 Task: Find connections with filter location Truro with filter topic #Selfworthwith filter profile language French with filter current company Zee Entertainment Enterprises Limited with filter school SBOA School & Junior College with filter industry Wholesale Appliances, Electrical, and Electronics with filter service category Editing with filter keywords title Chef
Action: Mouse moved to (612, 122)
Screenshot: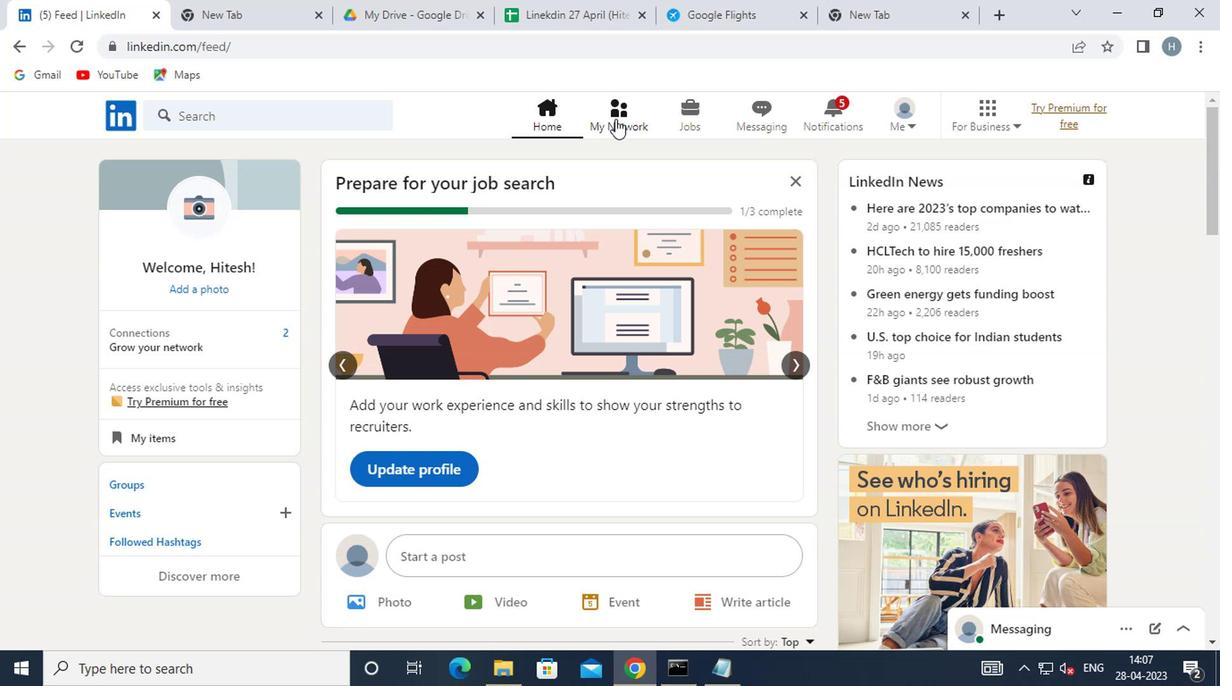 
Action: Mouse pressed left at (612, 122)
Screenshot: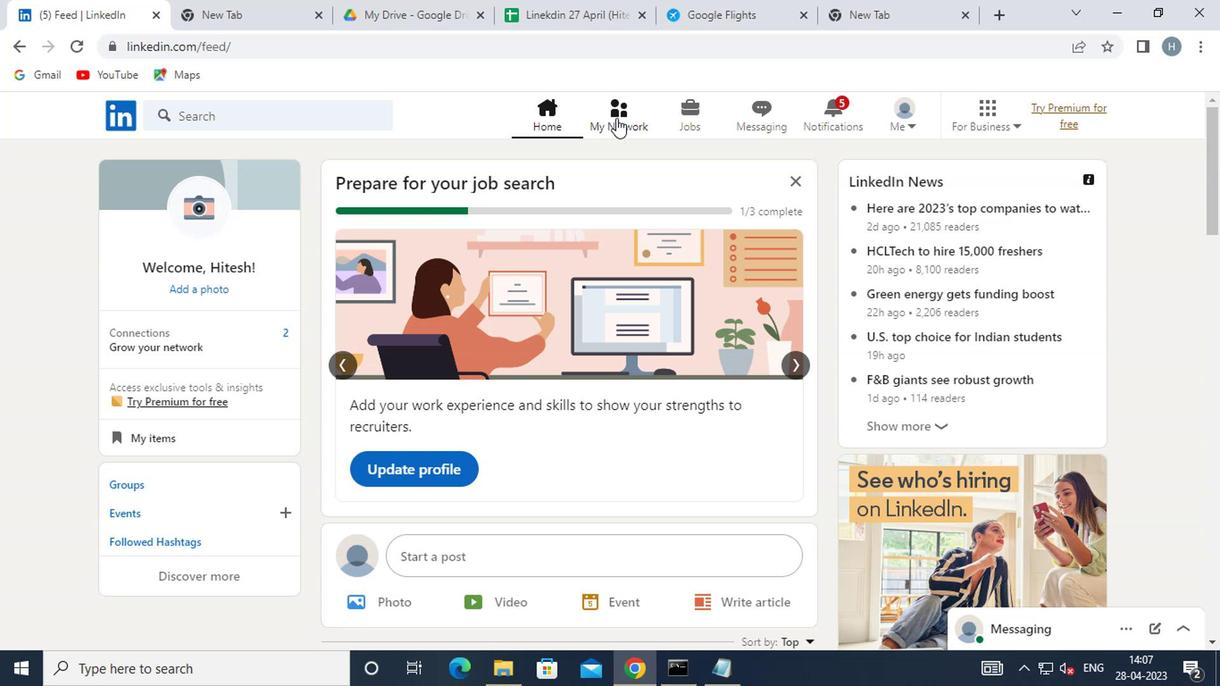 
Action: Mouse moved to (307, 208)
Screenshot: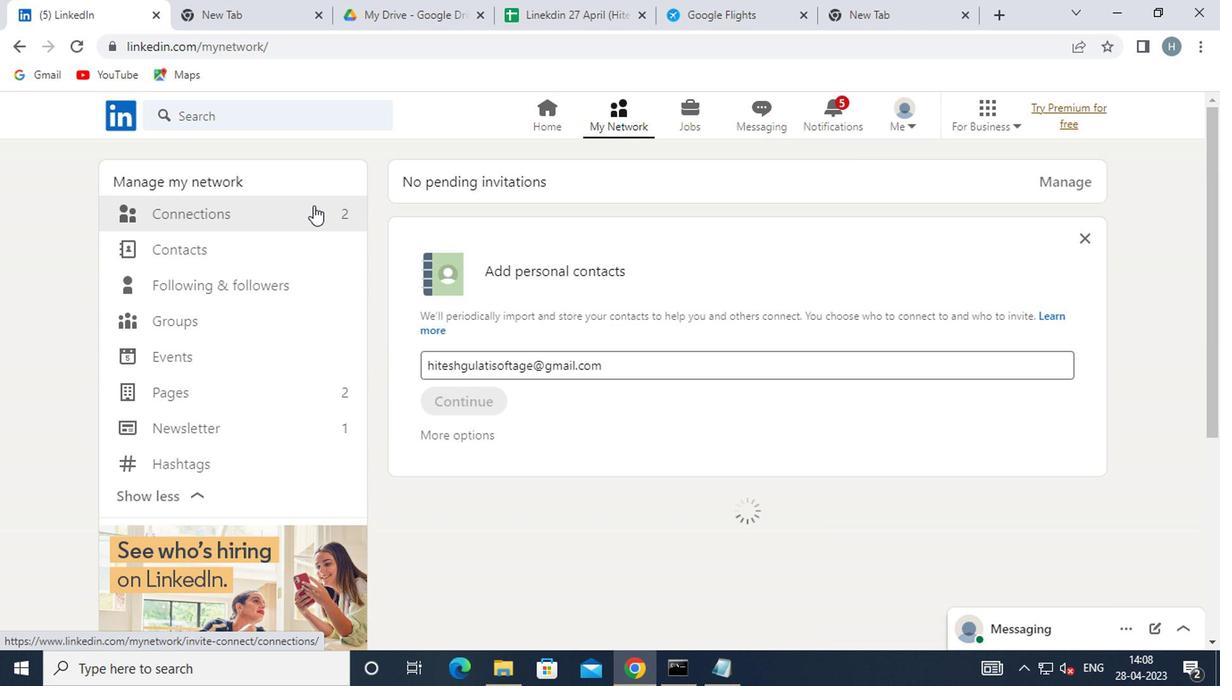 
Action: Mouse pressed left at (307, 208)
Screenshot: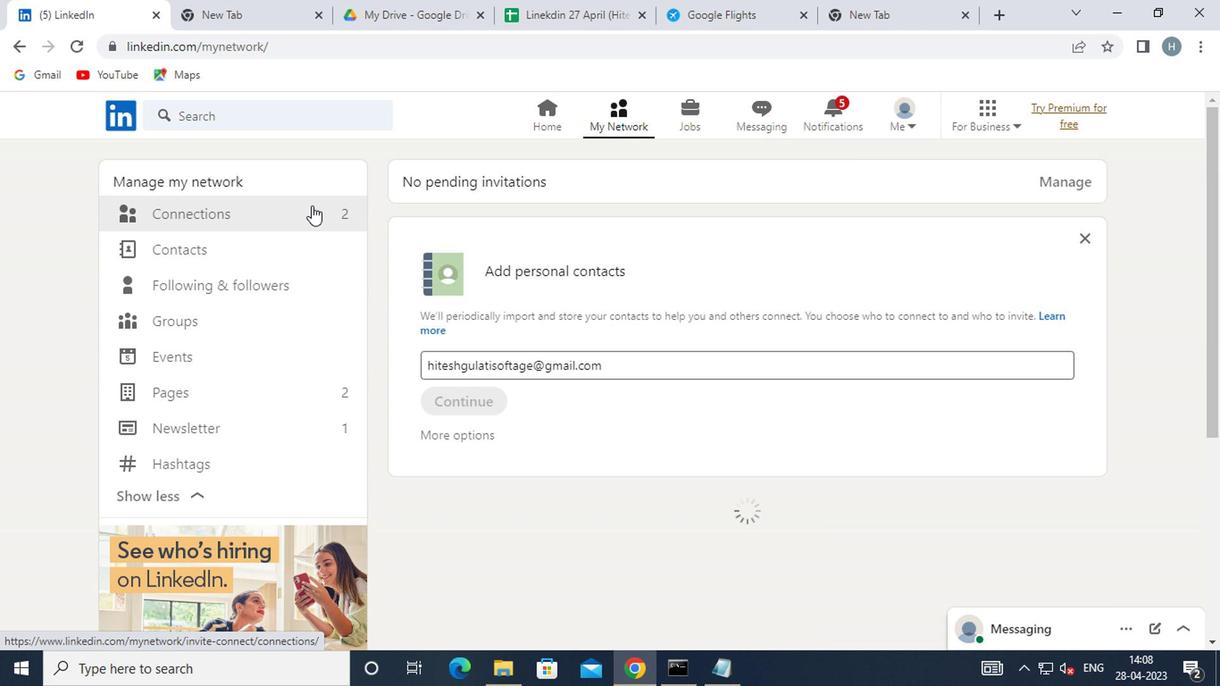 
Action: Mouse moved to (708, 215)
Screenshot: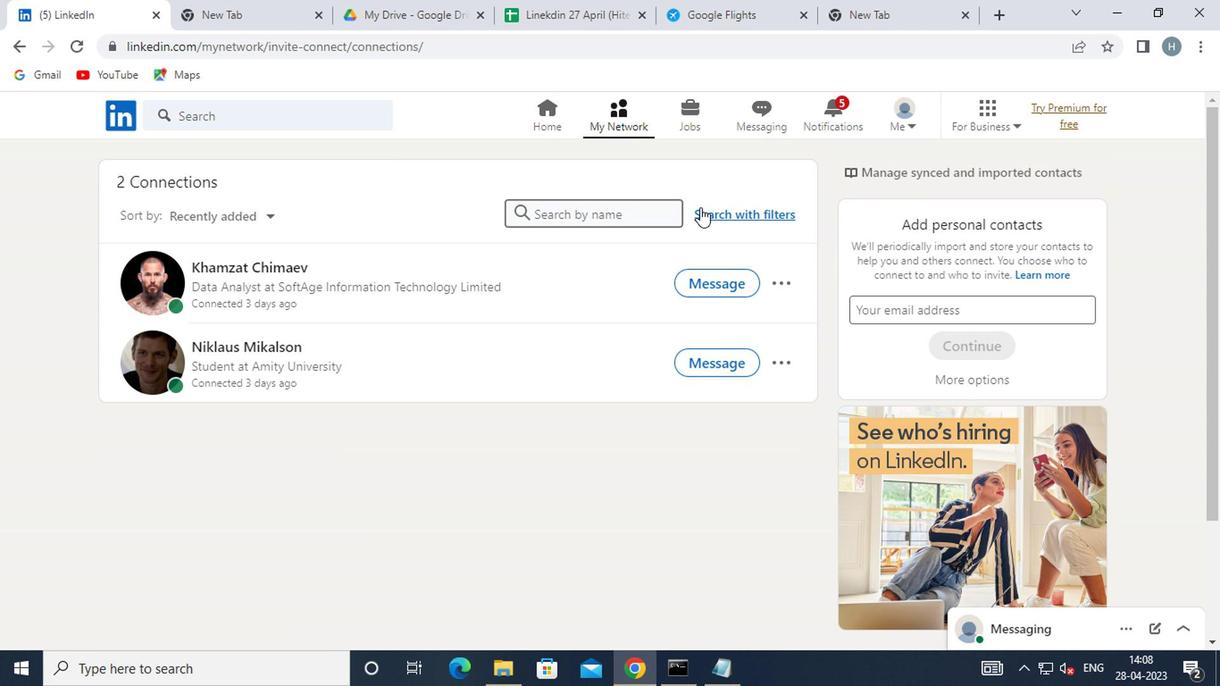 
Action: Mouse pressed left at (708, 215)
Screenshot: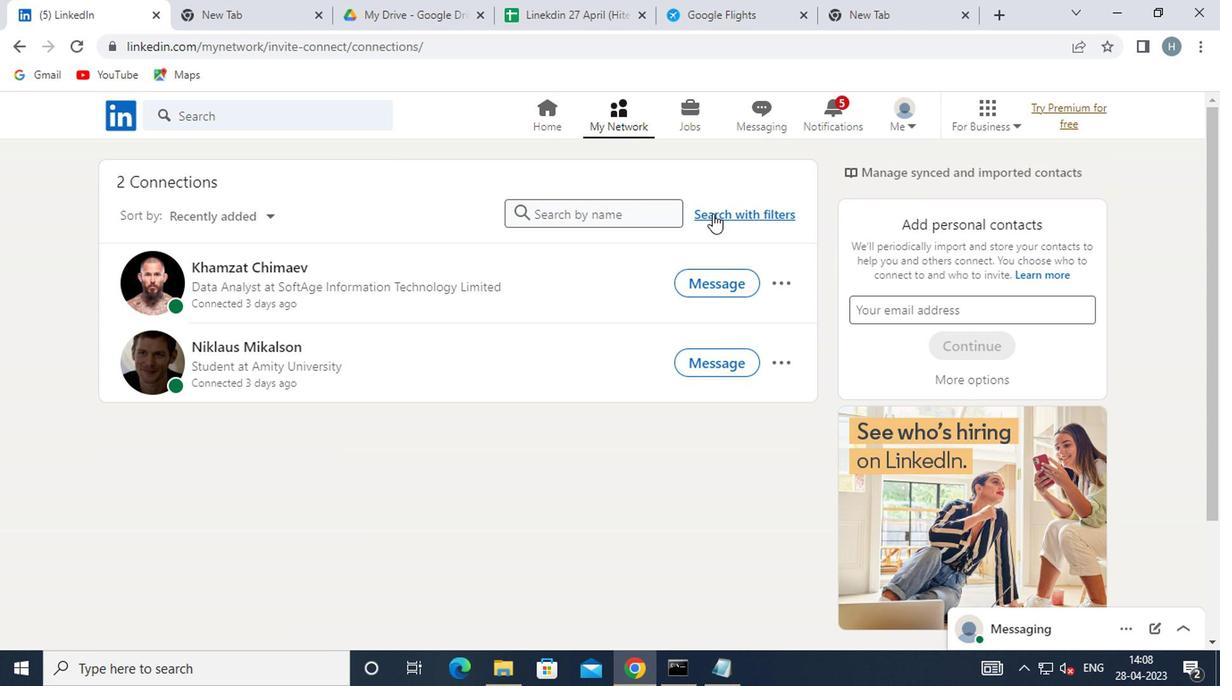 
Action: Mouse moved to (656, 170)
Screenshot: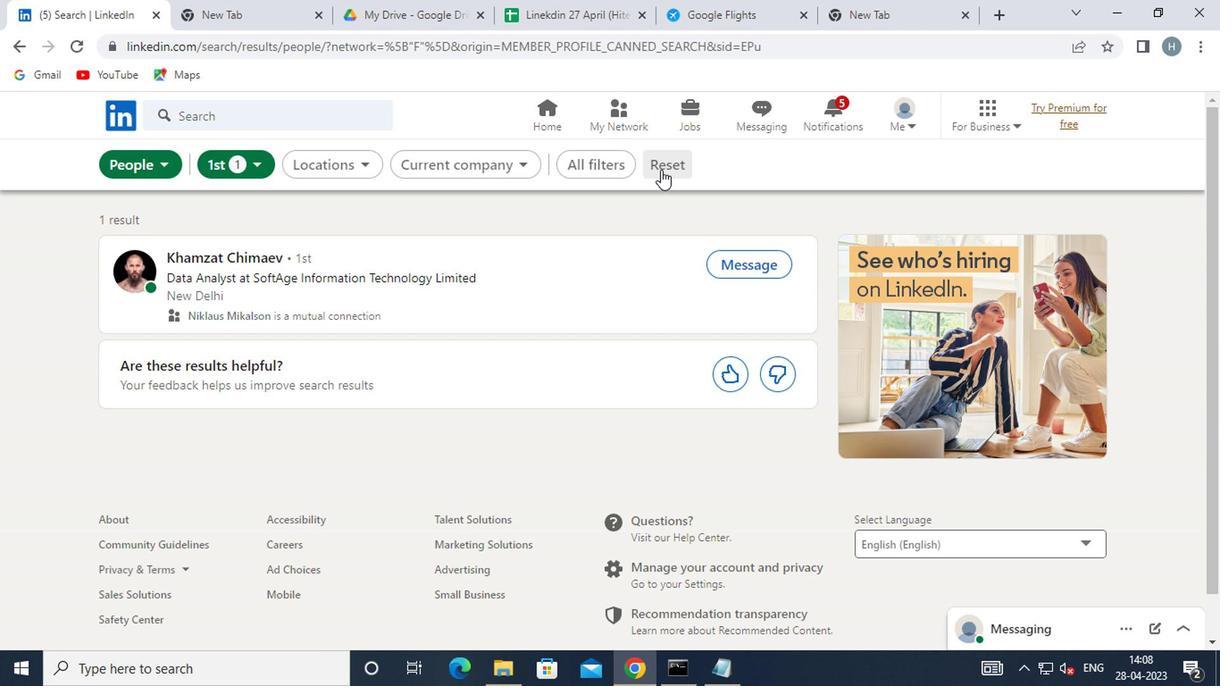 
Action: Mouse pressed left at (656, 170)
Screenshot: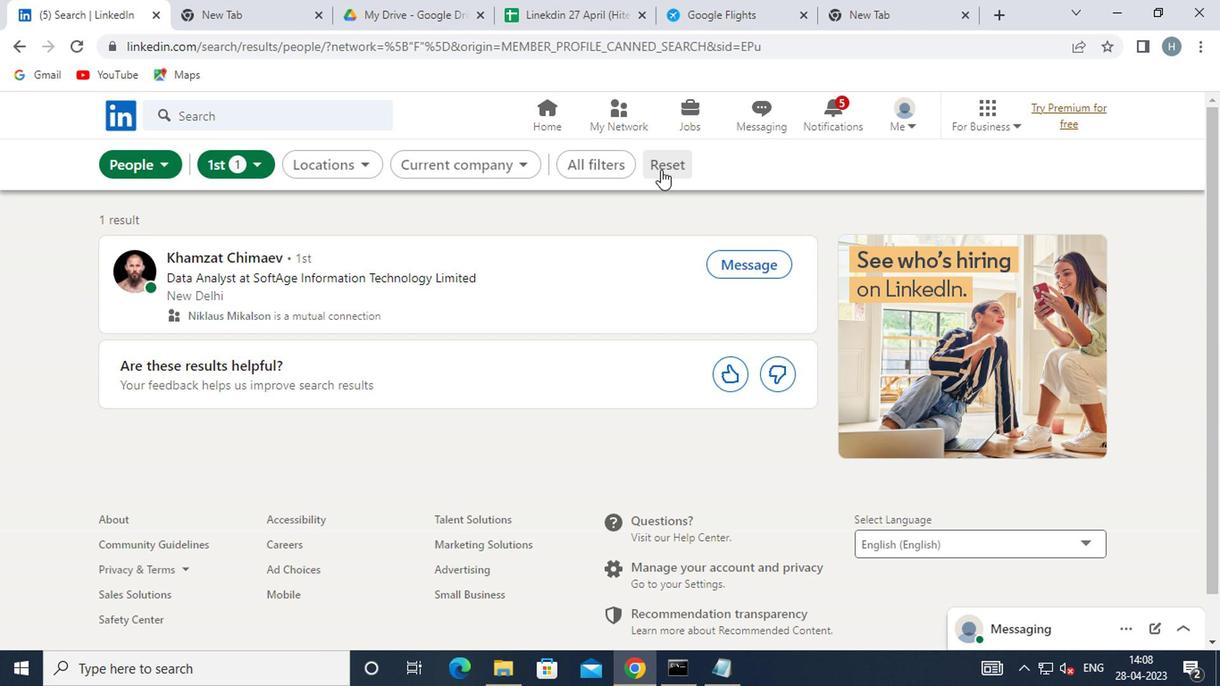 
Action: Mouse moved to (615, 171)
Screenshot: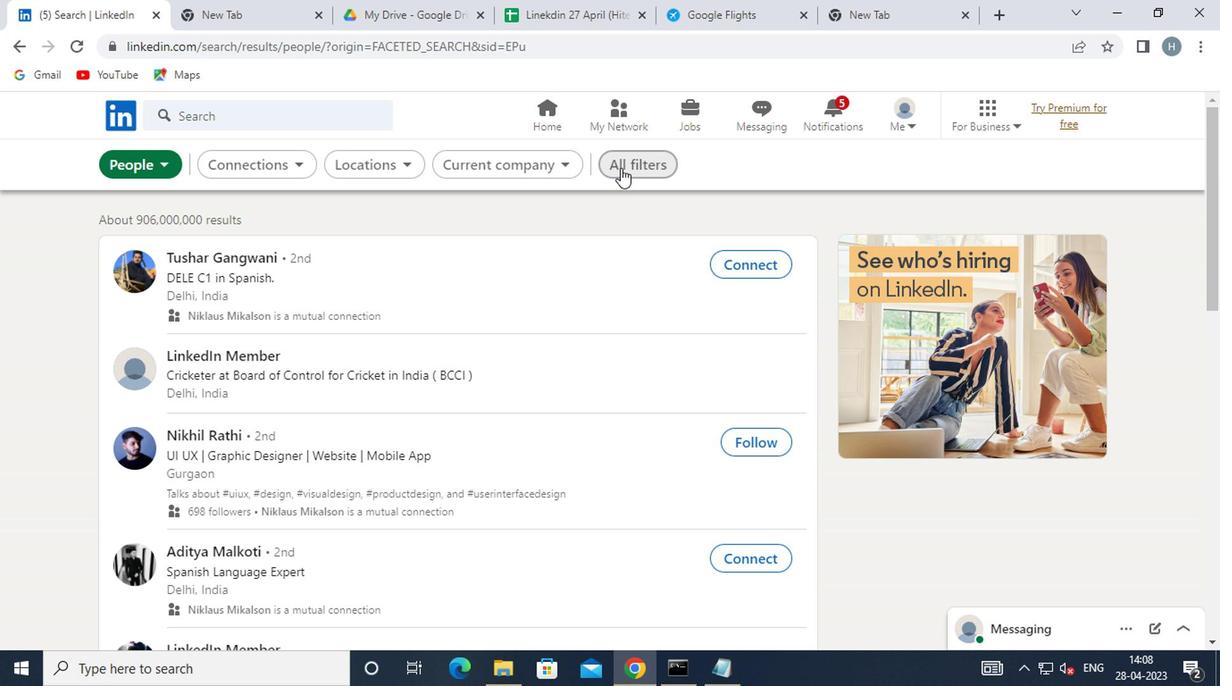 
Action: Mouse pressed left at (615, 171)
Screenshot: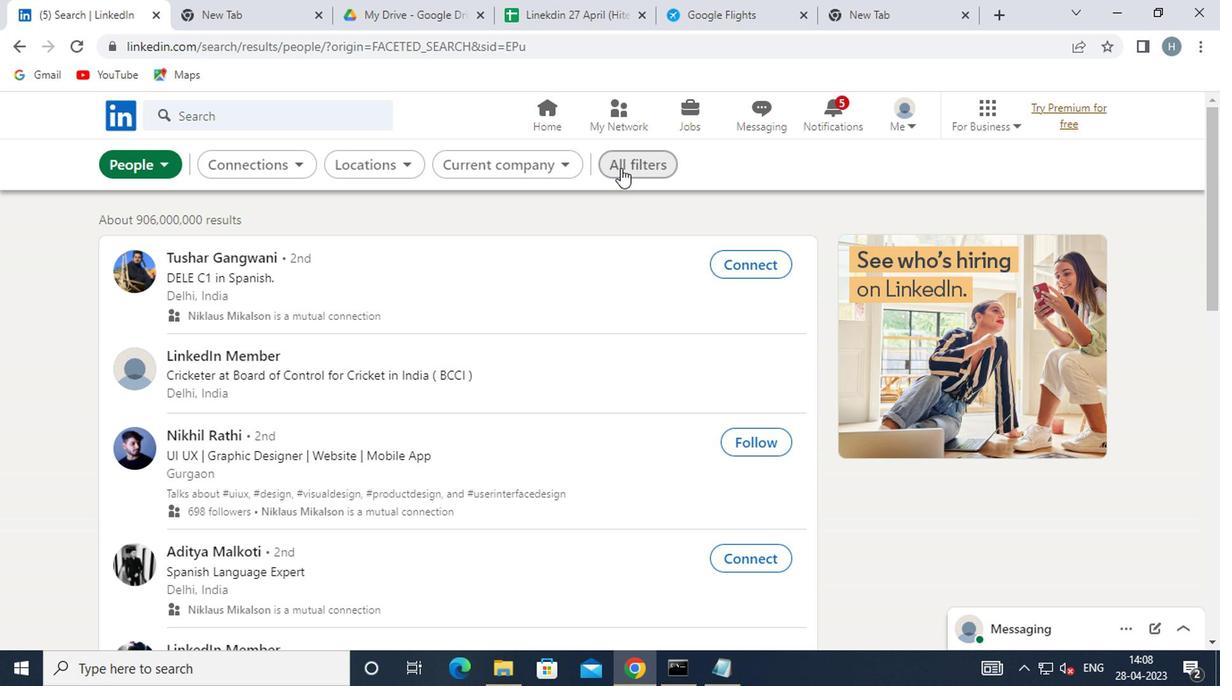 
Action: Mouse moved to (874, 320)
Screenshot: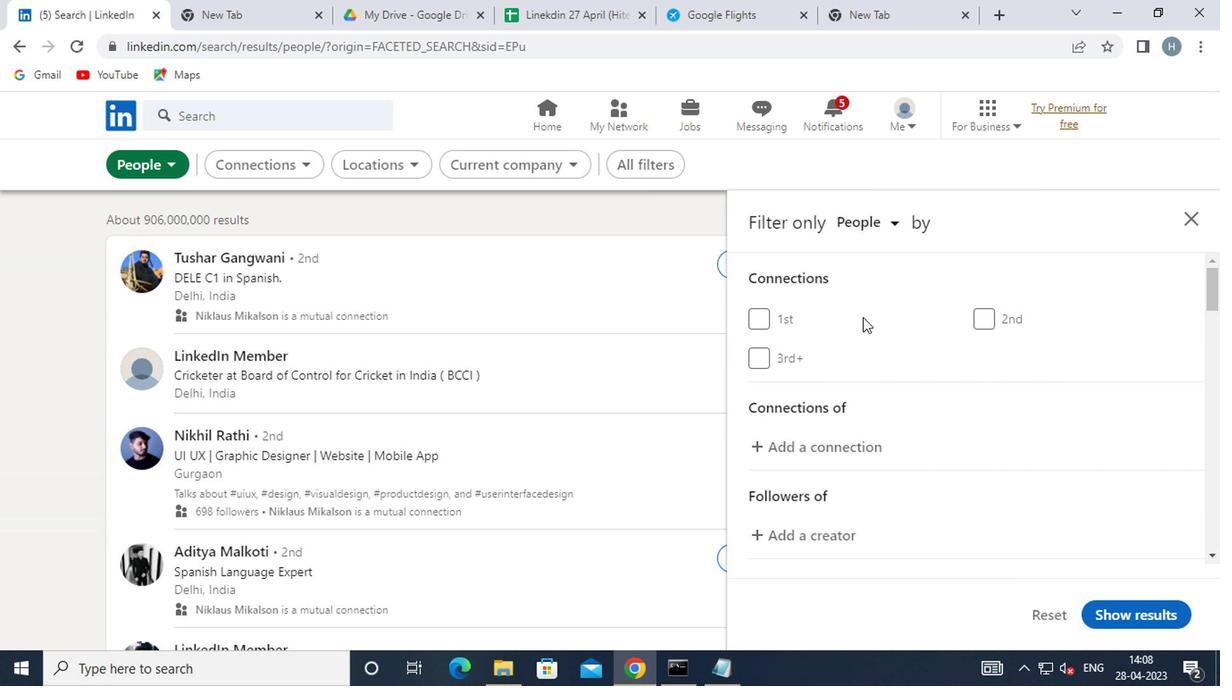 
Action: Mouse scrolled (874, 319) with delta (0, 0)
Screenshot: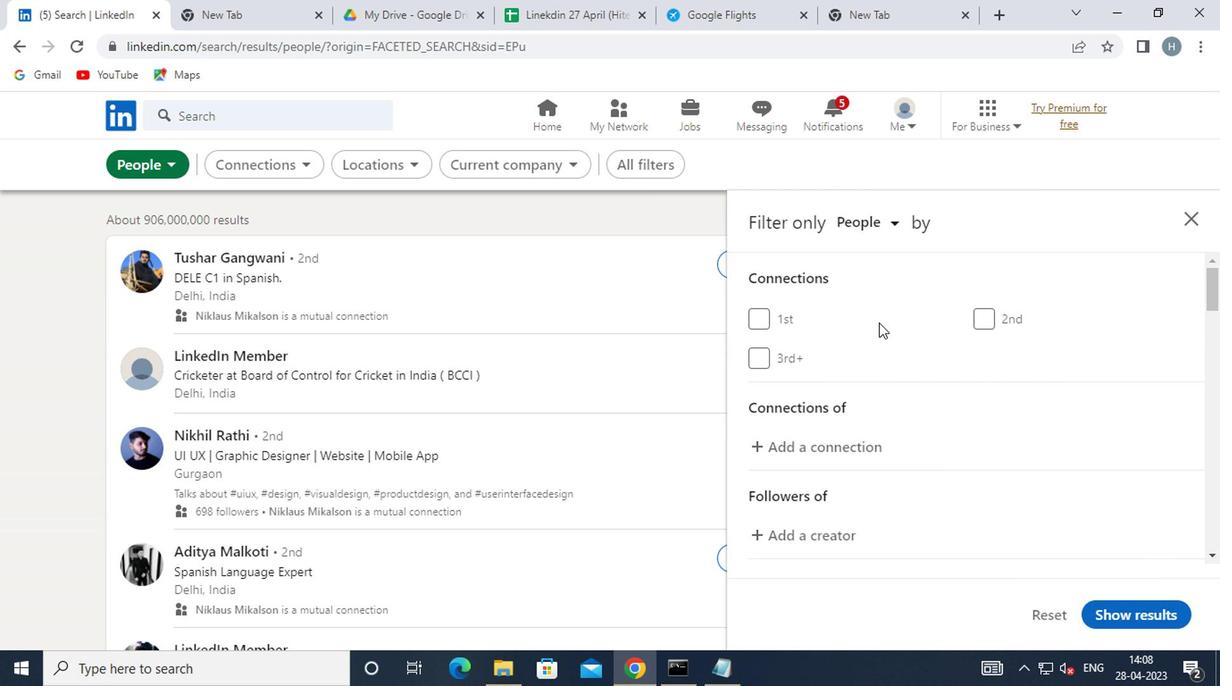 
Action: Mouse scrolled (874, 319) with delta (0, 0)
Screenshot: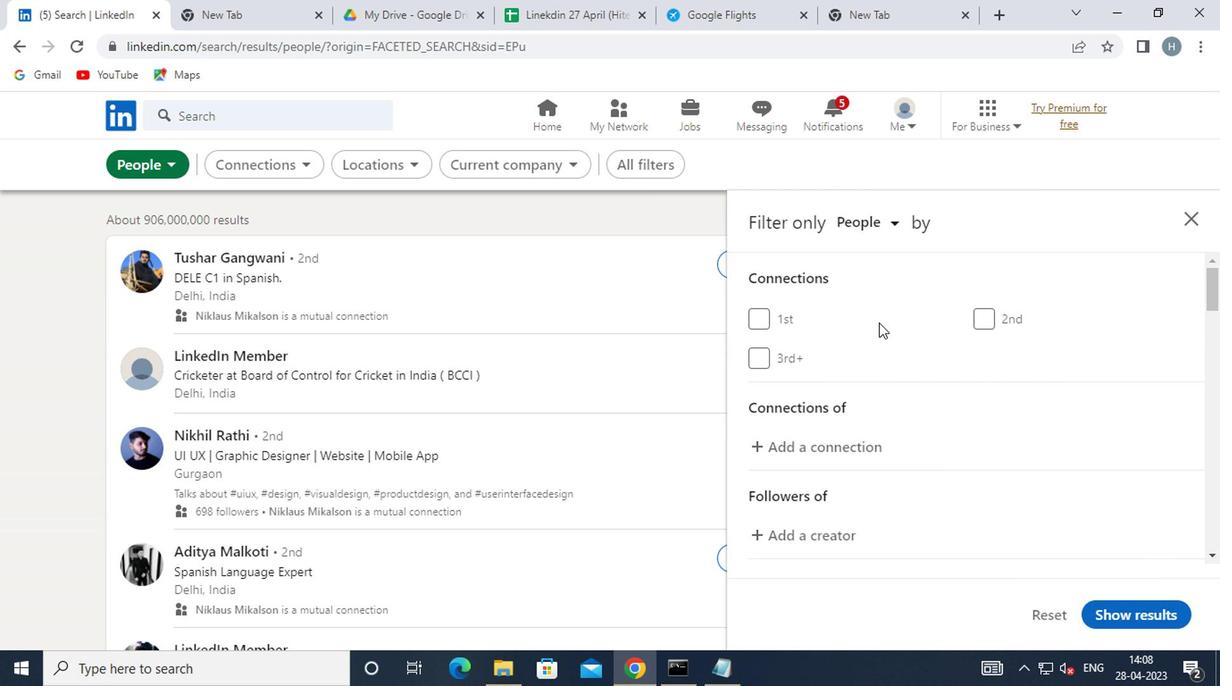 
Action: Mouse scrolled (874, 319) with delta (0, 0)
Screenshot: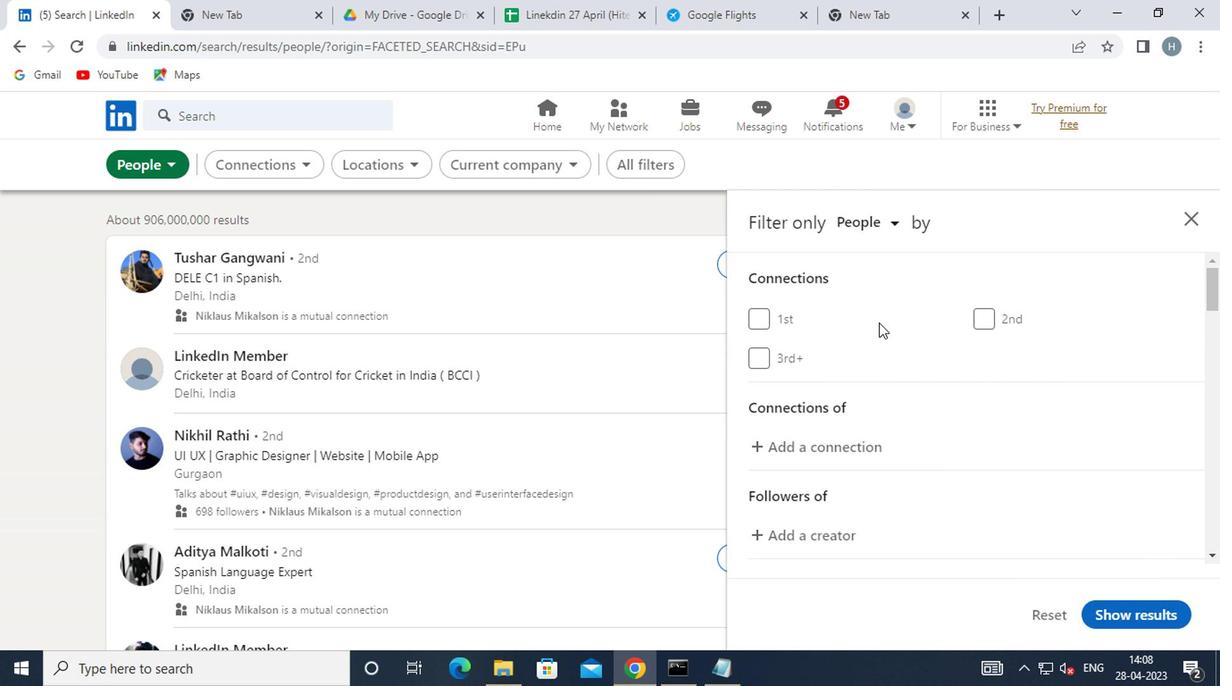 
Action: Mouse scrolled (874, 319) with delta (0, 0)
Screenshot: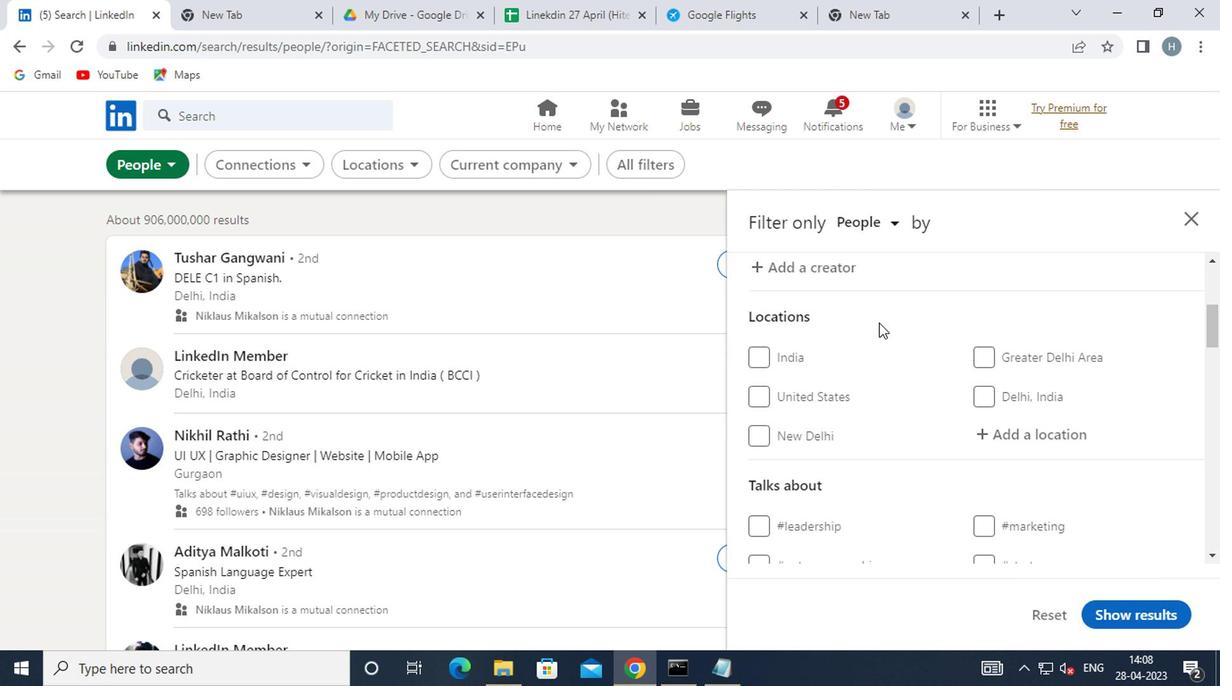 
Action: Mouse moved to (999, 336)
Screenshot: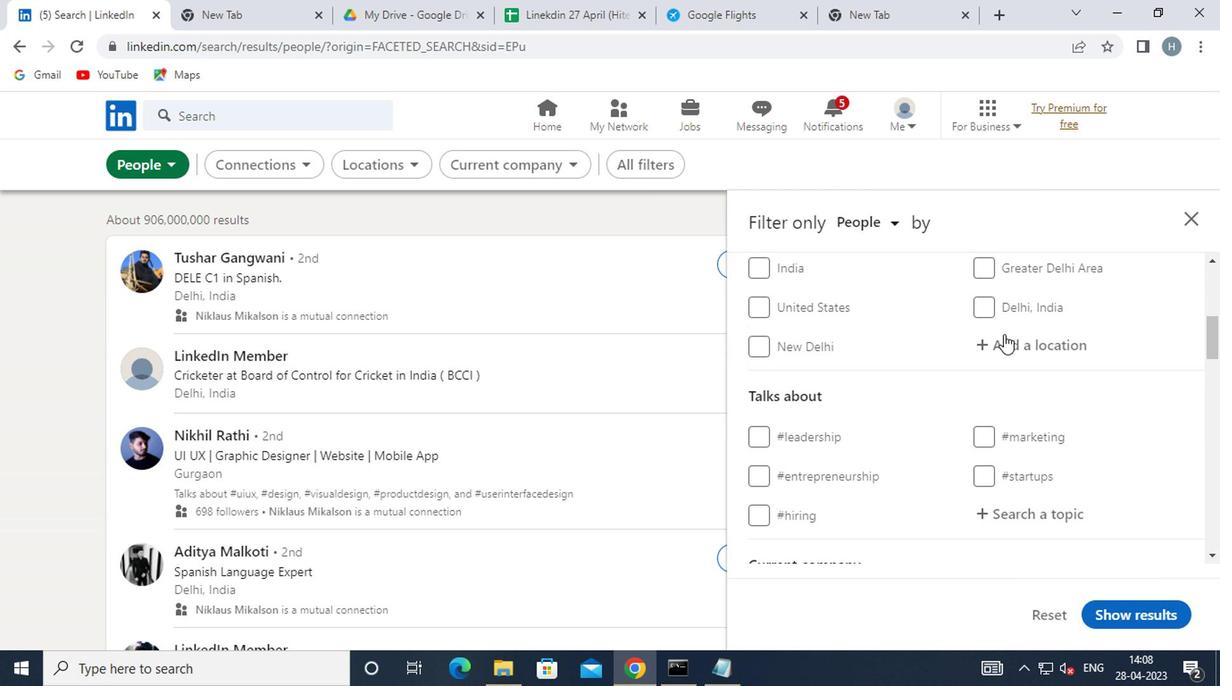 
Action: Mouse pressed left at (999, 336)
Screenshot: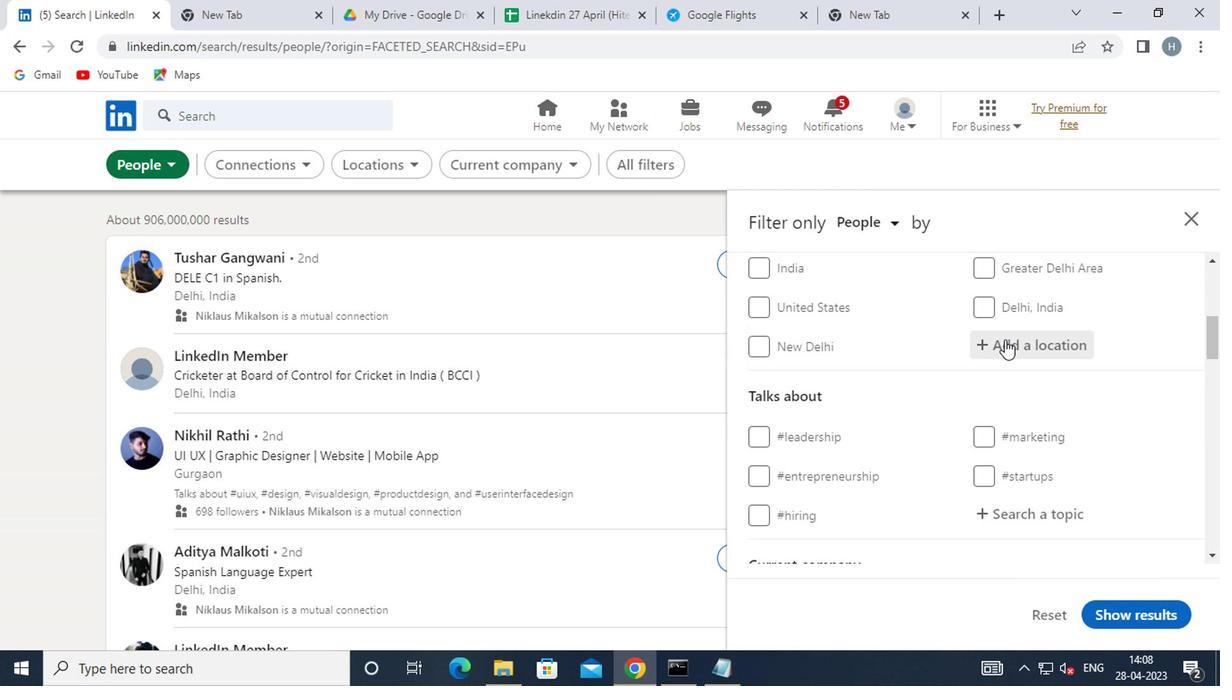 
Action: Mouse moved to (999, 339)
Screenshot: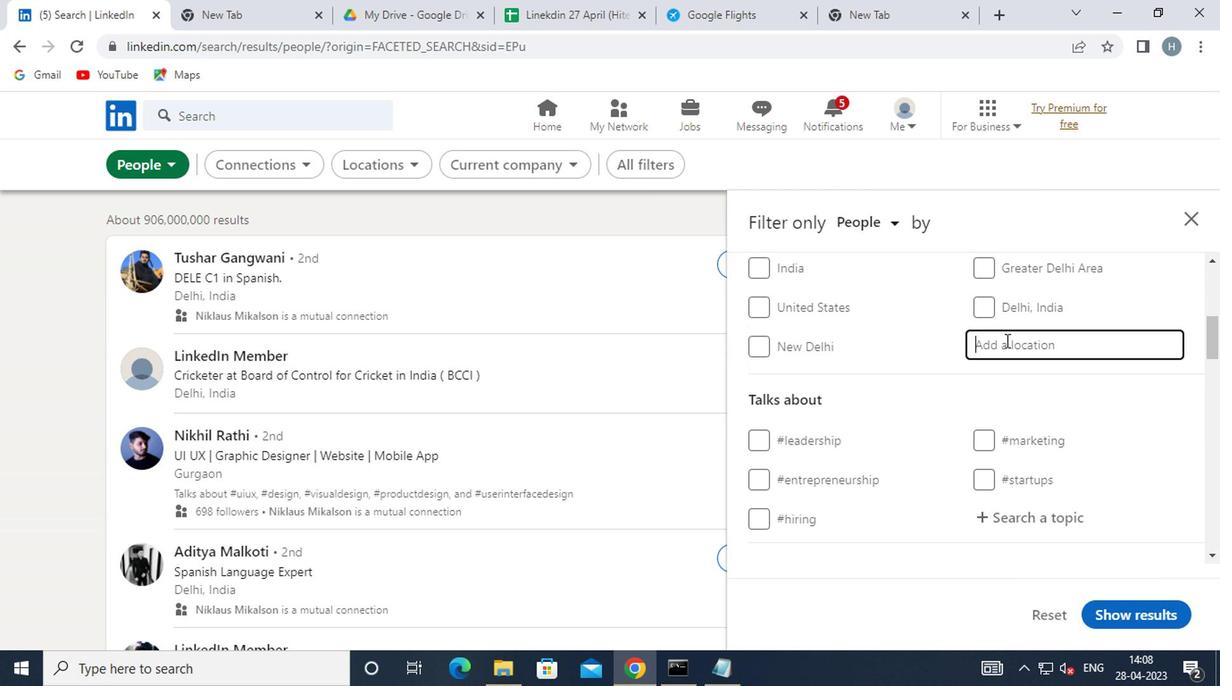 
Action: Key pressed <Key.shift><Key.shift><Key.shift>TRURO
Screenshot: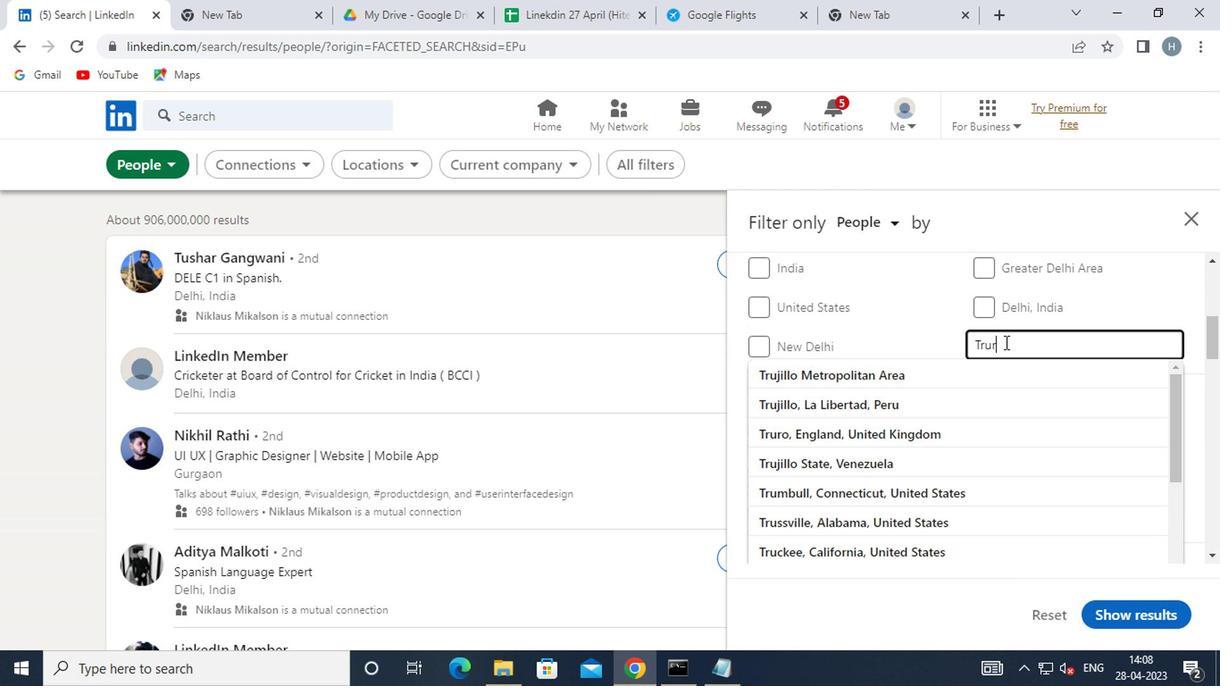 
Action: Mouse moved to (1123, 302)
Screenshot: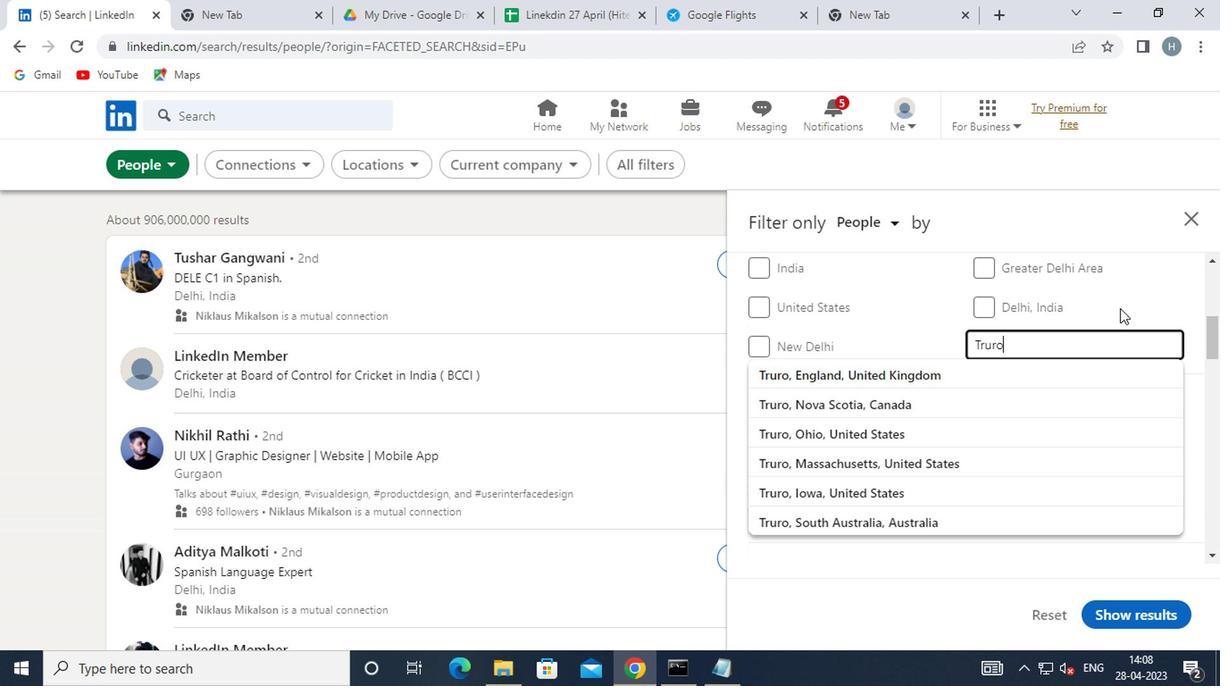 
Action: Mouse pressed left at (1123, 302)
Screenshot: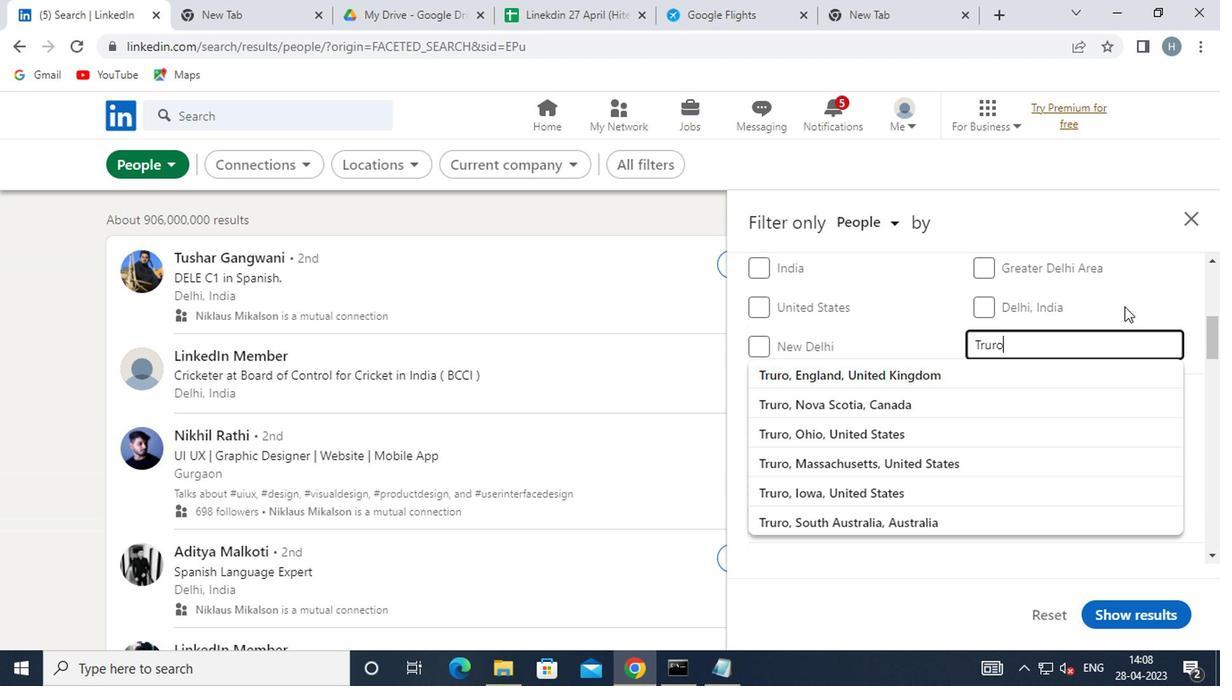 
Action: Mouse moved to (1033, 418)
Screenshot: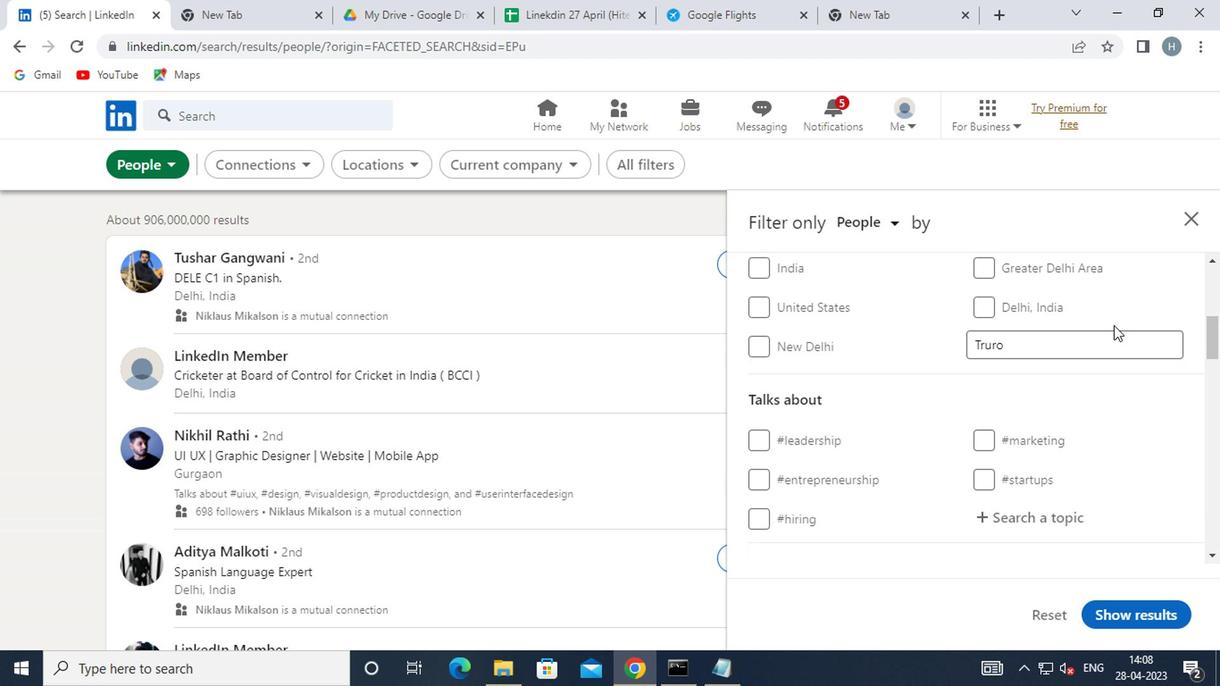 
Action: Mouse scrolled (1033, 418) with delta (0, 0)
Screenshot: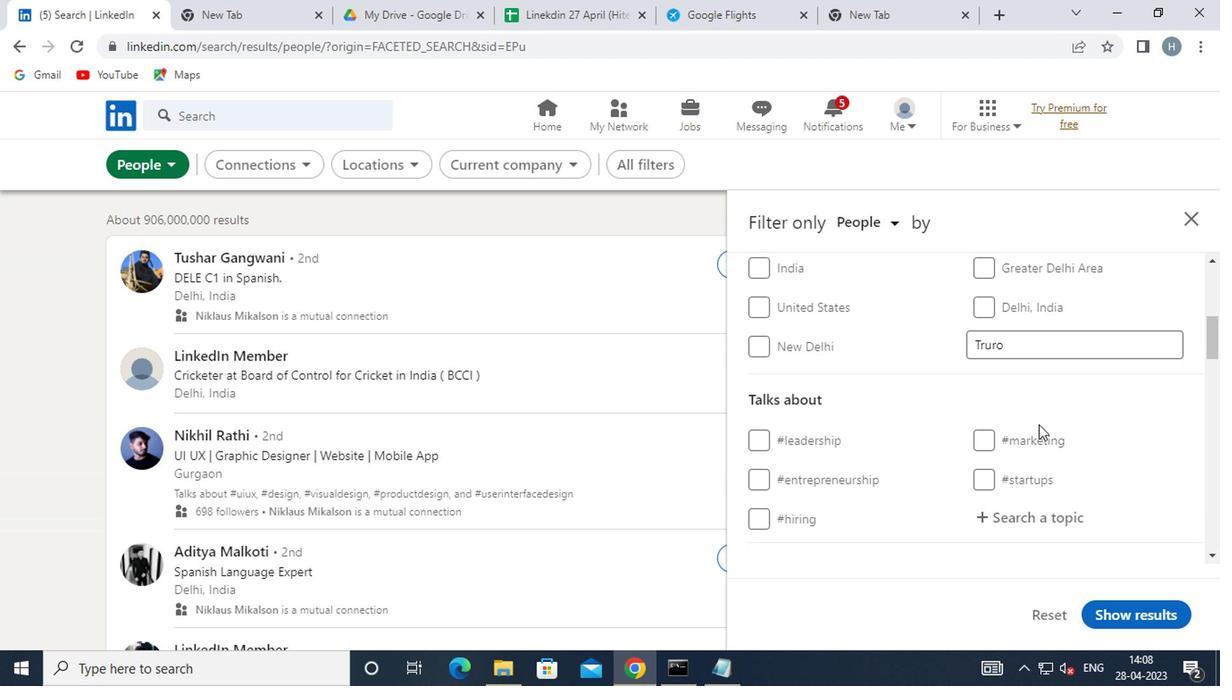 
Action: Mouse scrolled (1033, 418) with delta (0, 0)
Screenshot: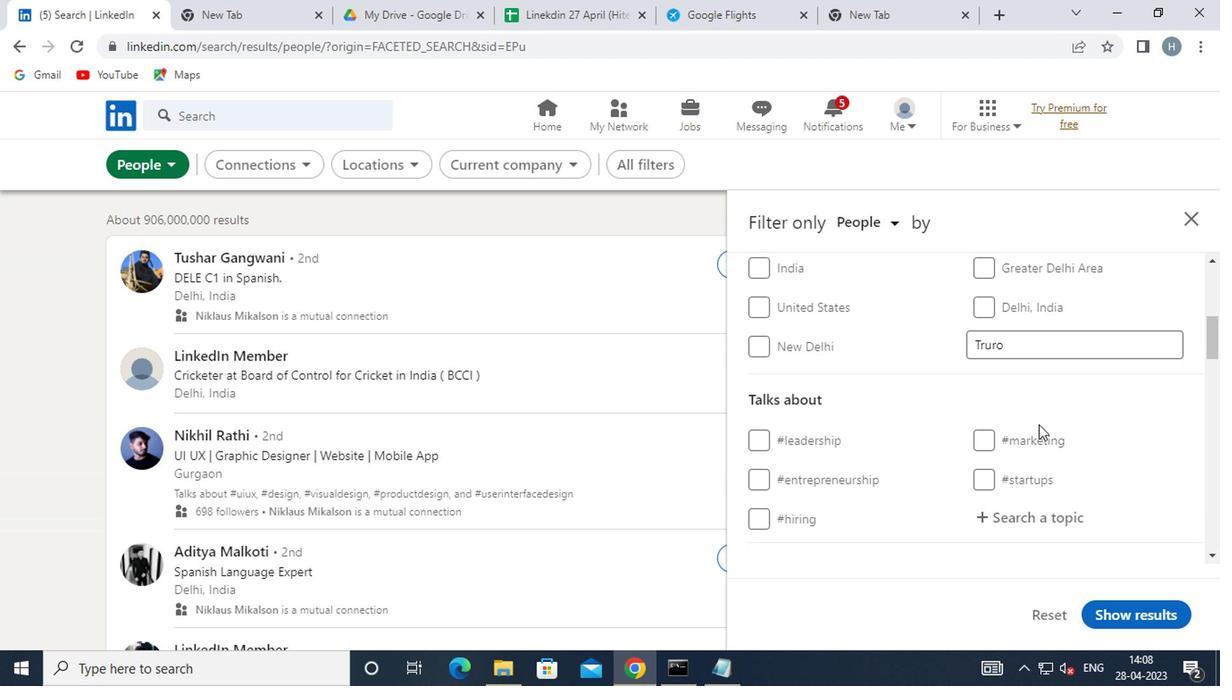 
Action: Mouse moved to (1038, 331)
Screenshot: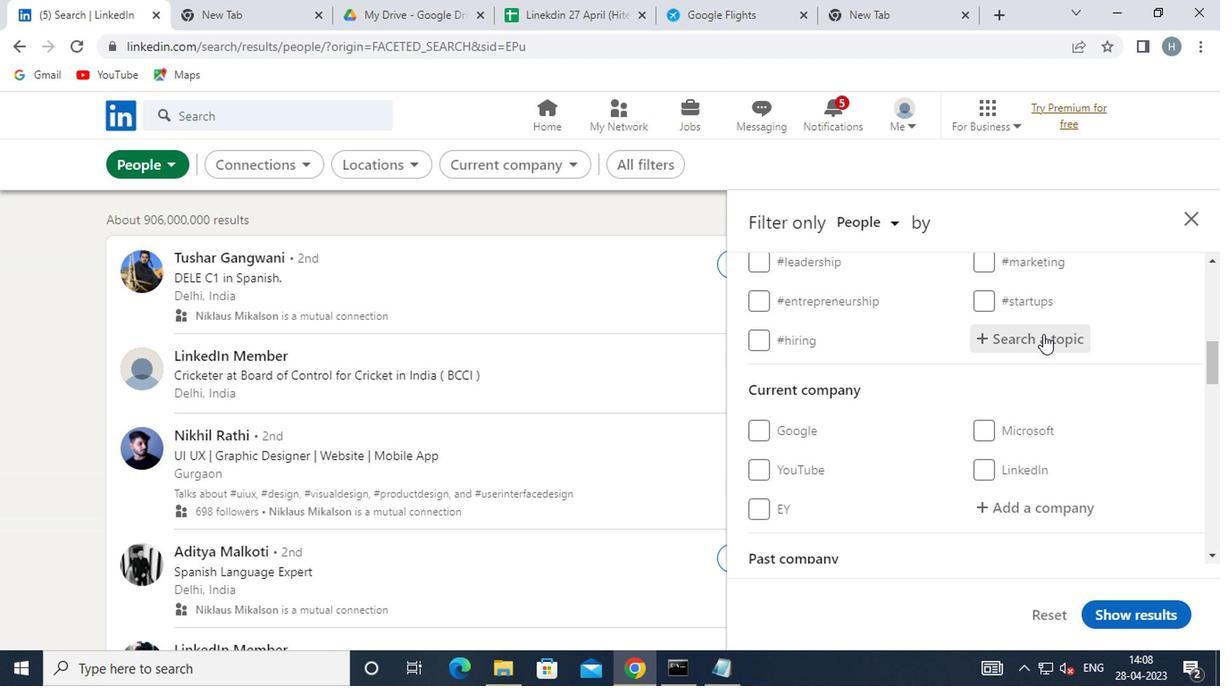 
Action: Mouse pressed left at (1038, 331)
Screenshot: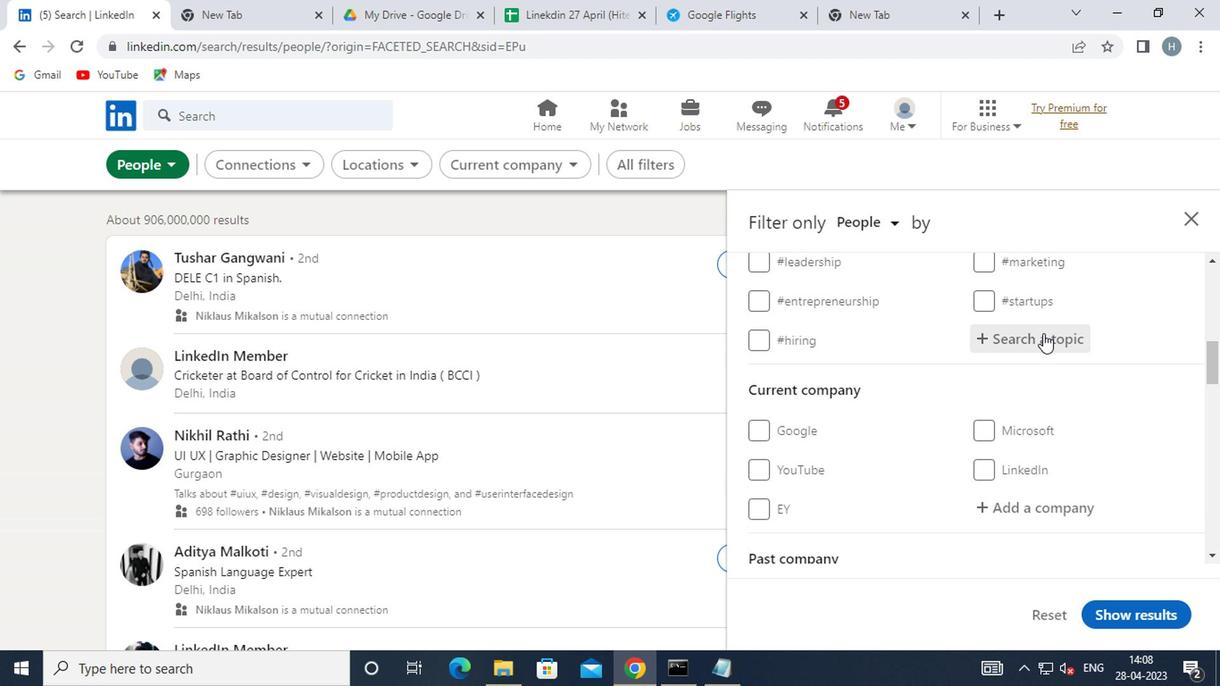 
Action: Mouse moved to (1038, 329)
Screenshot: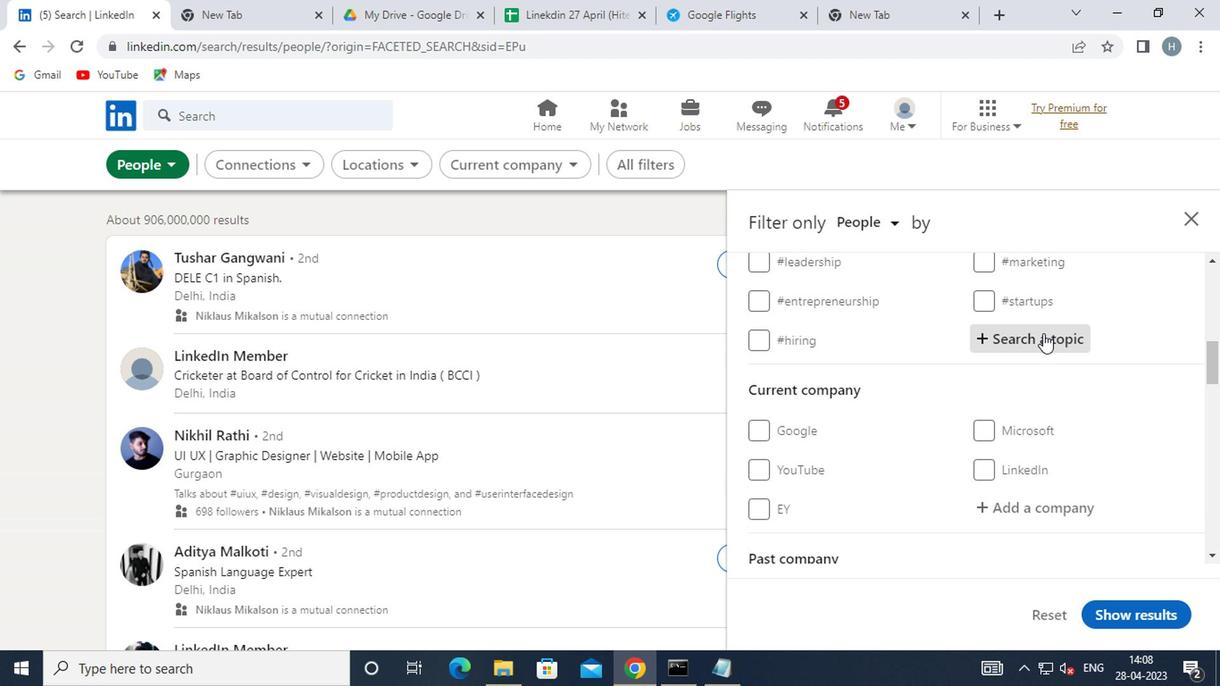 
Action: Key pressed <Key.shift>SEL
Screenshot: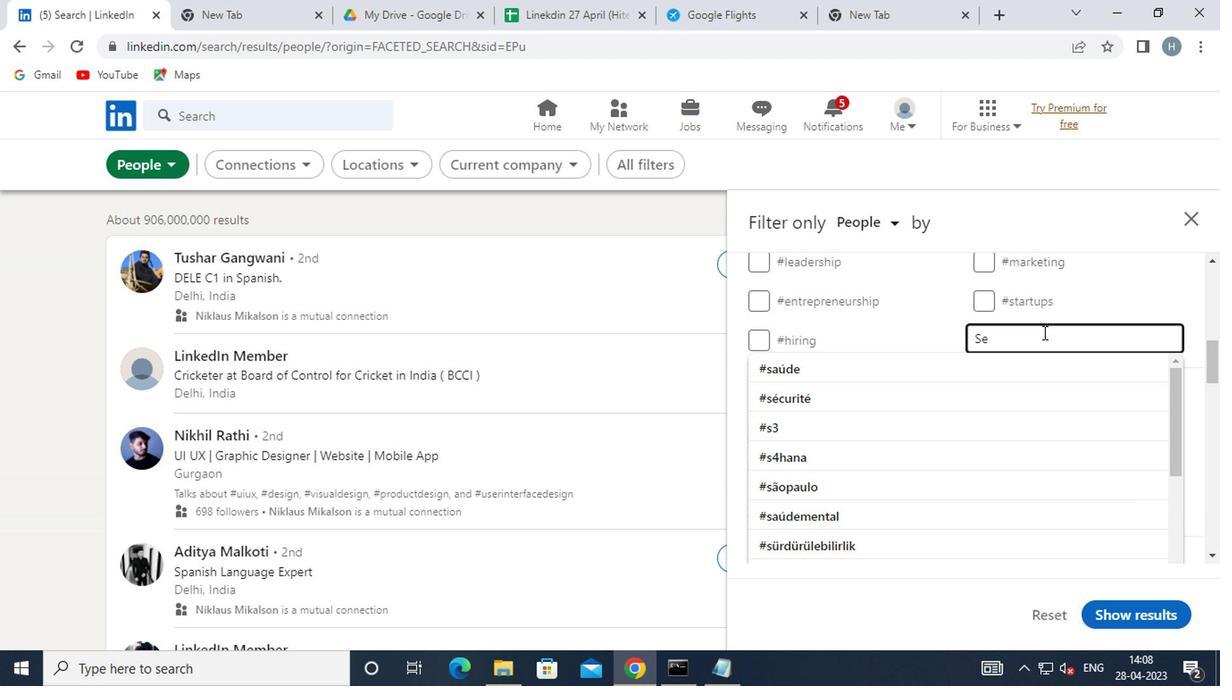 
Action: Mouse moved to (1048, 325)
Screenshot: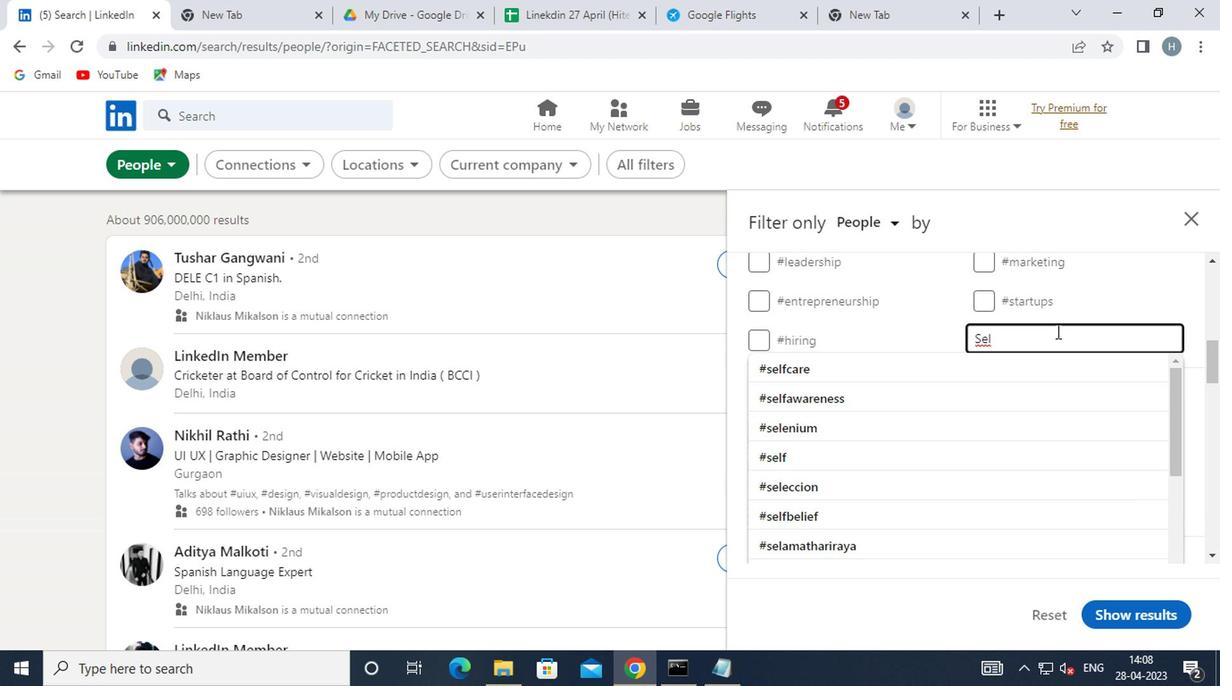 
Action: Key pressed F
Screenshot: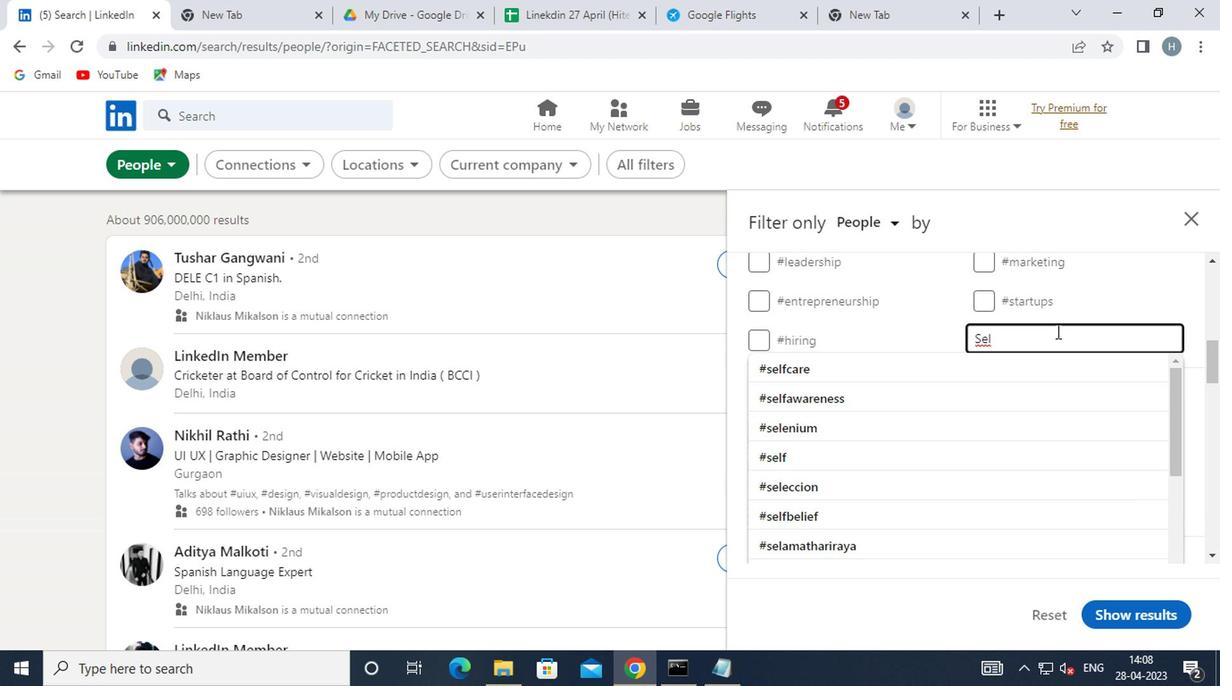 
Action: Mouse moved to (1006, 341)
Screenshot: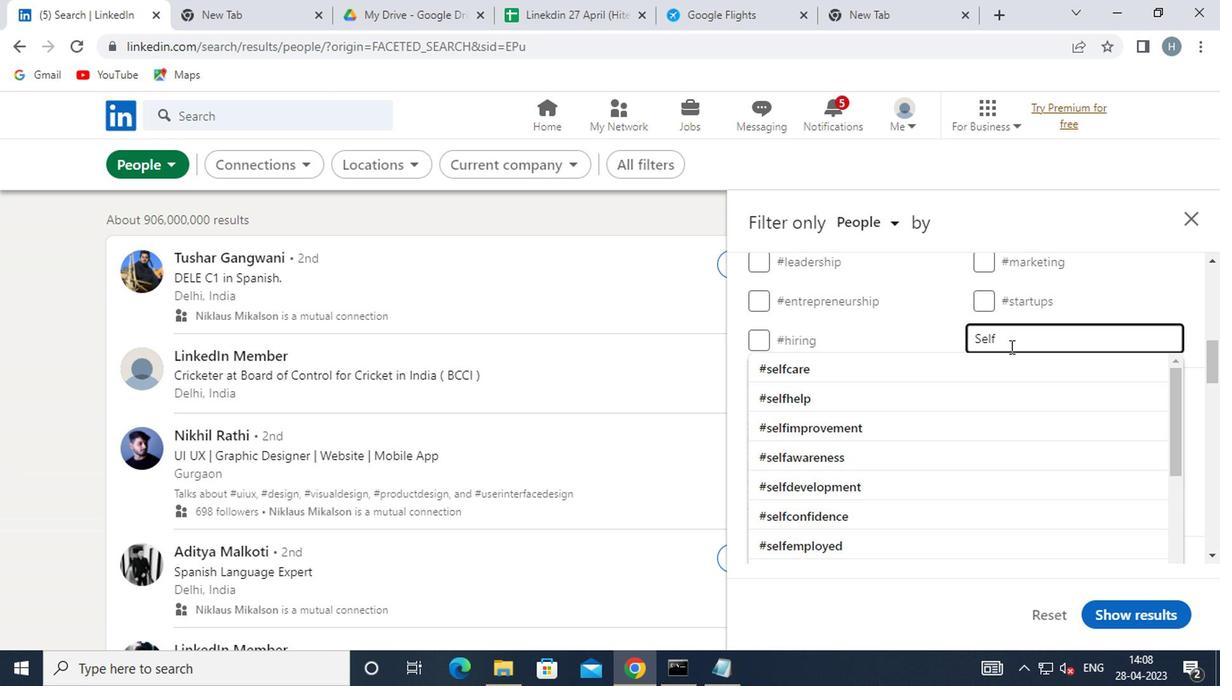 
Action: Key pressed W
Screenshot: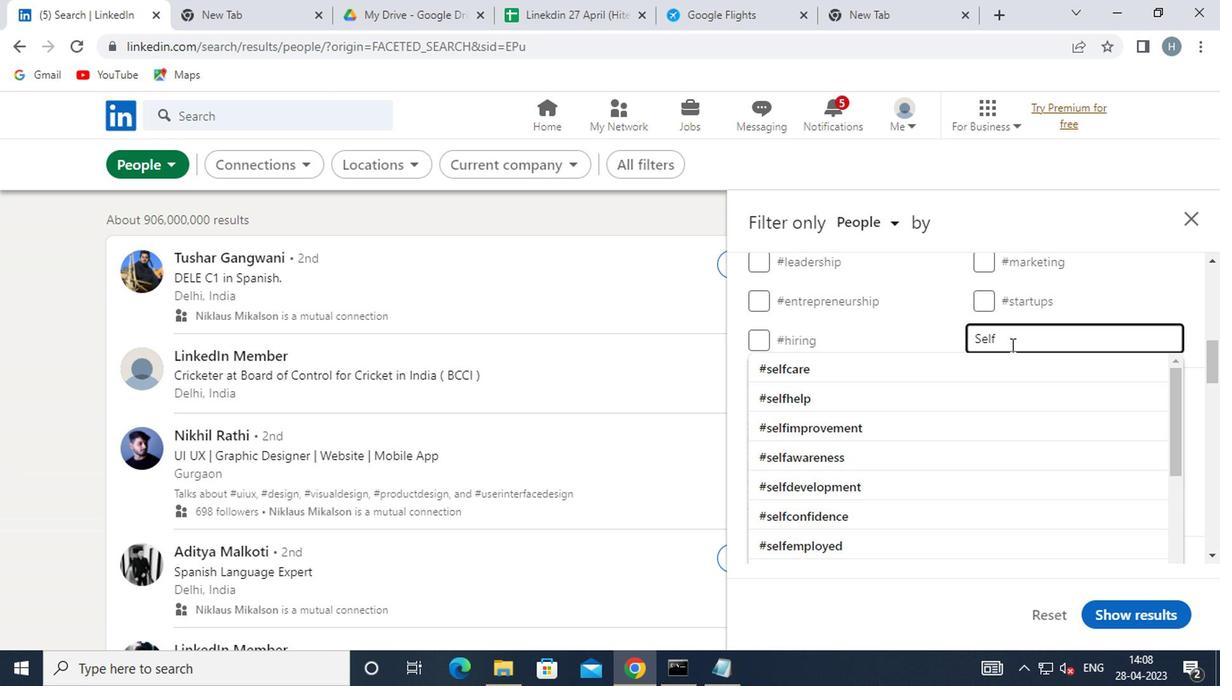 
Action: Mouse moved to (906, 367)
Screenshot: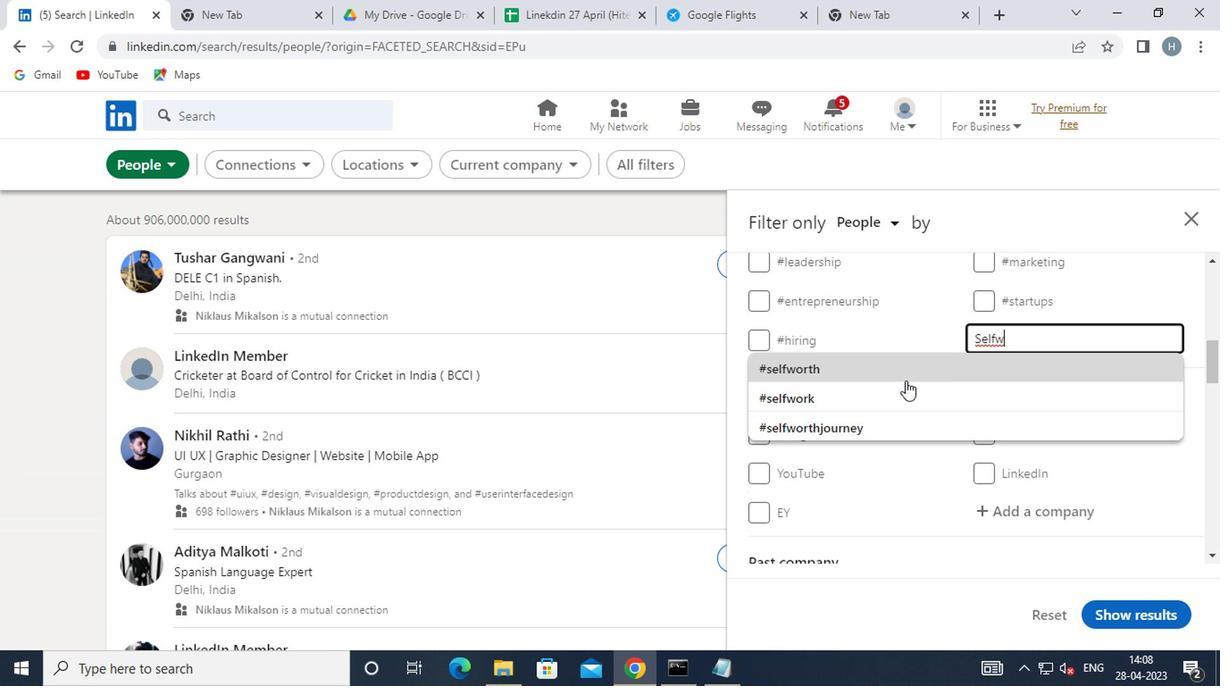 
Action: Mouse pressed left at (906, 367)
Screenshot: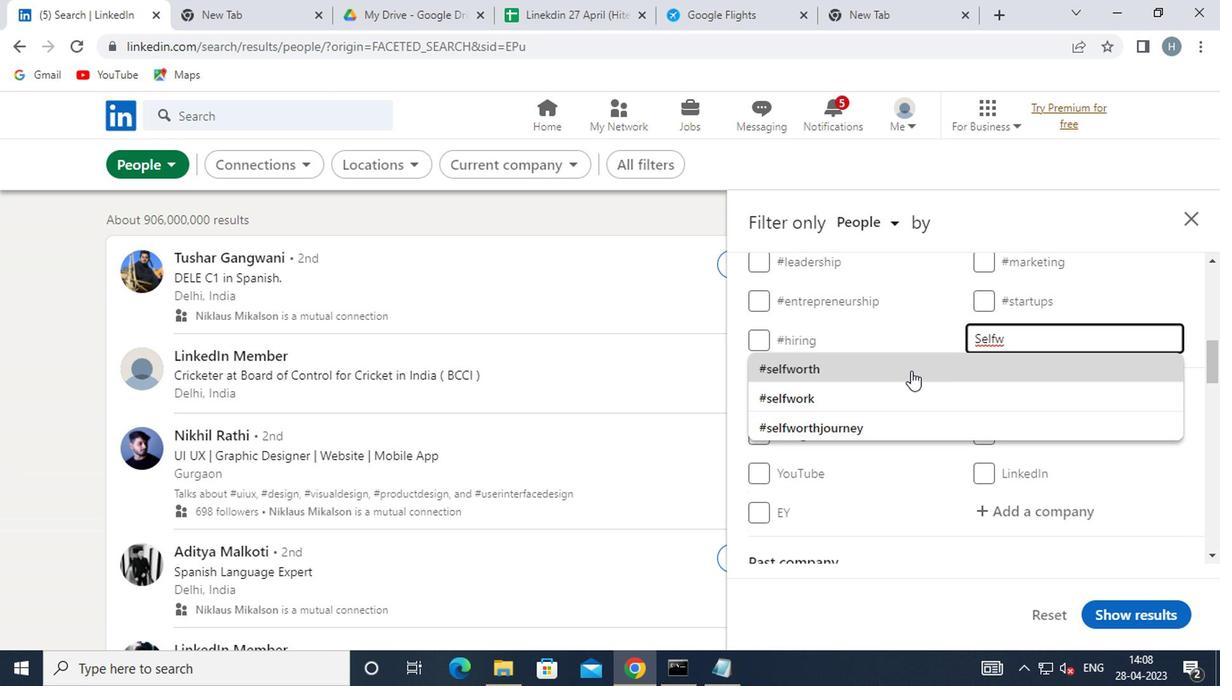 
Action: Mouse moved to (931, 347)
Screenshot: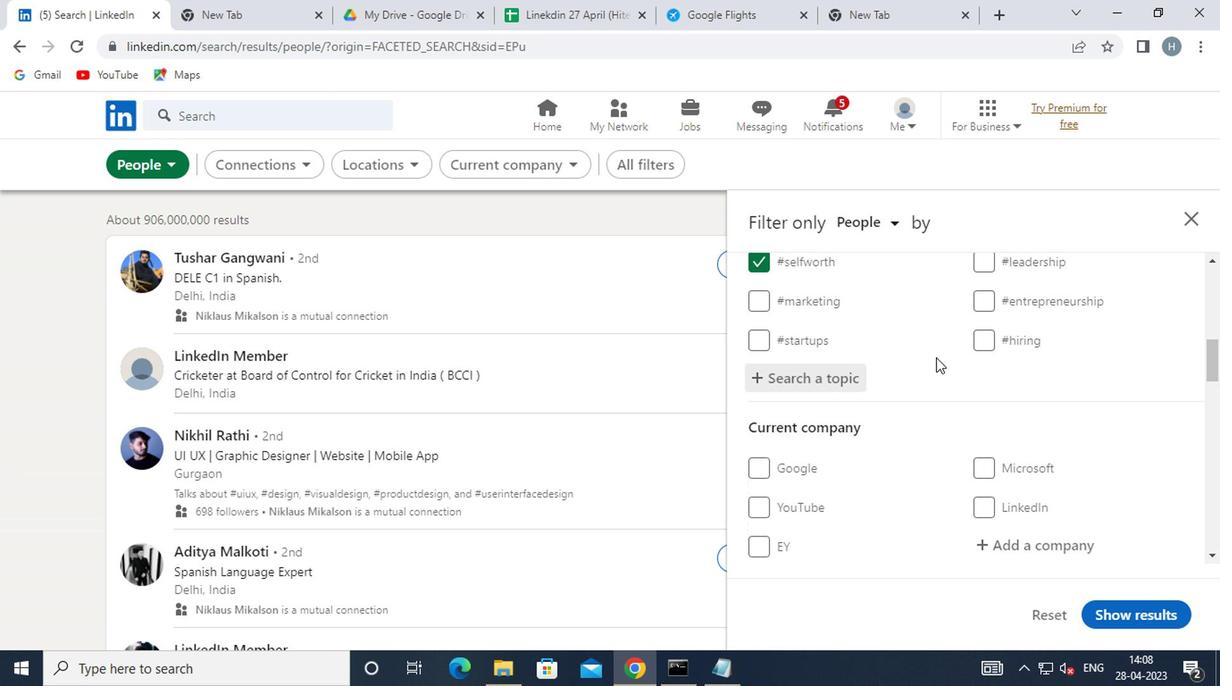 
Action: Mouse scrolled (931, 346) with delta (0, 0)
Screenshot: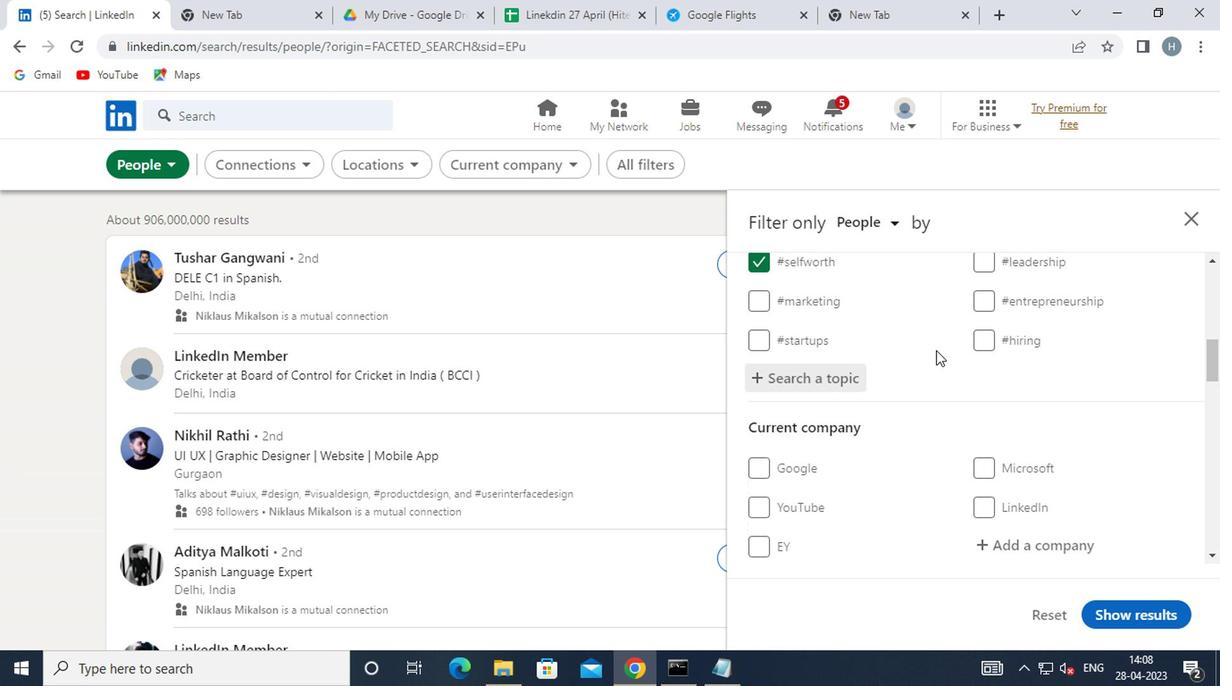 
Action: Mouse scrolled (931, 346) with delta (0, 0)
Screenshot: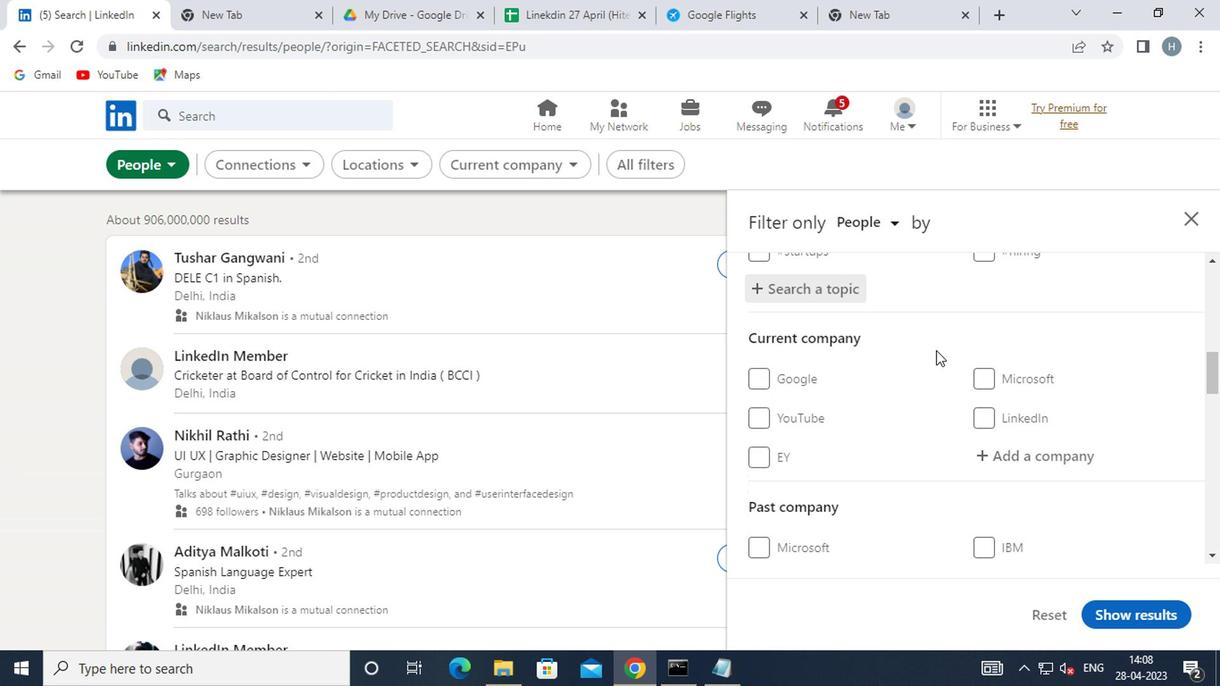
Action: Mouse moved to (938, 389)
Screenshot: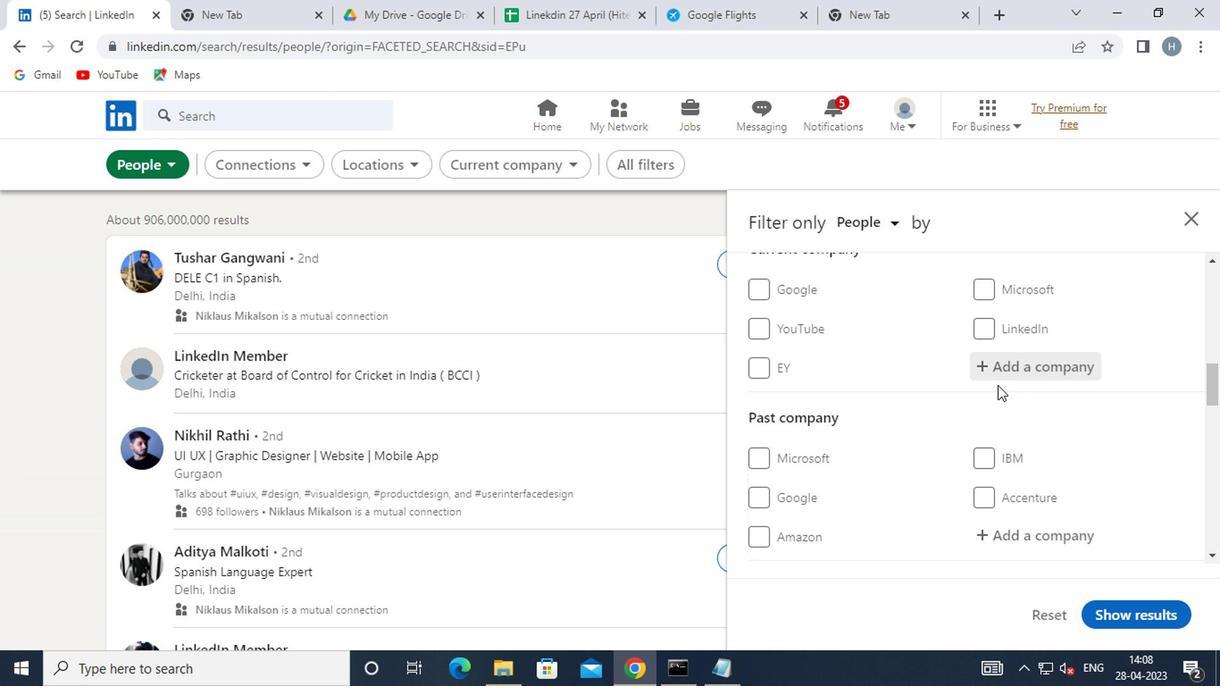 
Action: Mouse scrolled (938, 388) with delta (0, -1)
Screenshot: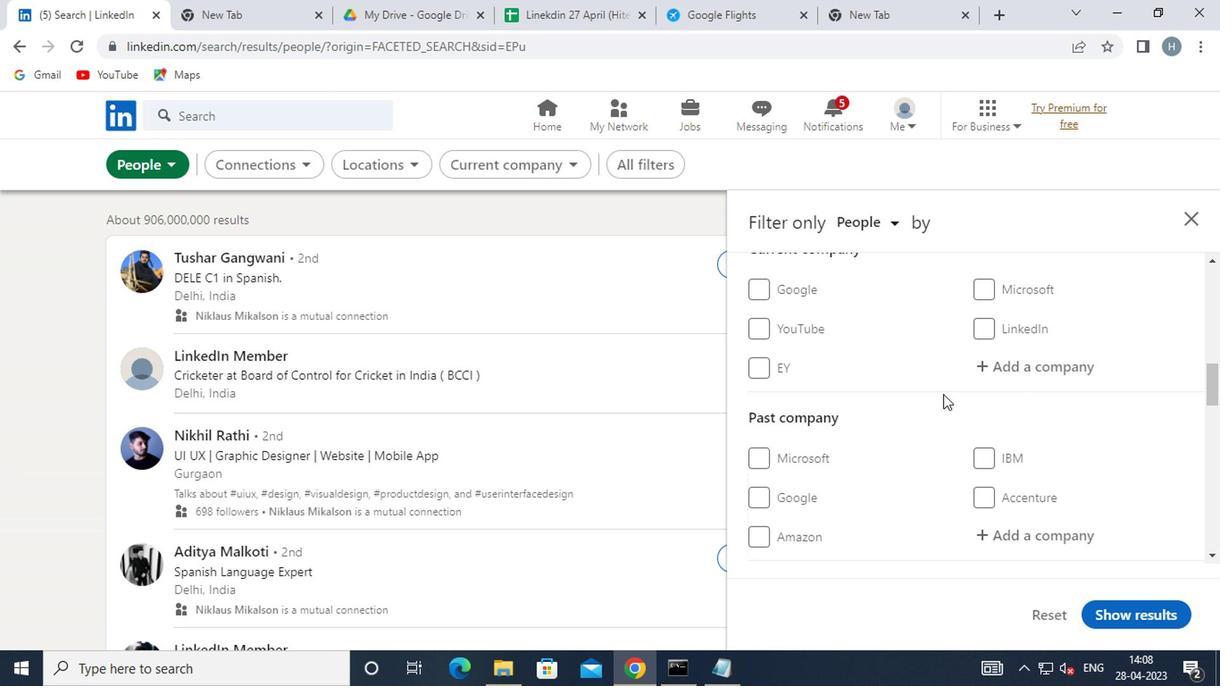 
Action: Mouse scrolled (938, 388) with delta (0, -1)
Screenshot: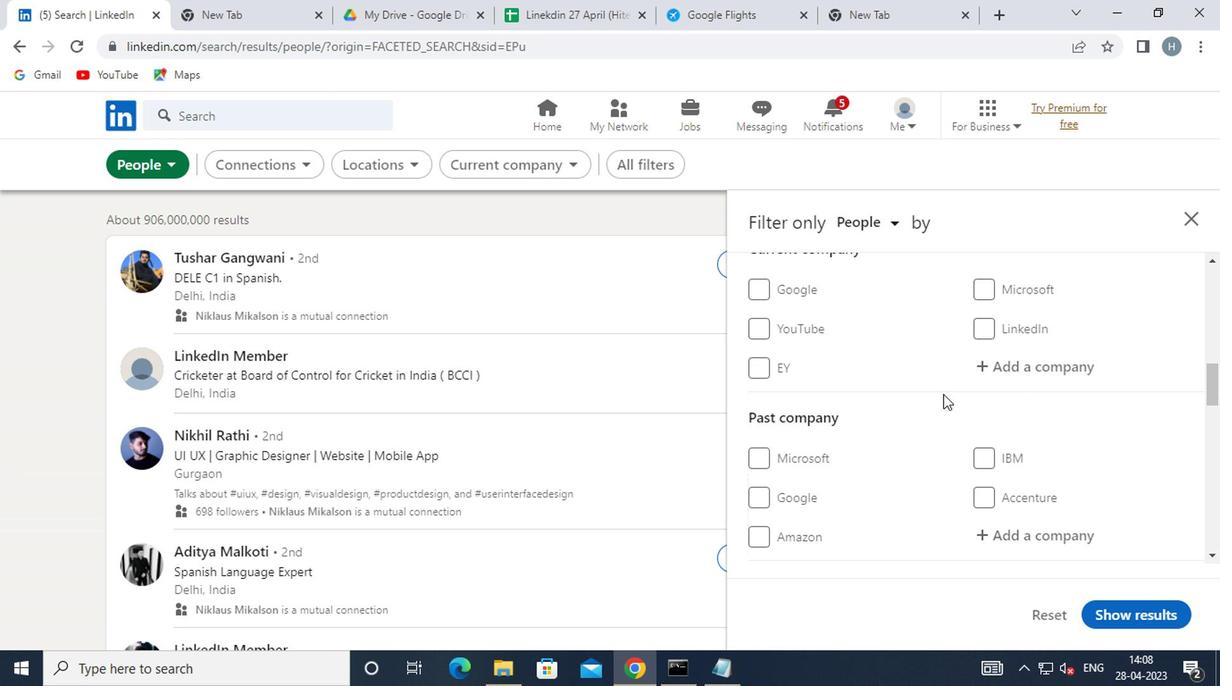 
Action: Mouse moved to (937, 387)
Screenshot: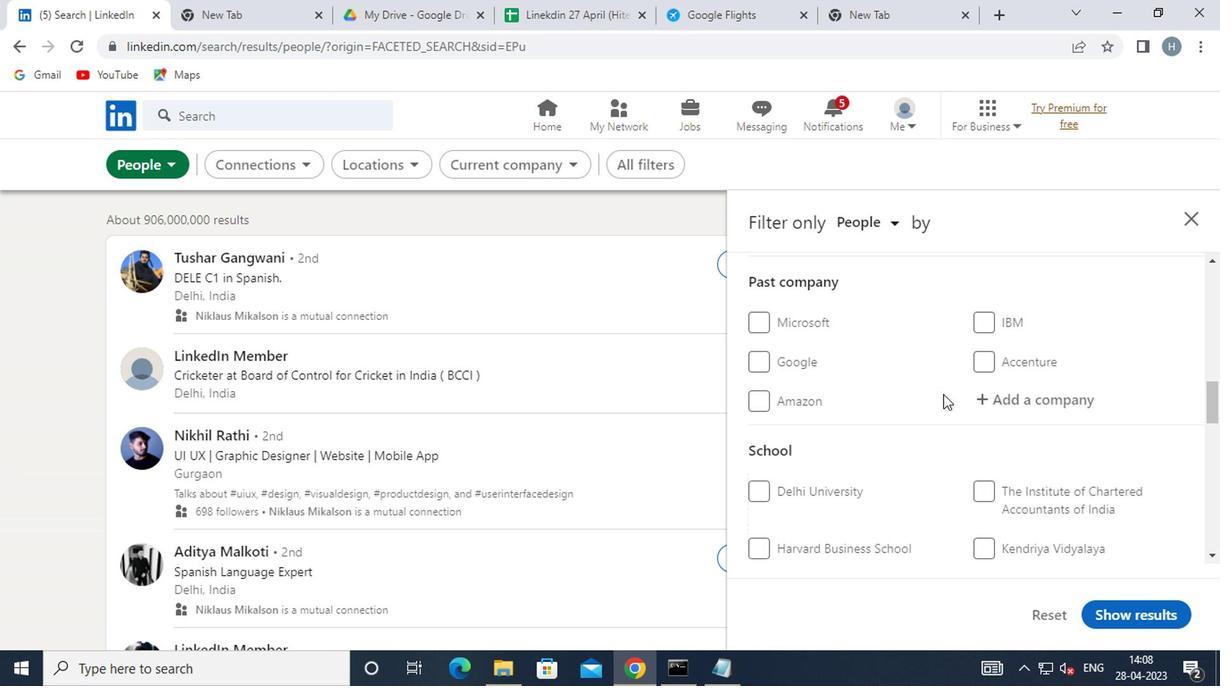 
Action: Mouse scrolled (937, 387) with delta (0, 0)
Screenshot: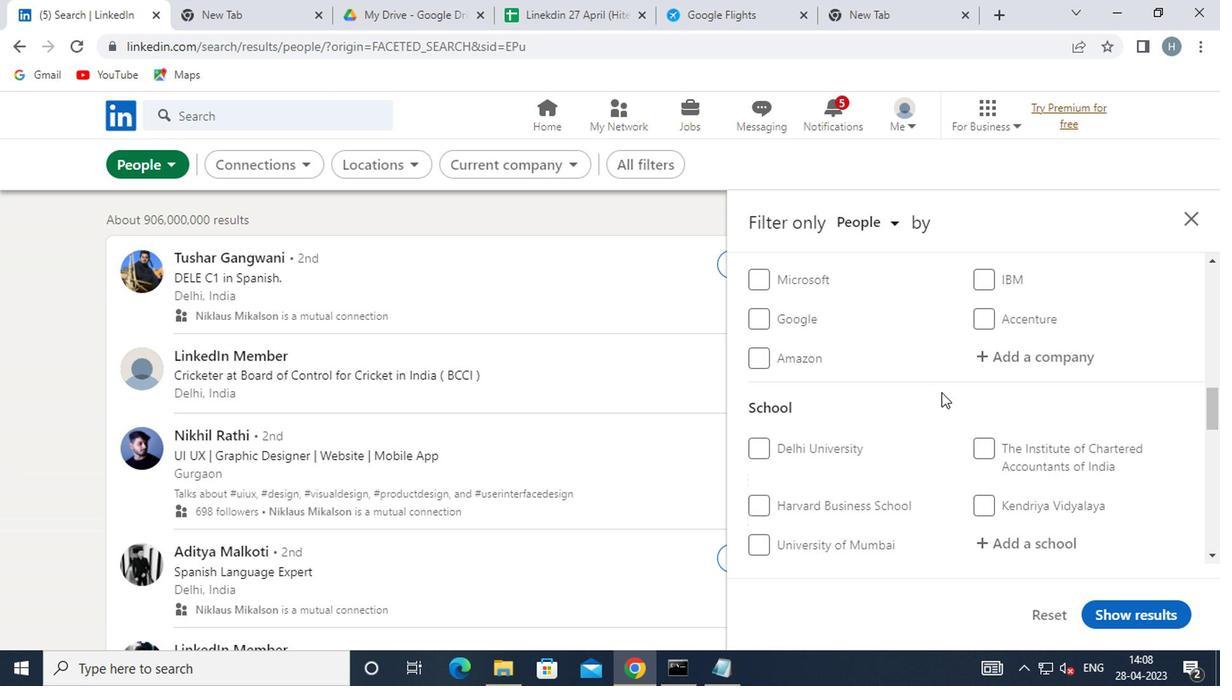 
Action: Mouse scrolled (937, 387) with delta (0, 0)
Screenshot: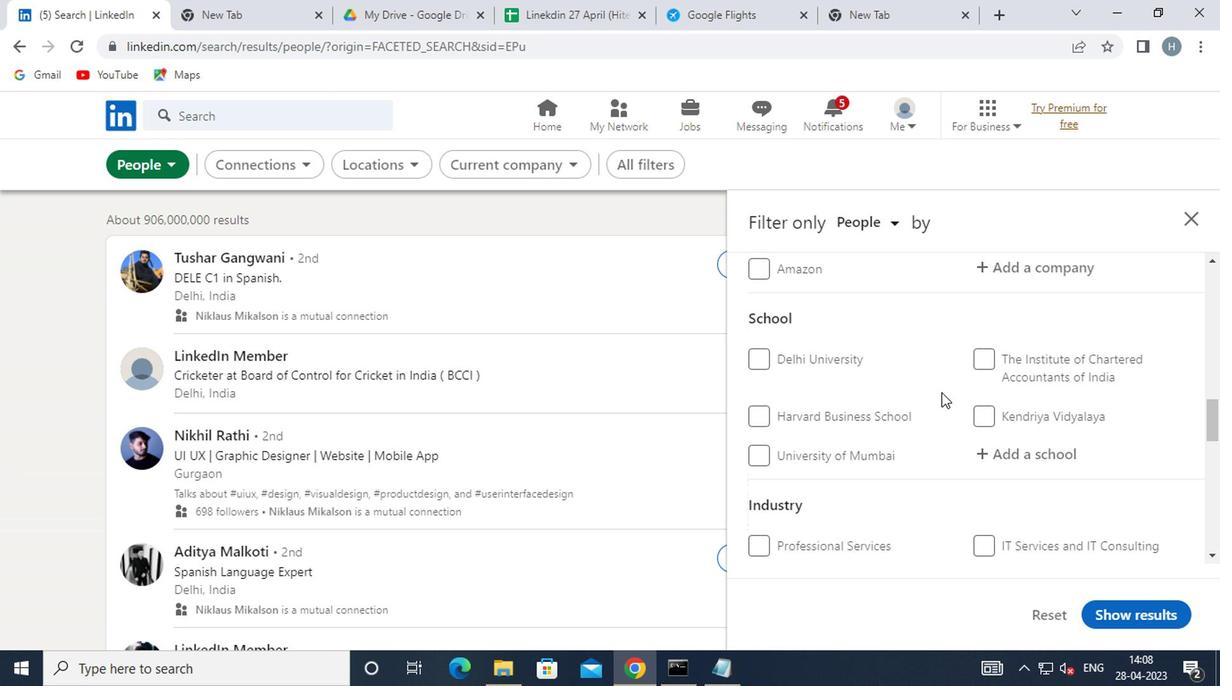 
Action: Mouse moved to (937, 387)
Screenshot: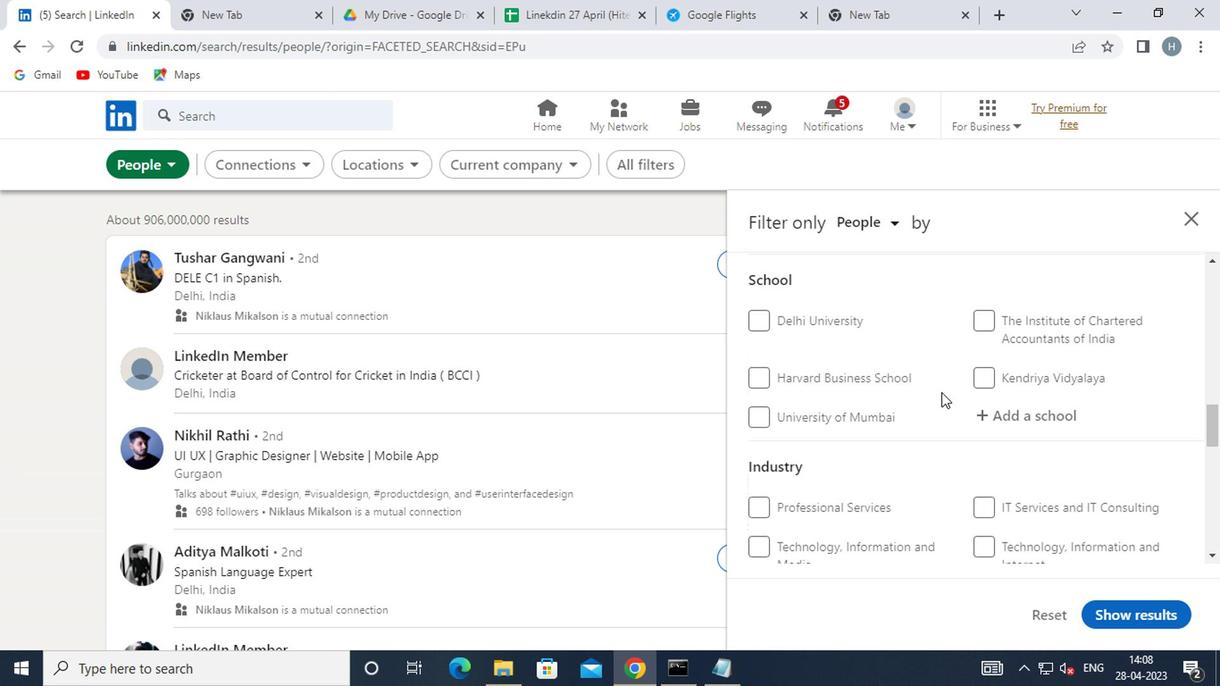 
Action: Mouse scrolled (937, 385) with delta (0, -1)
Screenshot: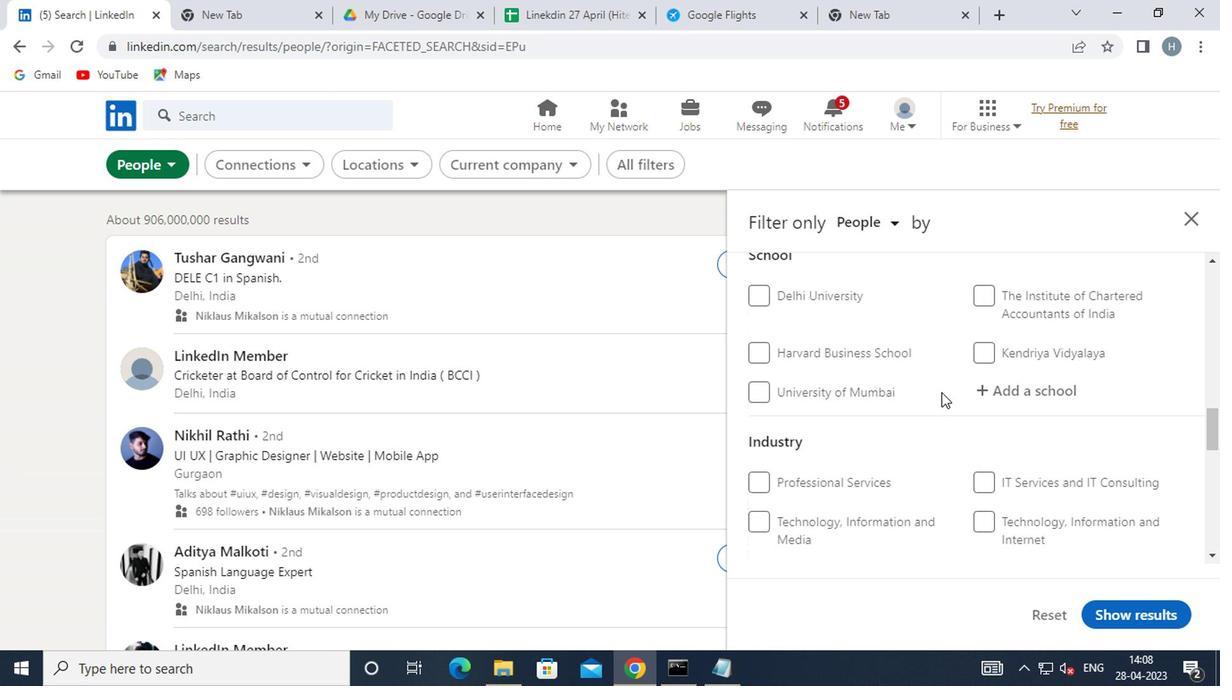 
Action: Mouse scrolled (937, 385) with delta (0, -1)
Screenshot: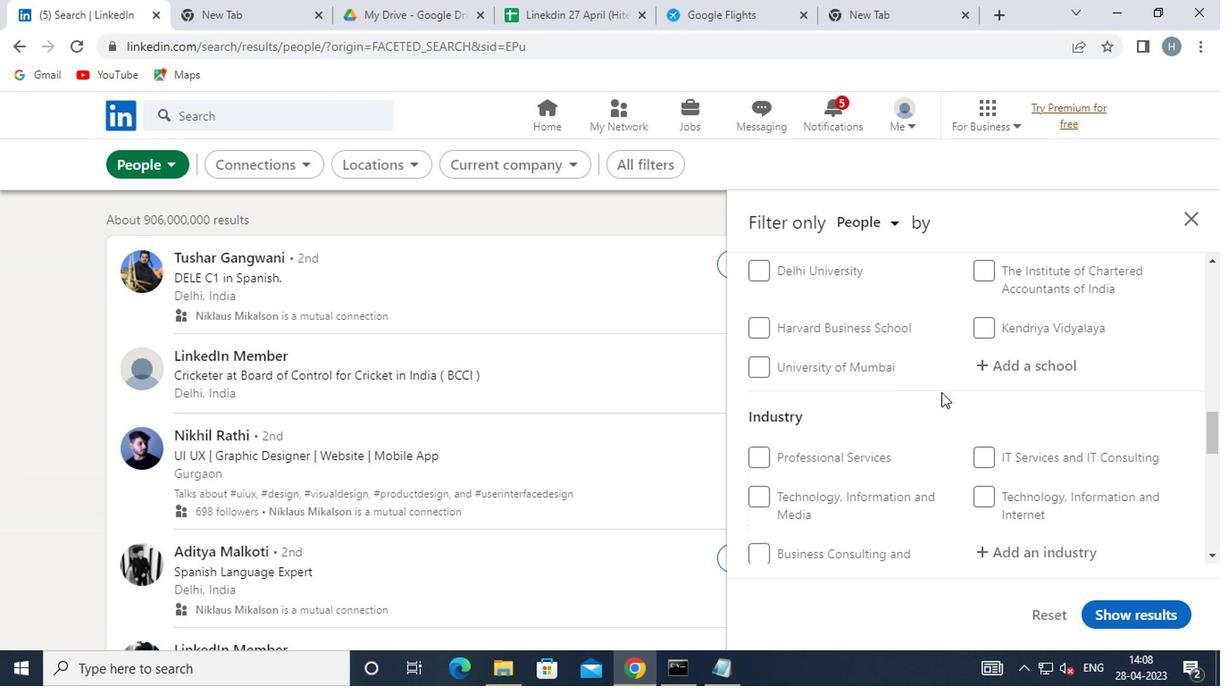 
Action: Mouse scrolled (937, 385) with delta (0, -1)
Screenshot: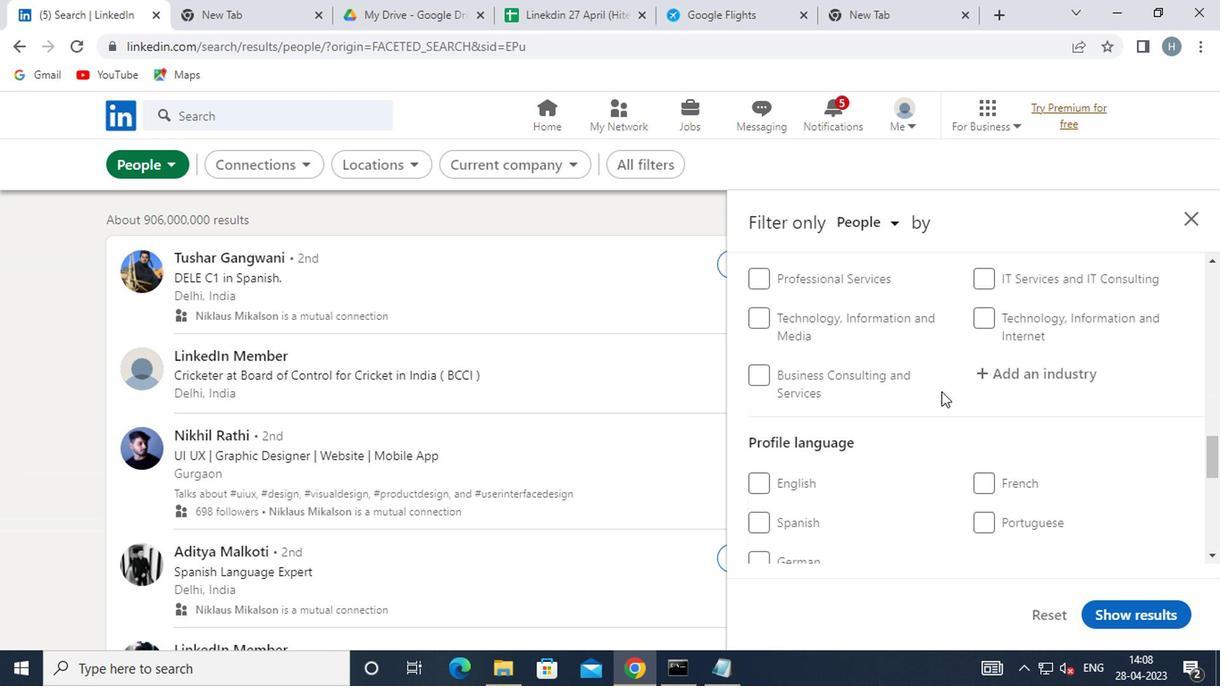 
Action: Mouse scrolled (937, 385) with delta (0, -1)
Screenshot: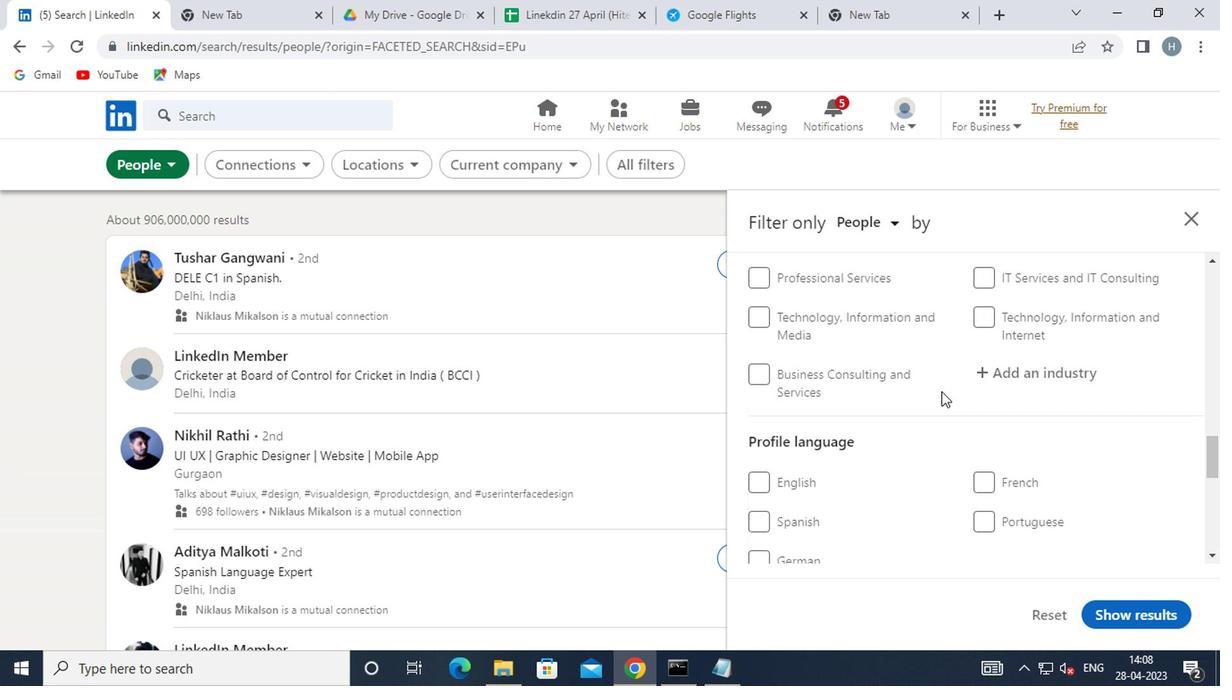 
Action: Mouse moved to (986, 307)
Screenshot: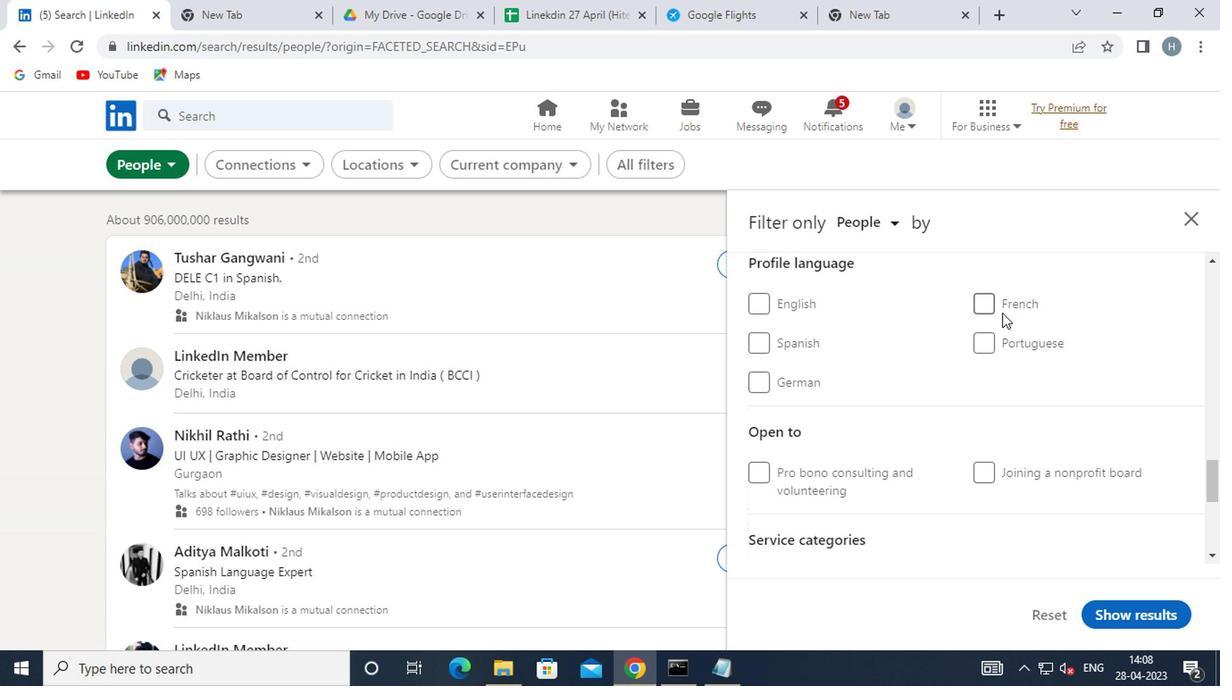 
Action: Mouse pressed left at (986, 307)
Screenshot: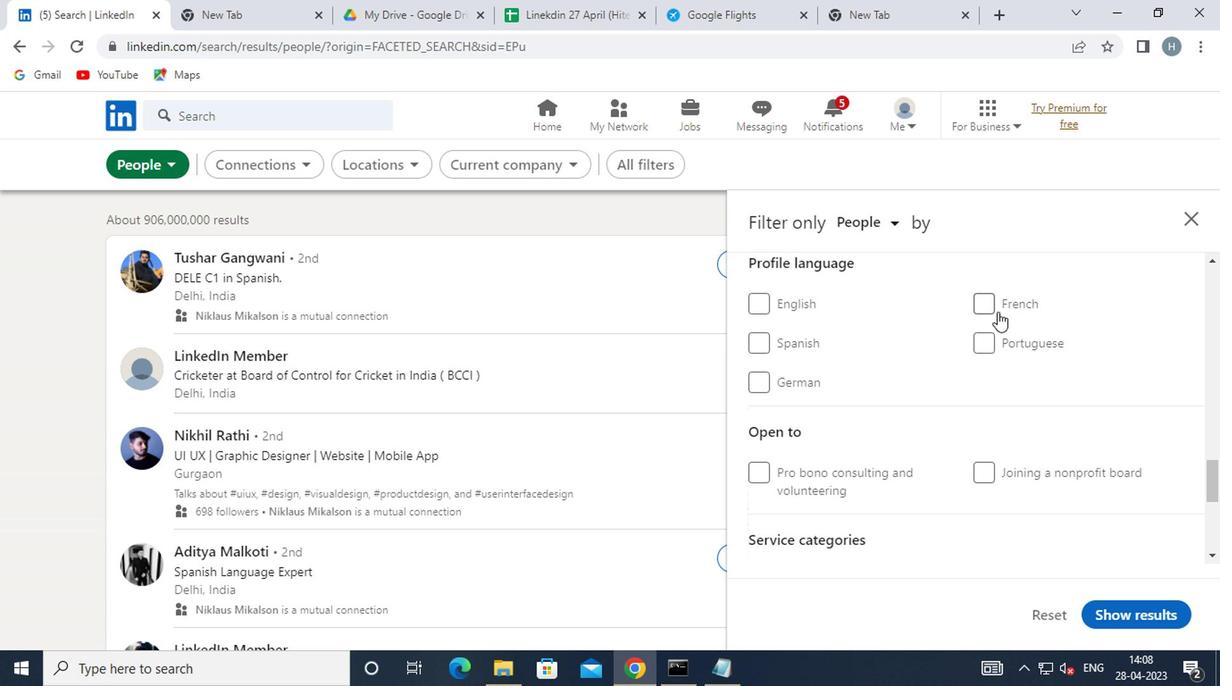 
Action: Mouse moved to (953, 365)
Screenshot: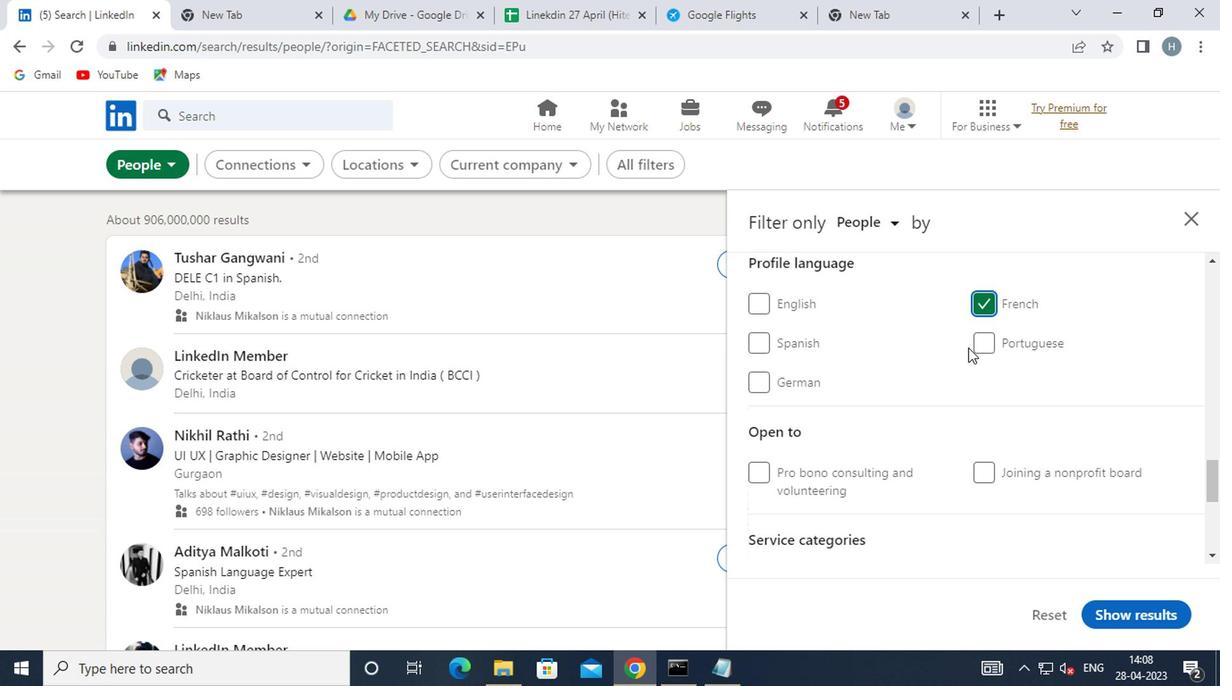 
Action: Mouse scrolled (953, 366) with delta (0, 0)
Screenshot: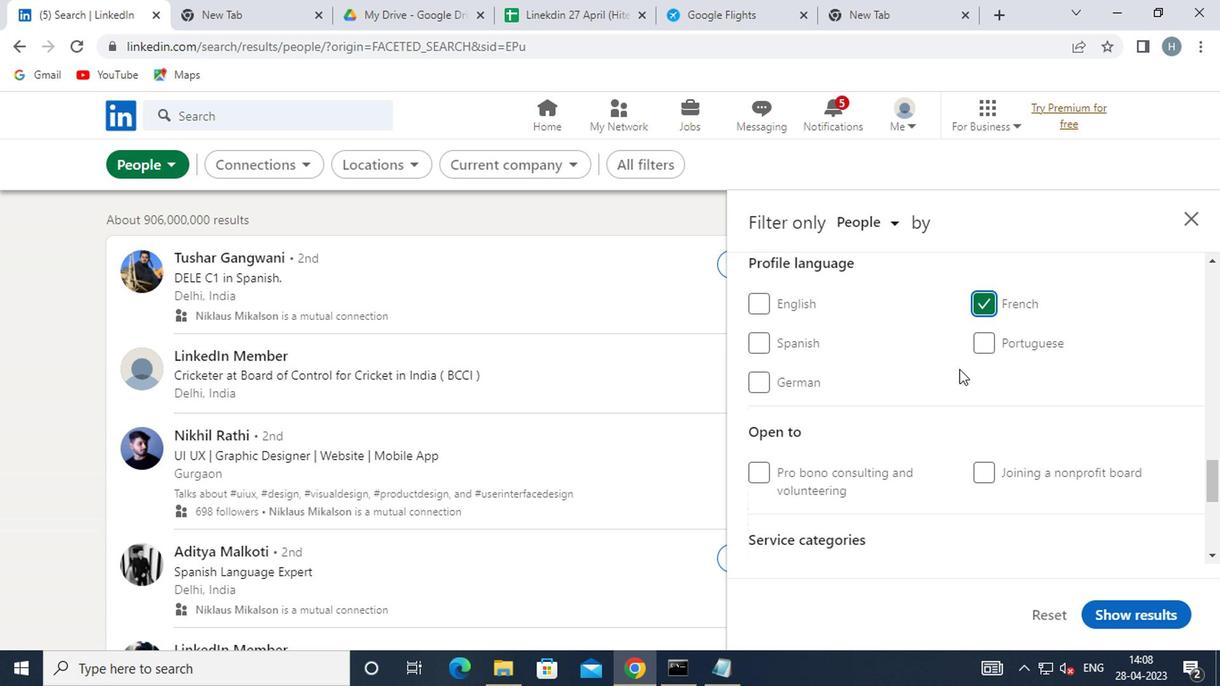 
Action: Mouse scrolled (953, 366) with delta (0, 0)
Screenshot: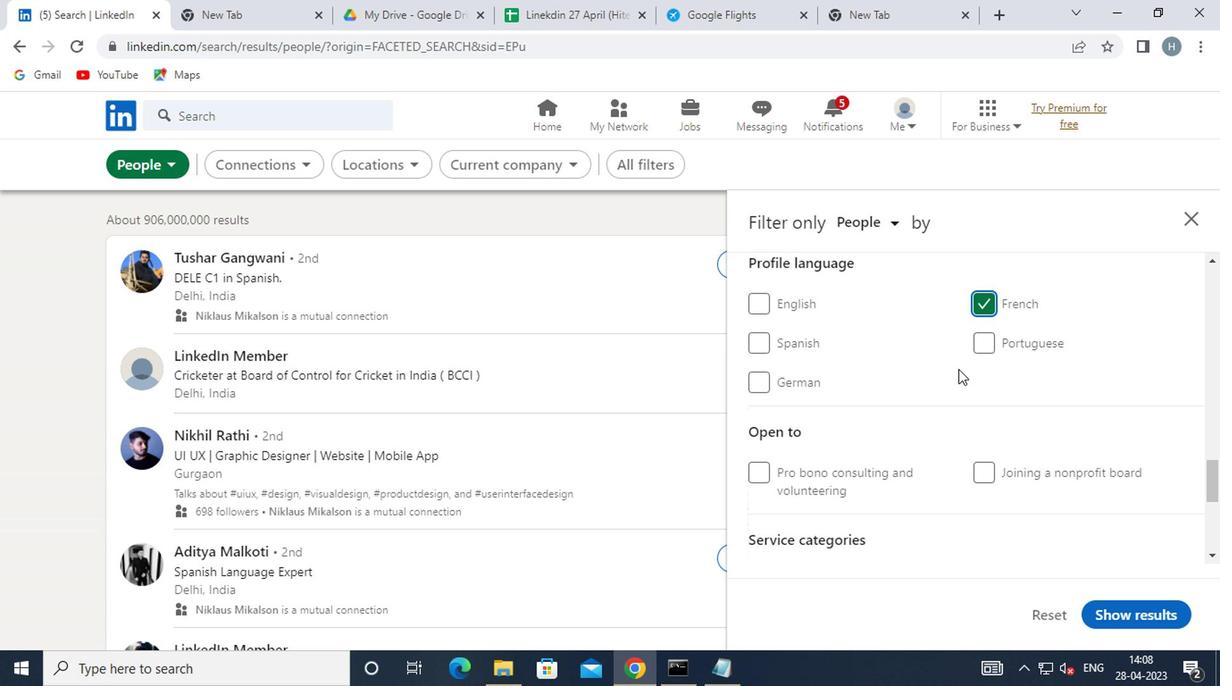 
Action: Mouse moved to (954, 363)
Screenshot: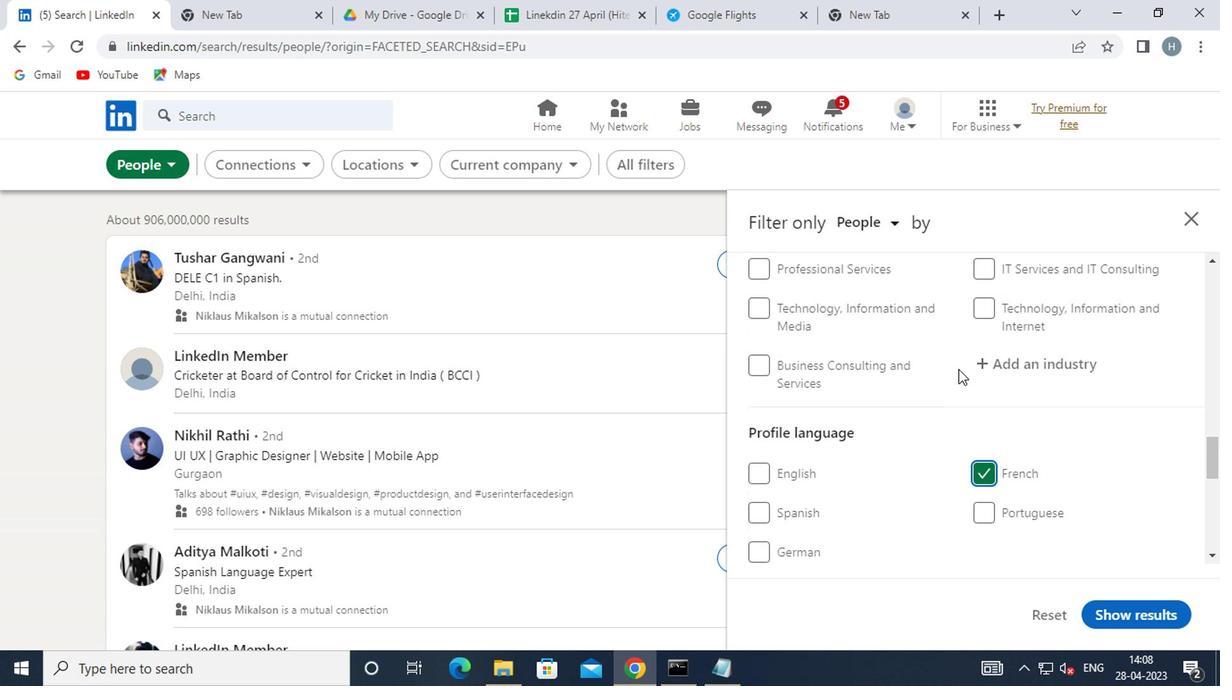 
Action: Mouse scrolled (954, 364) with delta (0, 0)
Screenshot: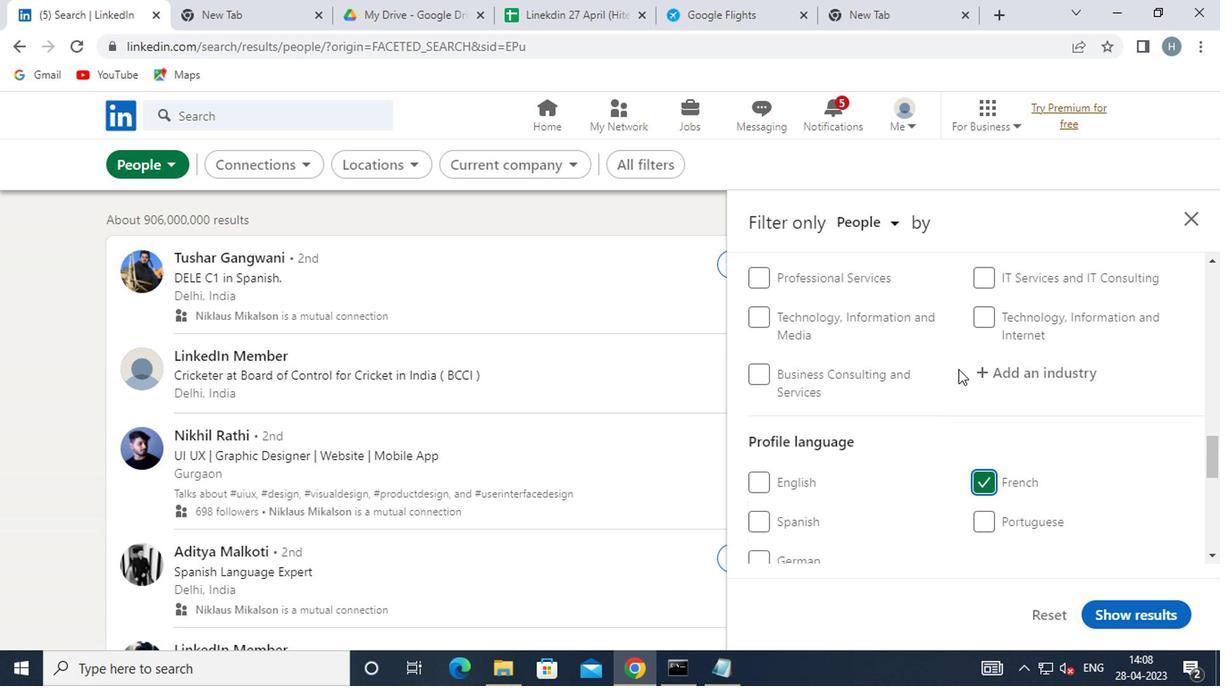 
Action: Mouse moved to (954, 361)
Screenshot: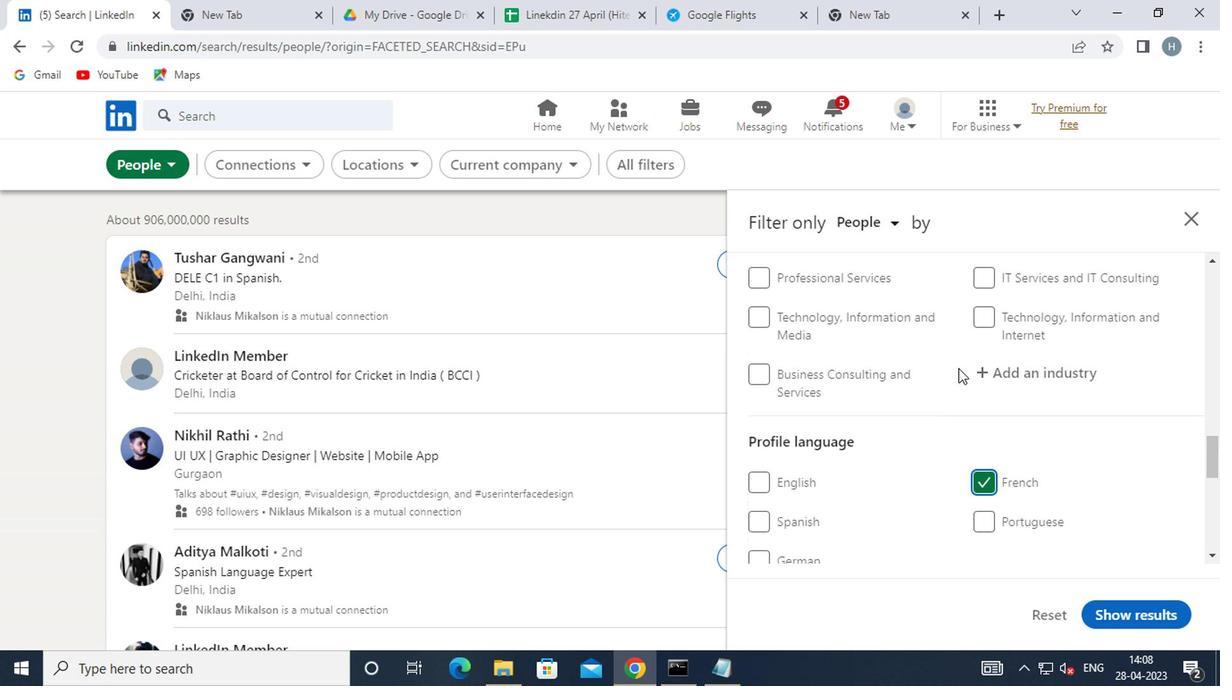 
Action: Mouse scrolled (954, 362) with delta (0, 1)
Screenshot: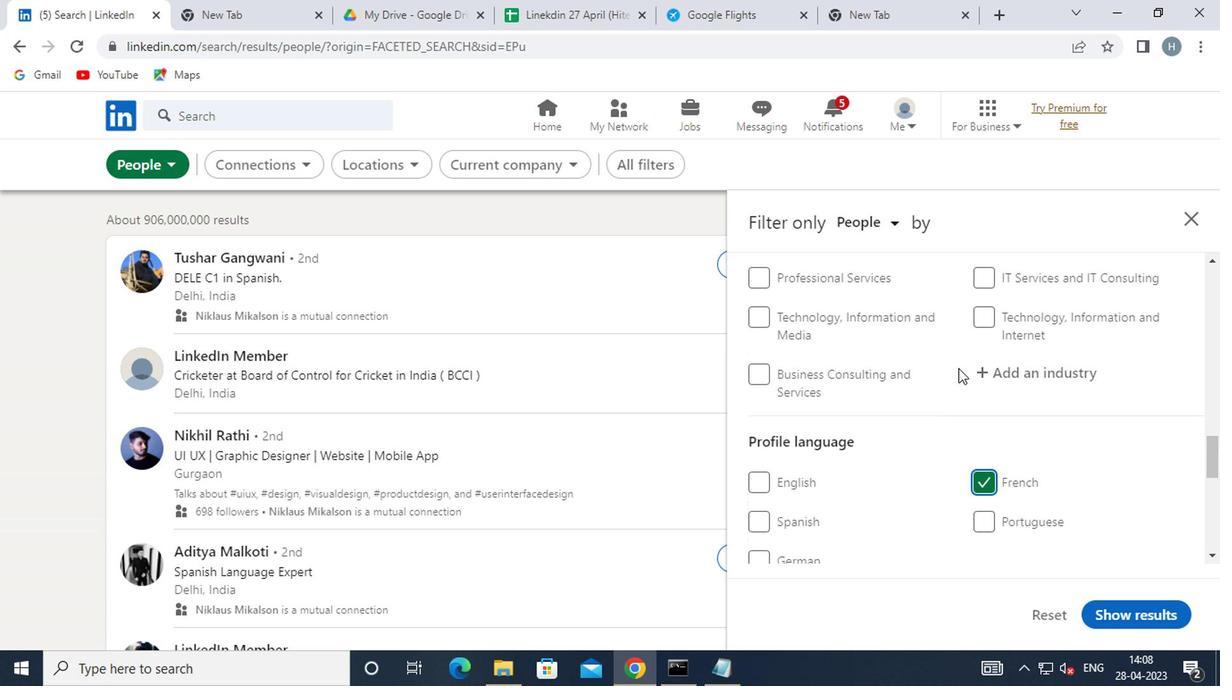 
Action: Mouse moved to (964, 357)
Screenshot: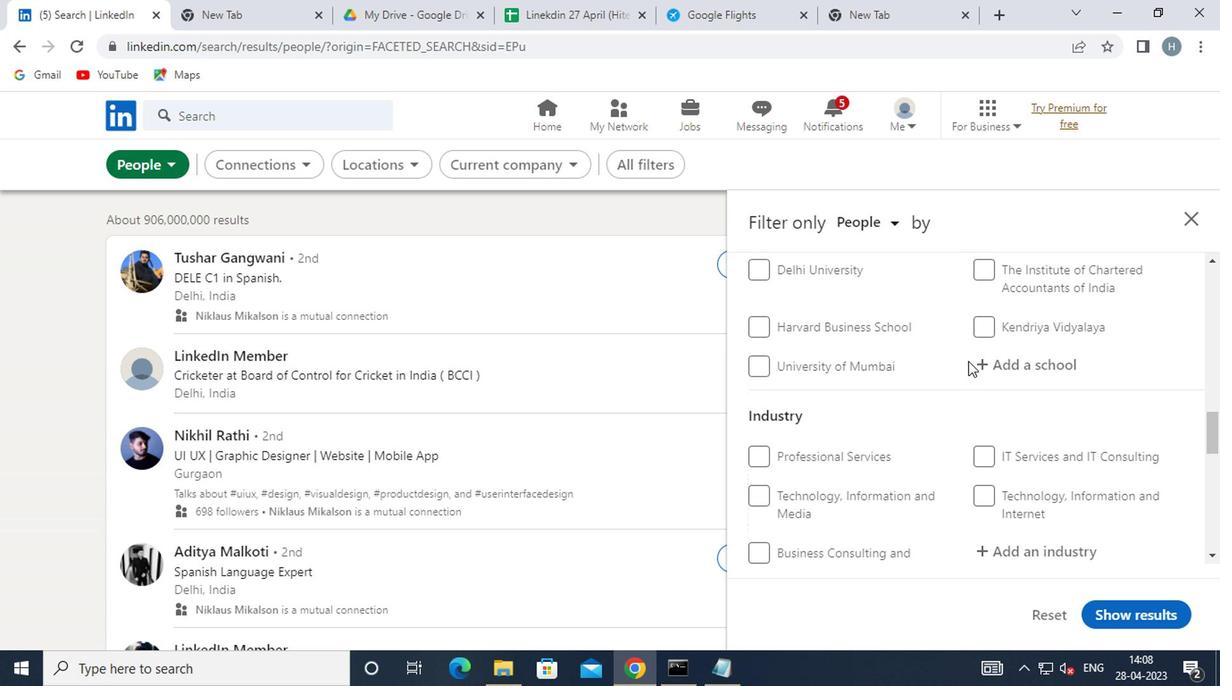 
Action: Mouse scrolled (964, 358) with delta (0, 0)
Screenshot: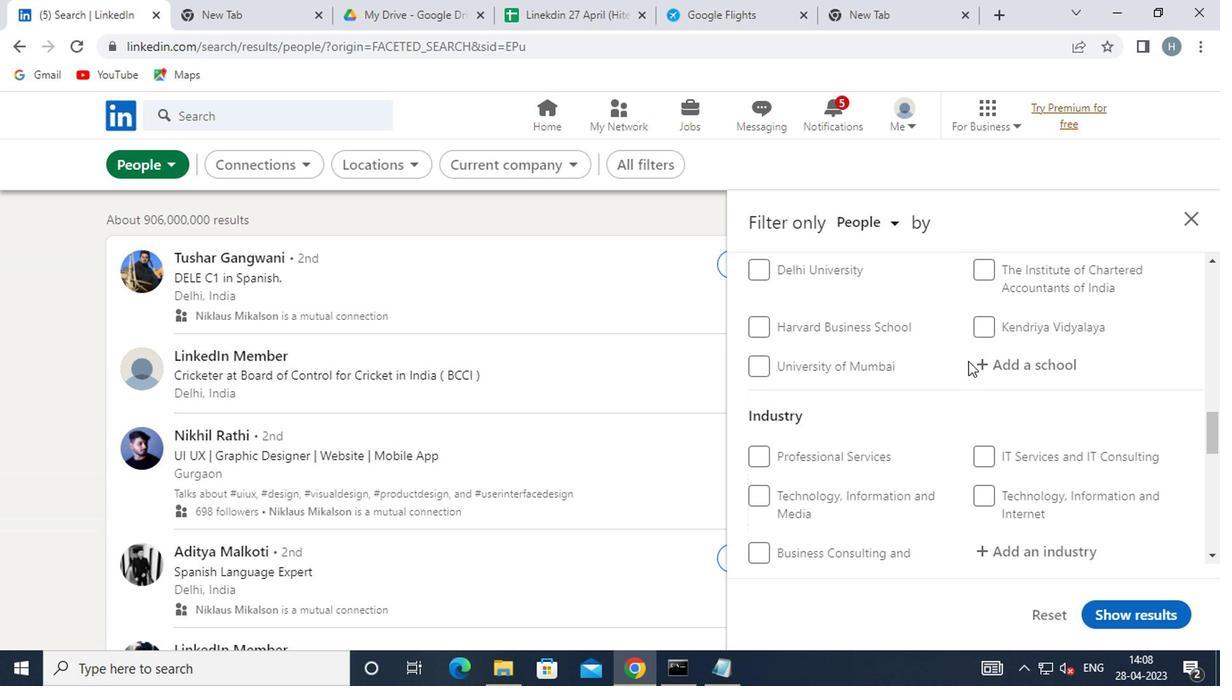 
Action: Mouse moved to (964, 356)
Screenshot: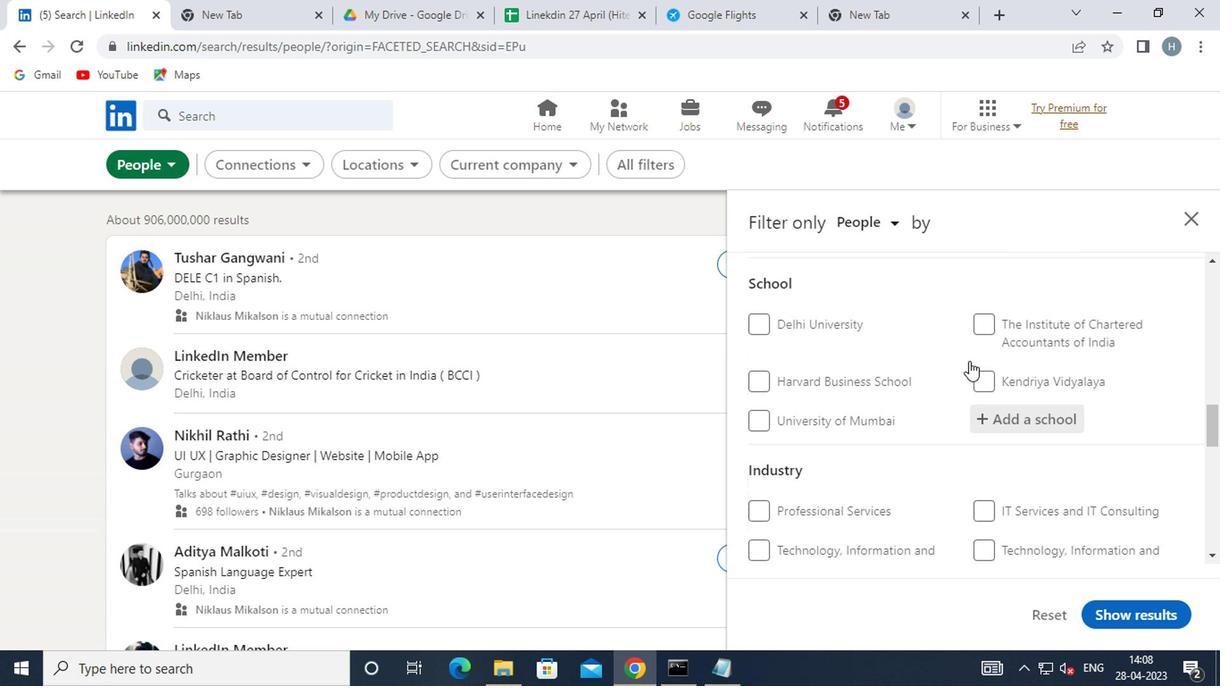 
Action: Mouse scrolled (964, 357) with delta (0, 1)
Screenshot: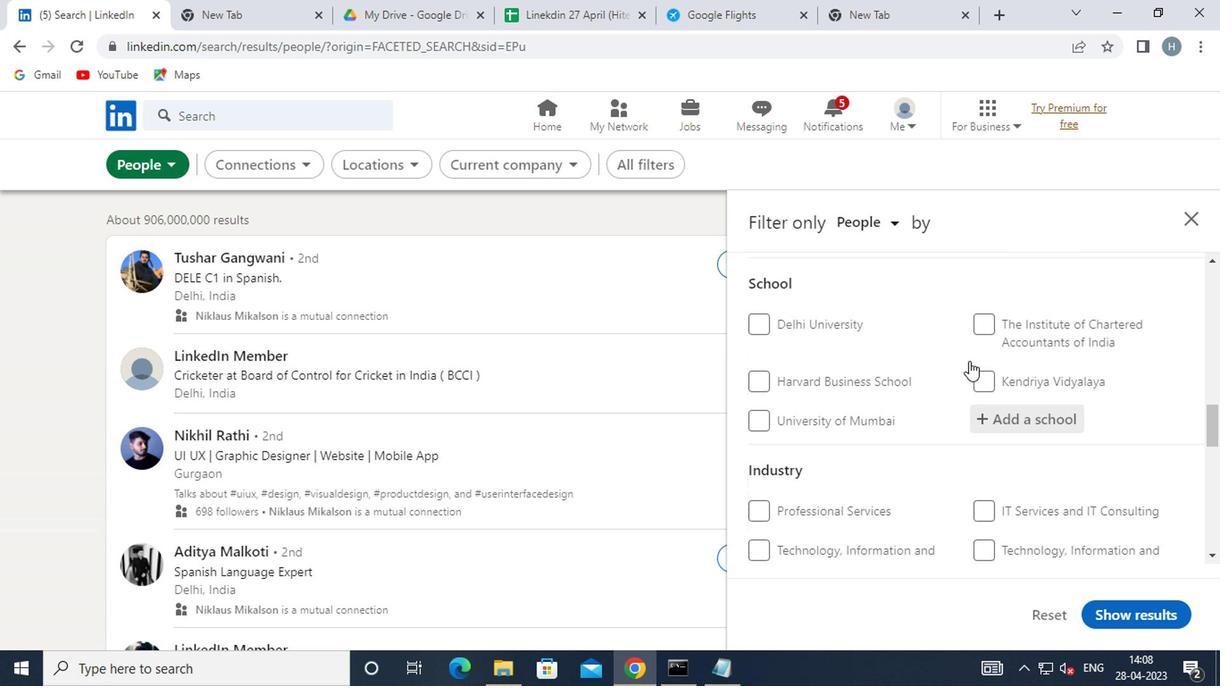 
Action: Mouse moved to (966, 355)
Screenshot: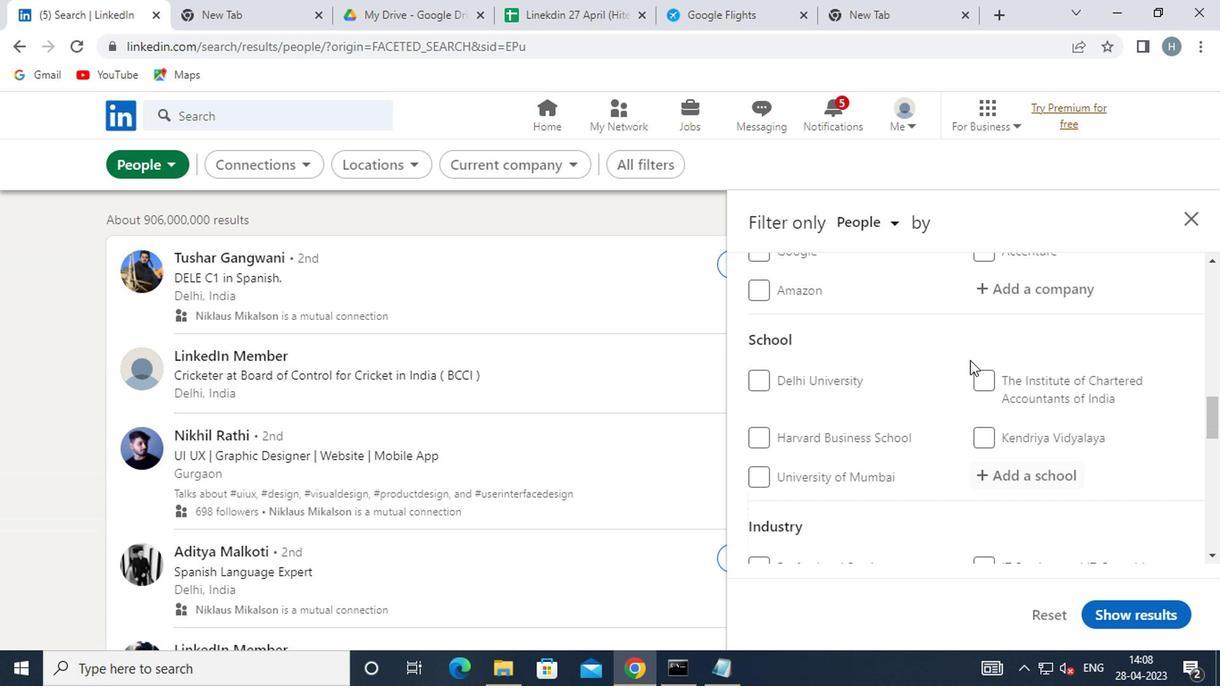 
Action: Mouse scrolled (966, 356) with delta (0, 0)
Screenshot: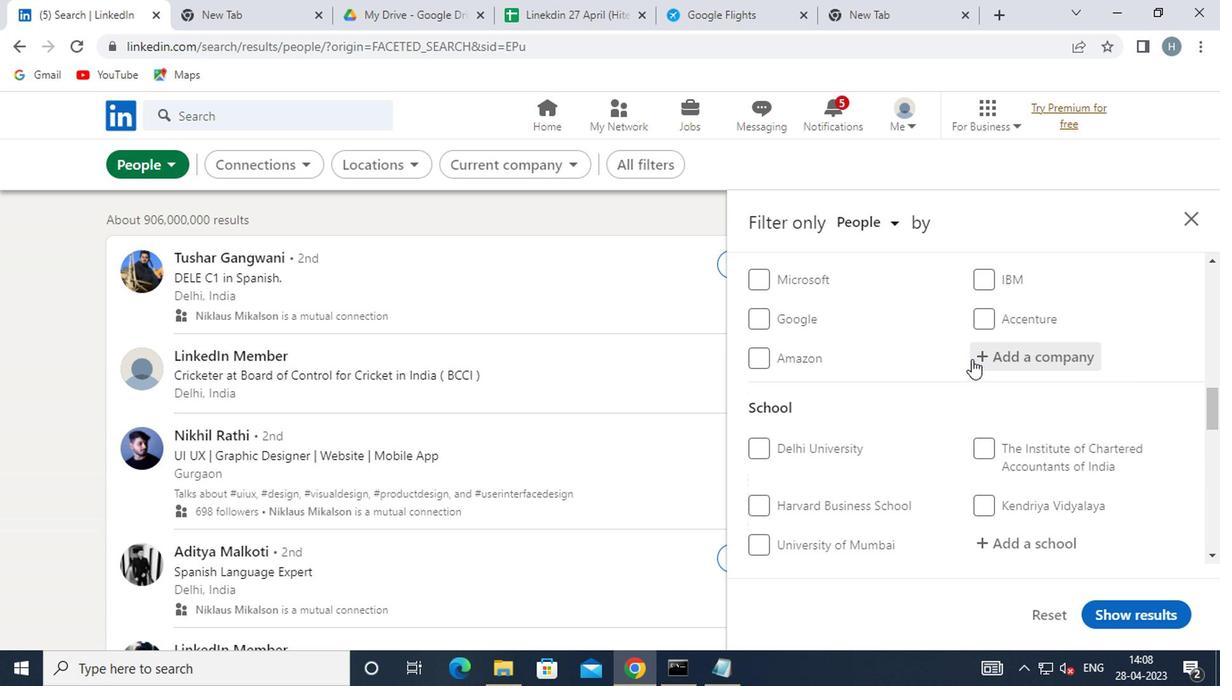 
Action: Mouse scrolled (966, 356) with delta (0, 0)
Screenshot: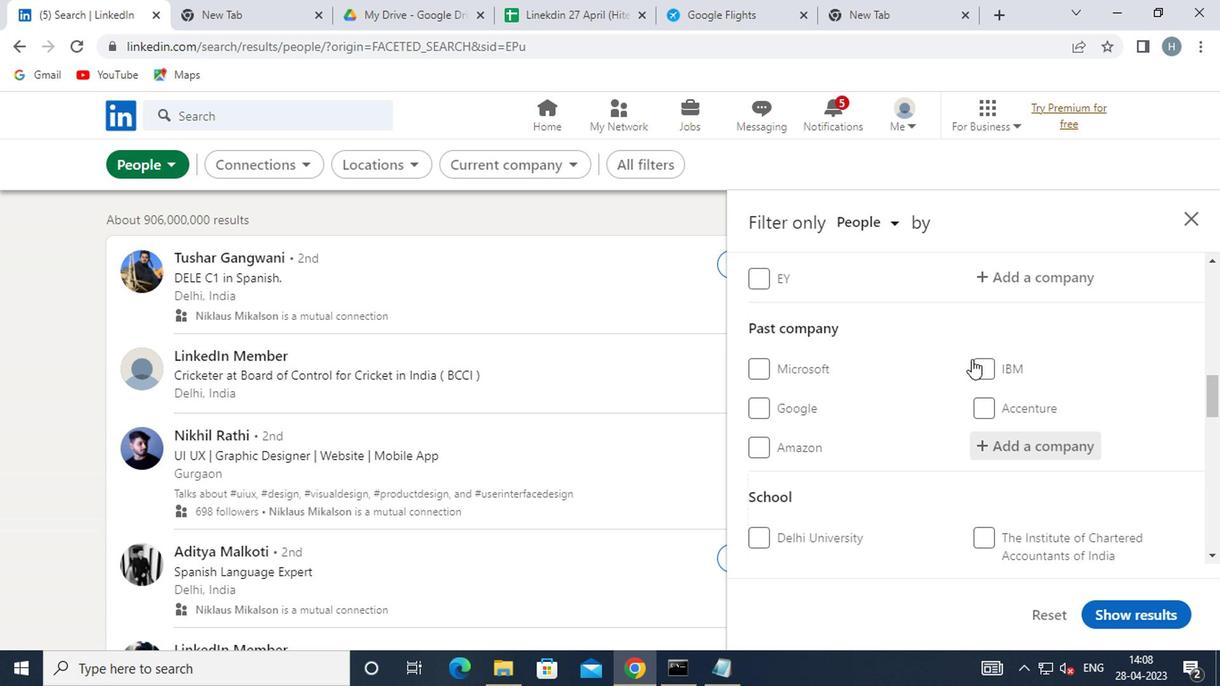 
Action: Mouse scrolled (966, 356) with delta (0, 0)
Screenshot: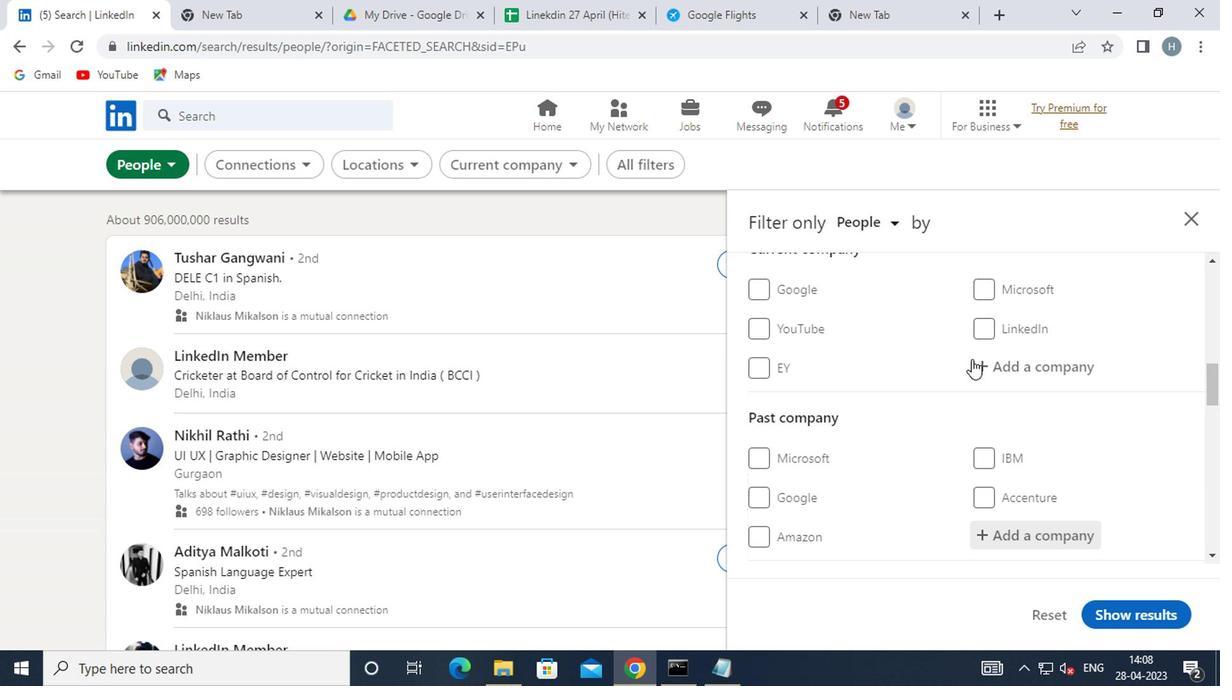 
Action: Mouse moved to (969, 356)
Screenshot: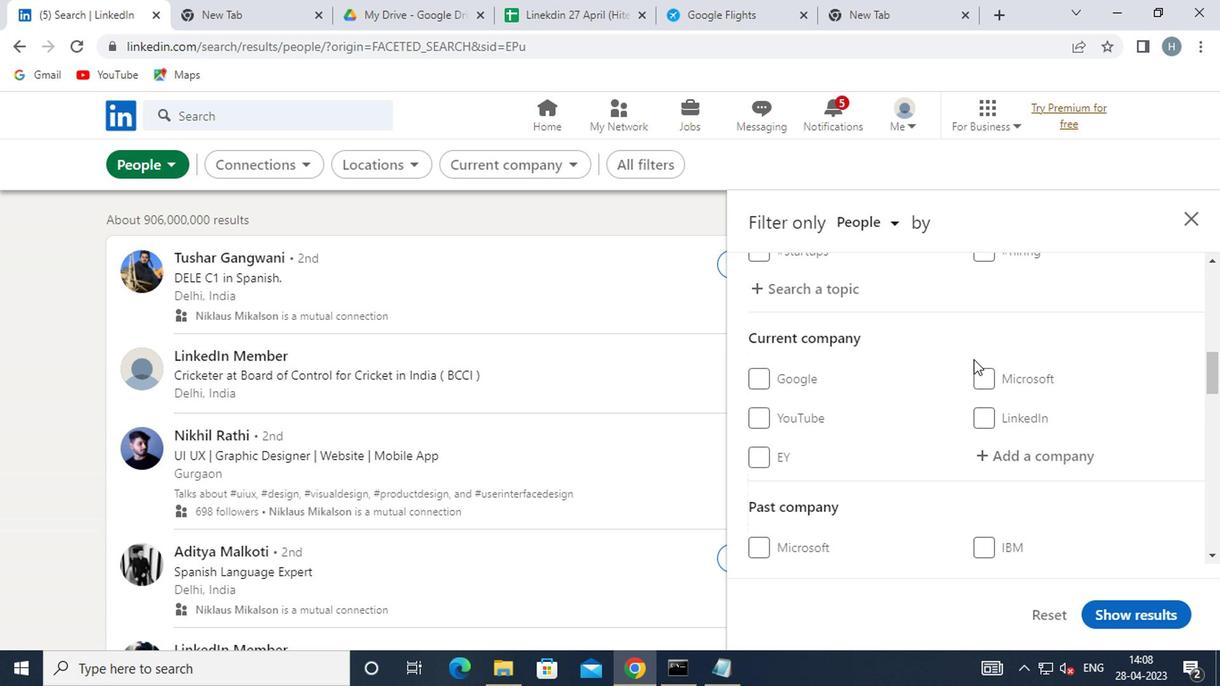 
Action: Mouse scrolled (969, 357) with delta (0, 1)
Screenshot: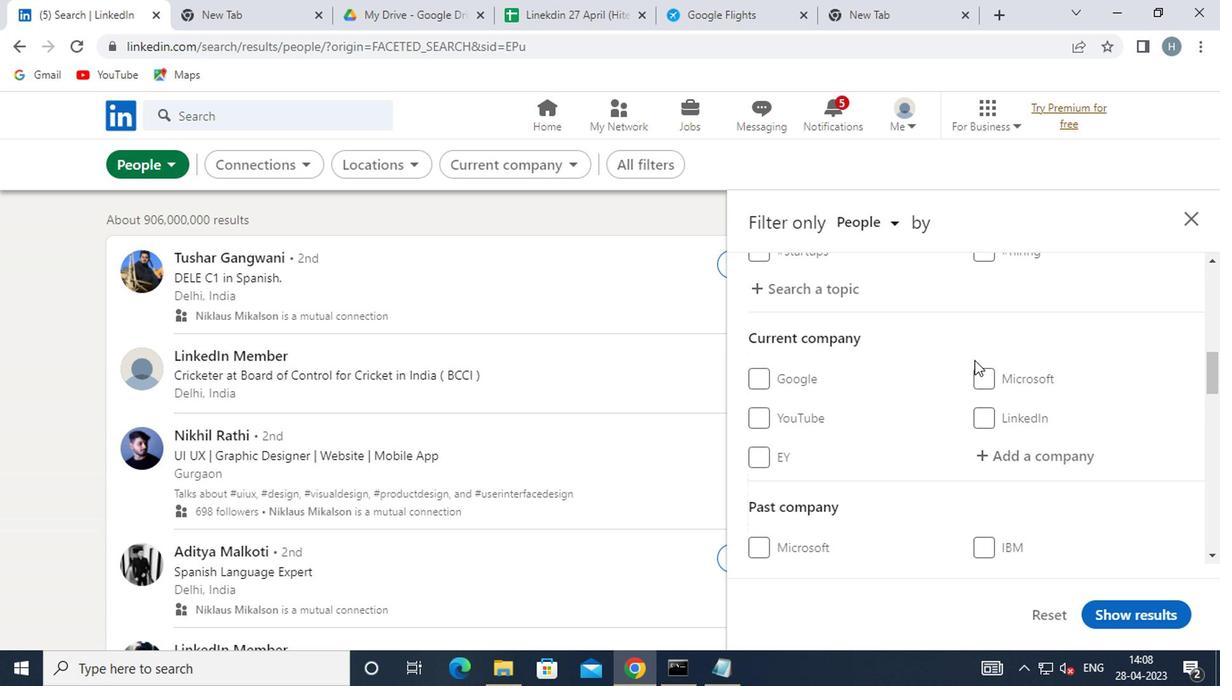 
Action: Mouse scrolled (969, 355) with delta (0, 0)
Screenshot: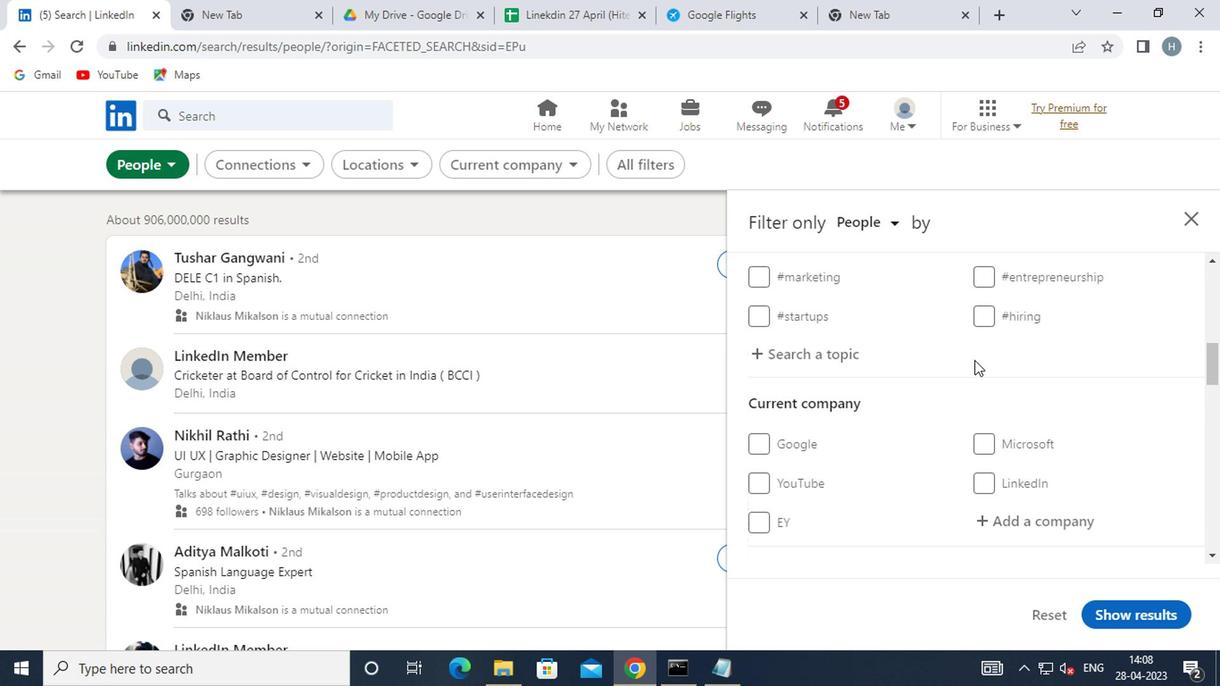 
Action: Mouse moved to (1006, 448)
Screenshot: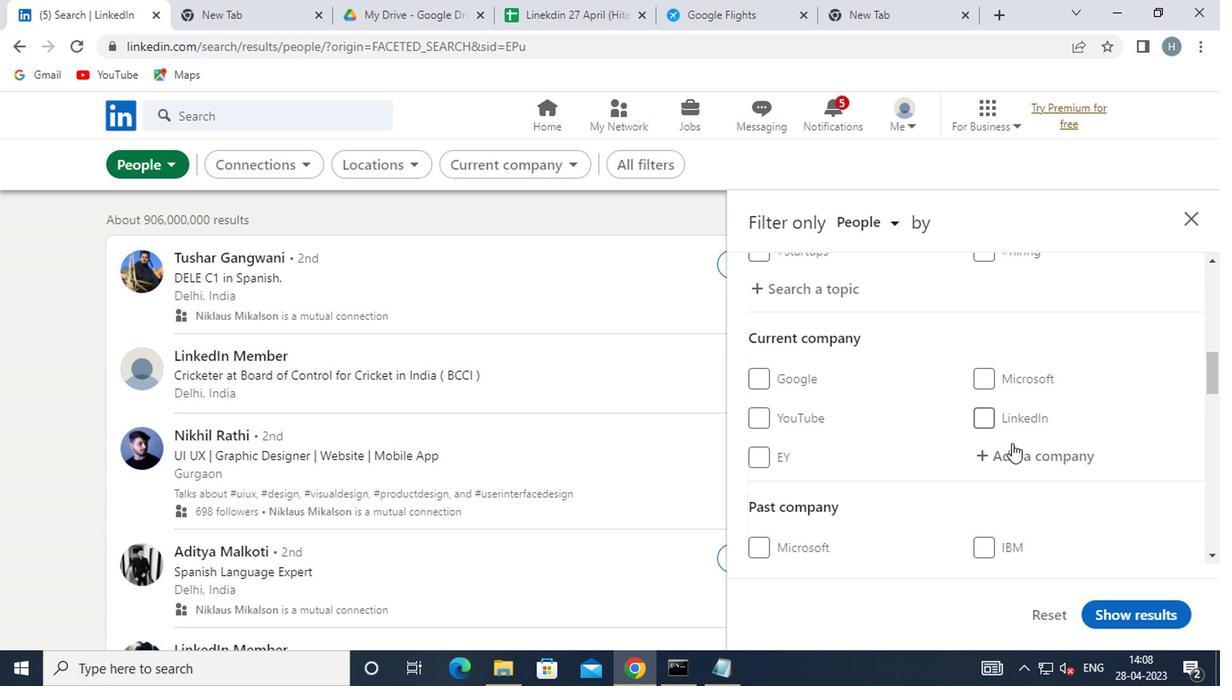 
Action: Mouse pressed left at (1006, 448)
Screenshot: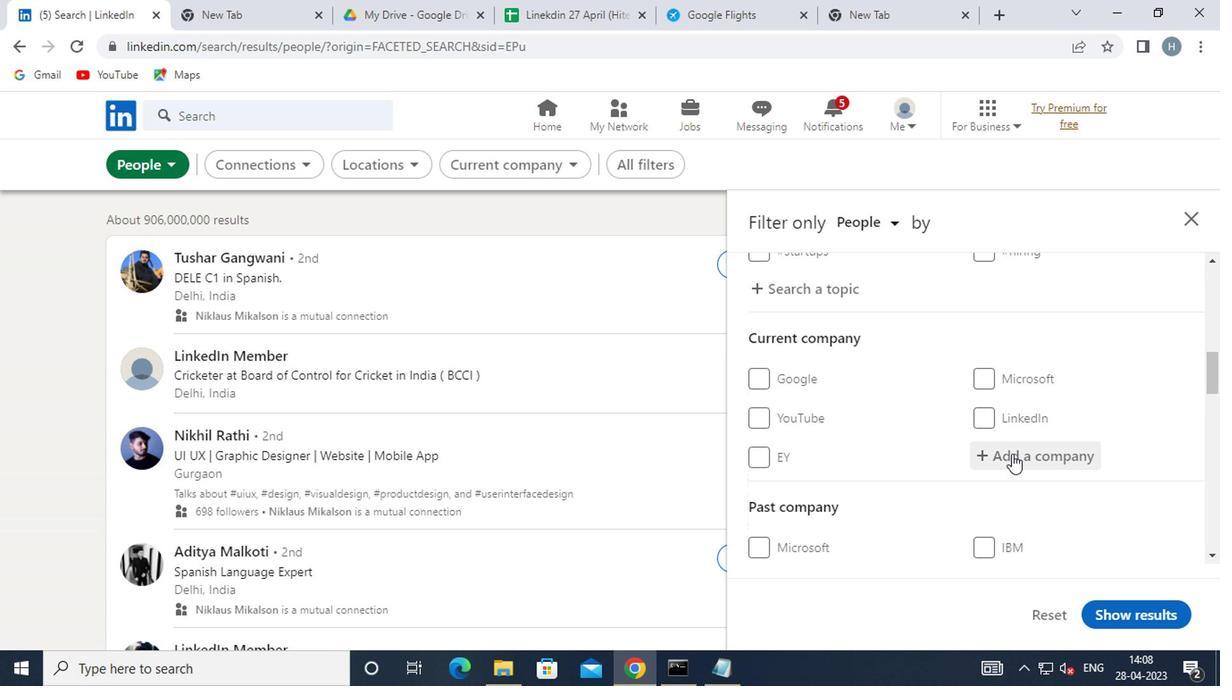 
Action: Key pressed <Key.shift>ZEE
Screenshot: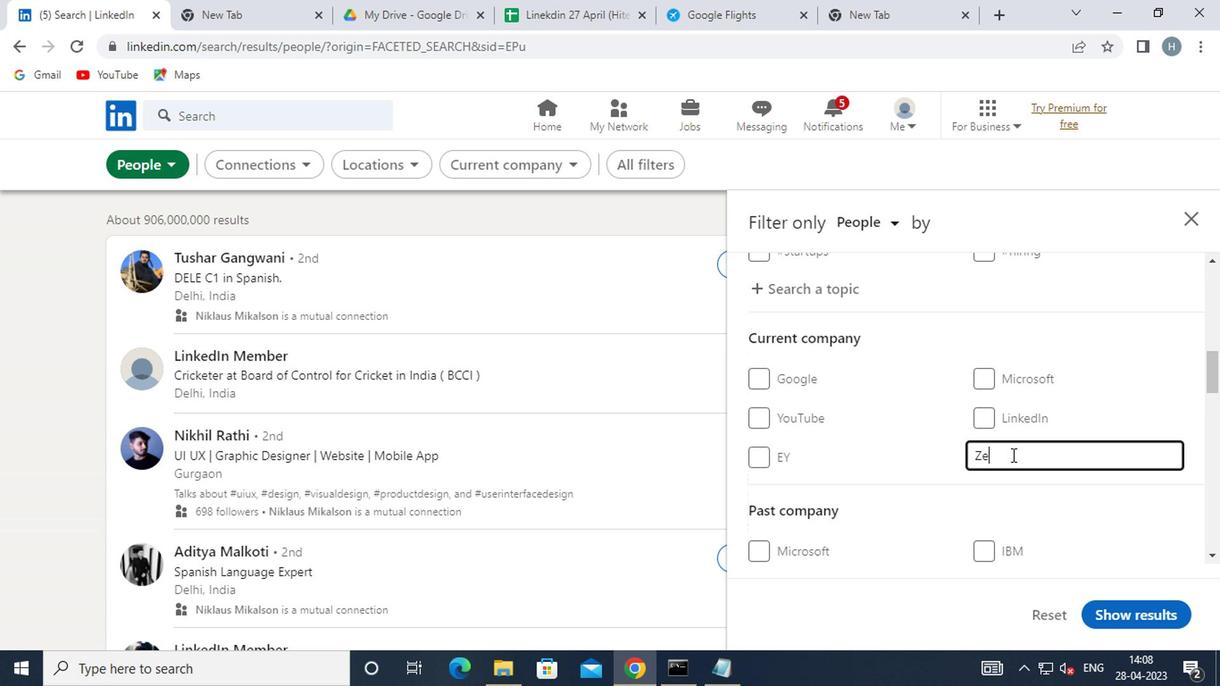 
Action: Mouse moved to (1002, 209)
Screenshot: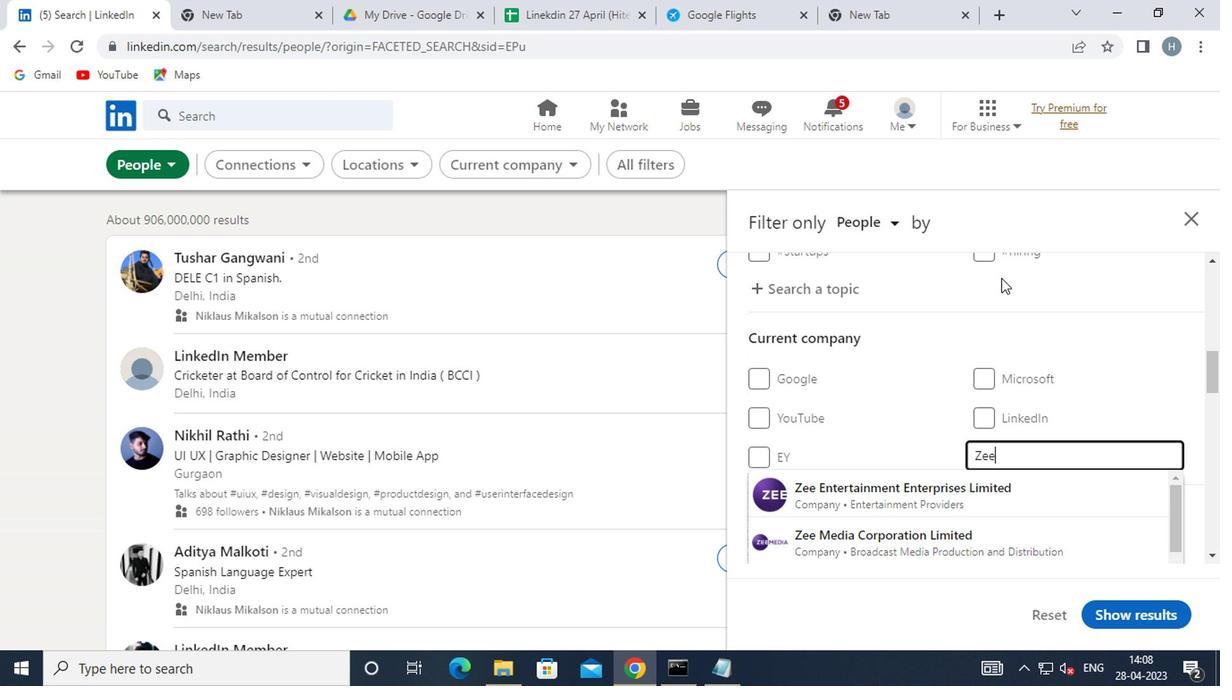 
Action: Key pressed <Key.space>
Screenshot: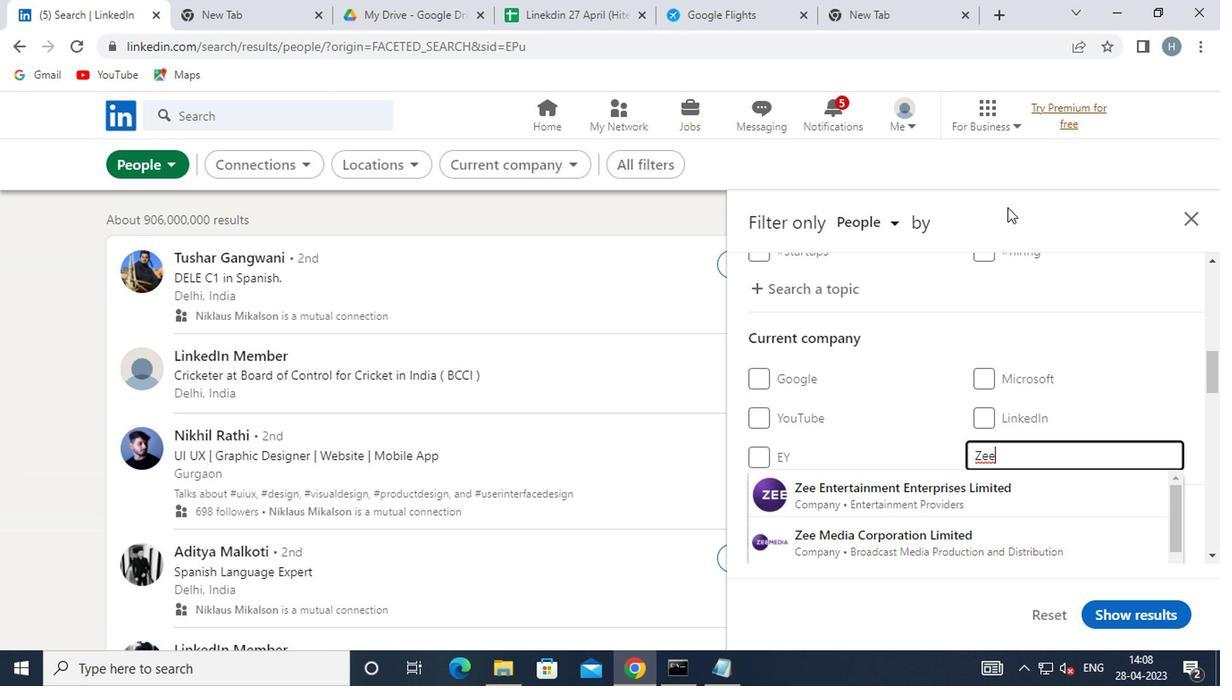 
Action: Mouse moved to (1001, 209)
Screenshot: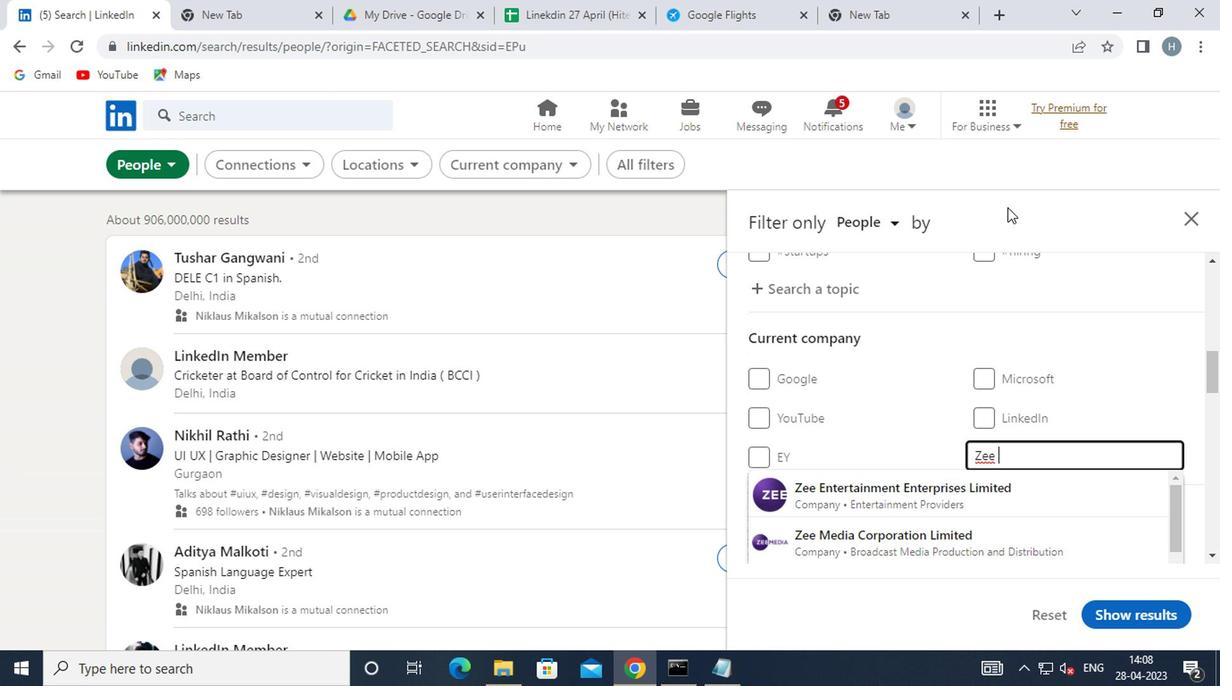 
Action: Key pressed <Key.shift>
Screenshot: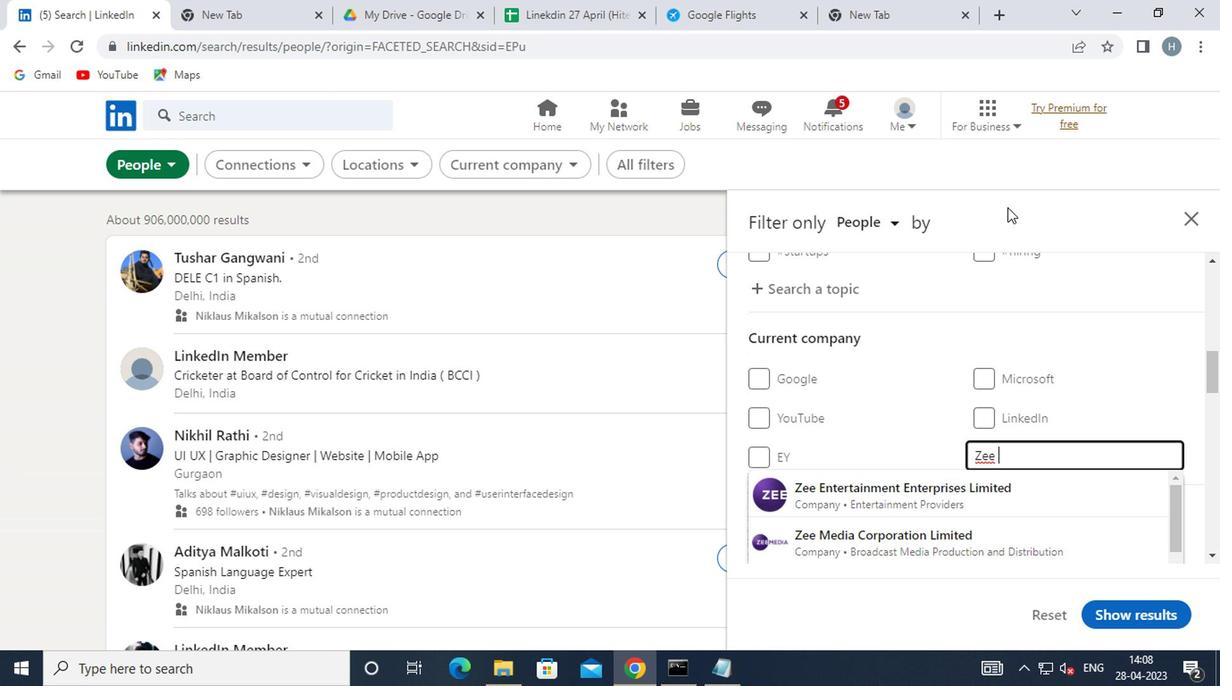 
Action: Mouse moved to (997, 227)
Screenshot: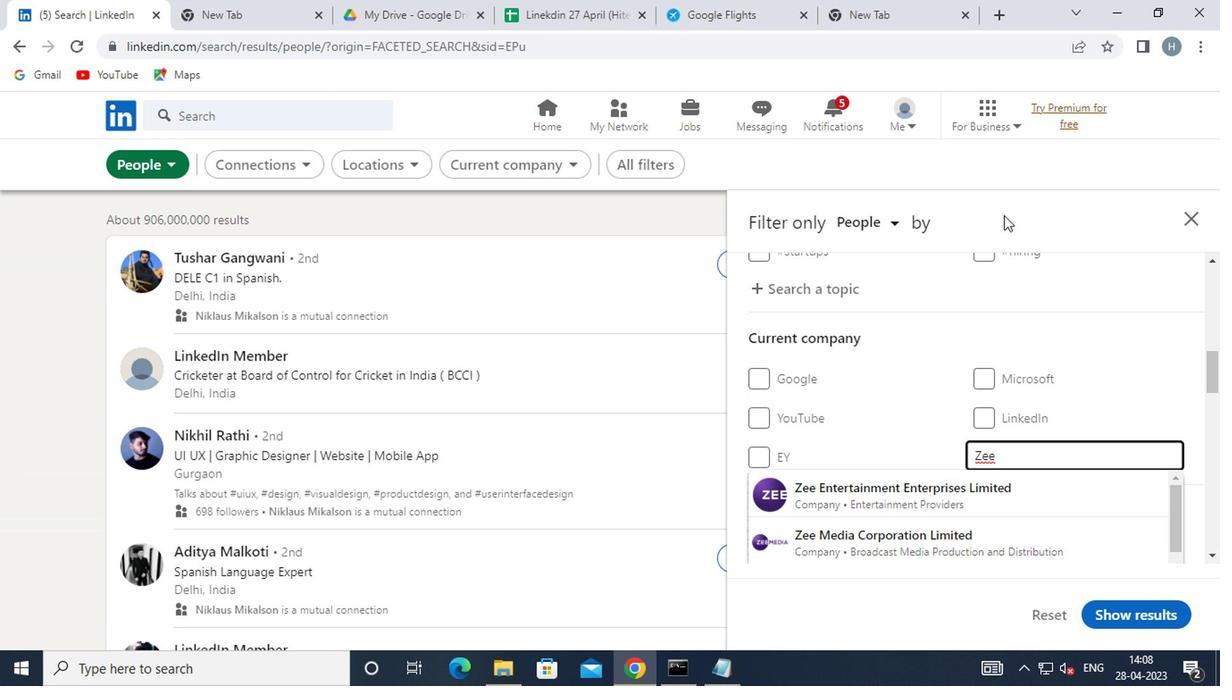 
Action: Key pressed E
Screenshot: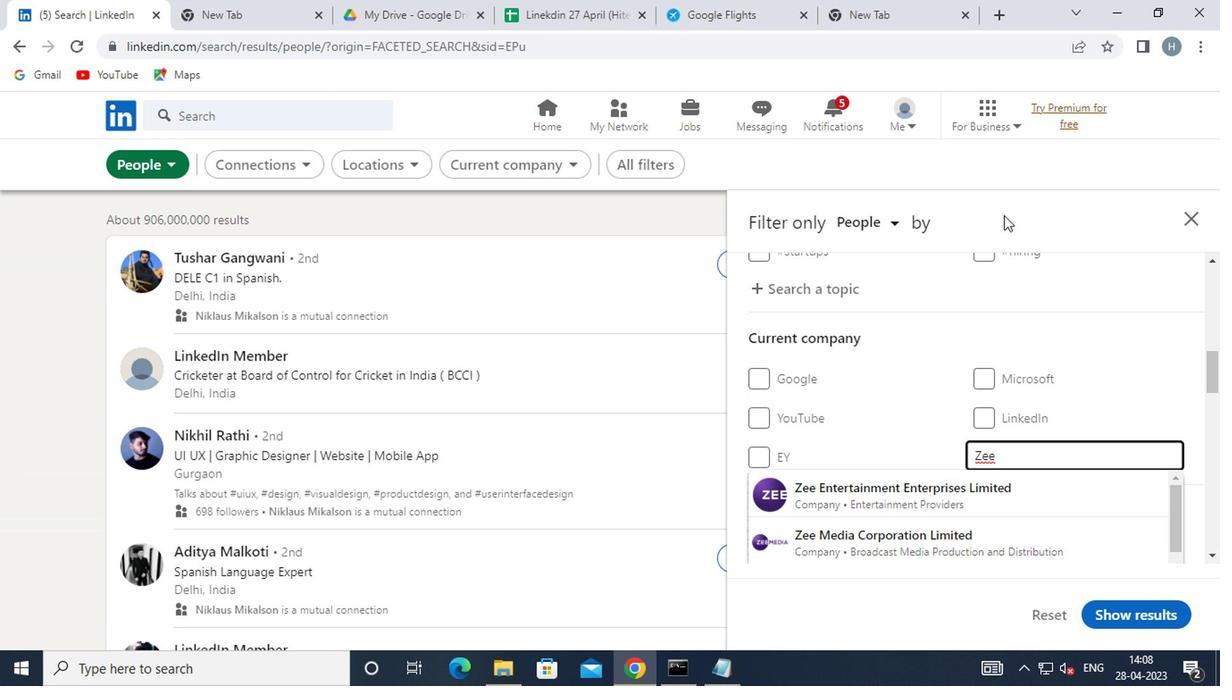 
Action: Mouse moved to (997, 232)
Screenshot: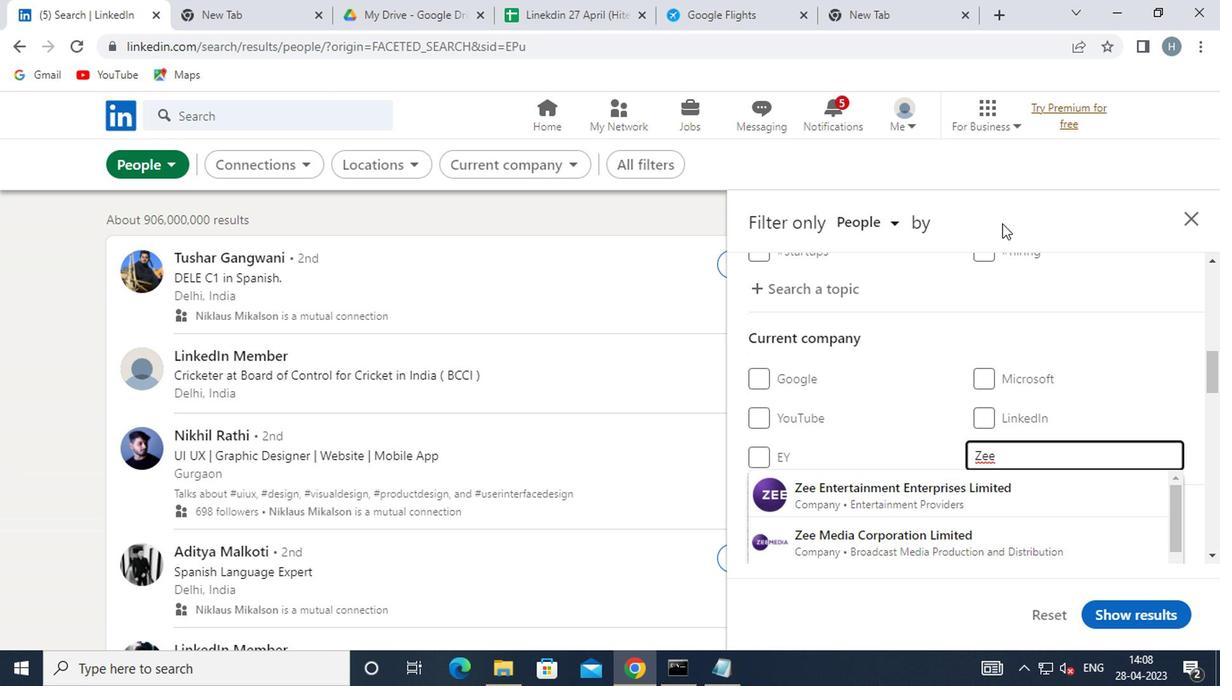 
Action: Key pressed N
Screenshot: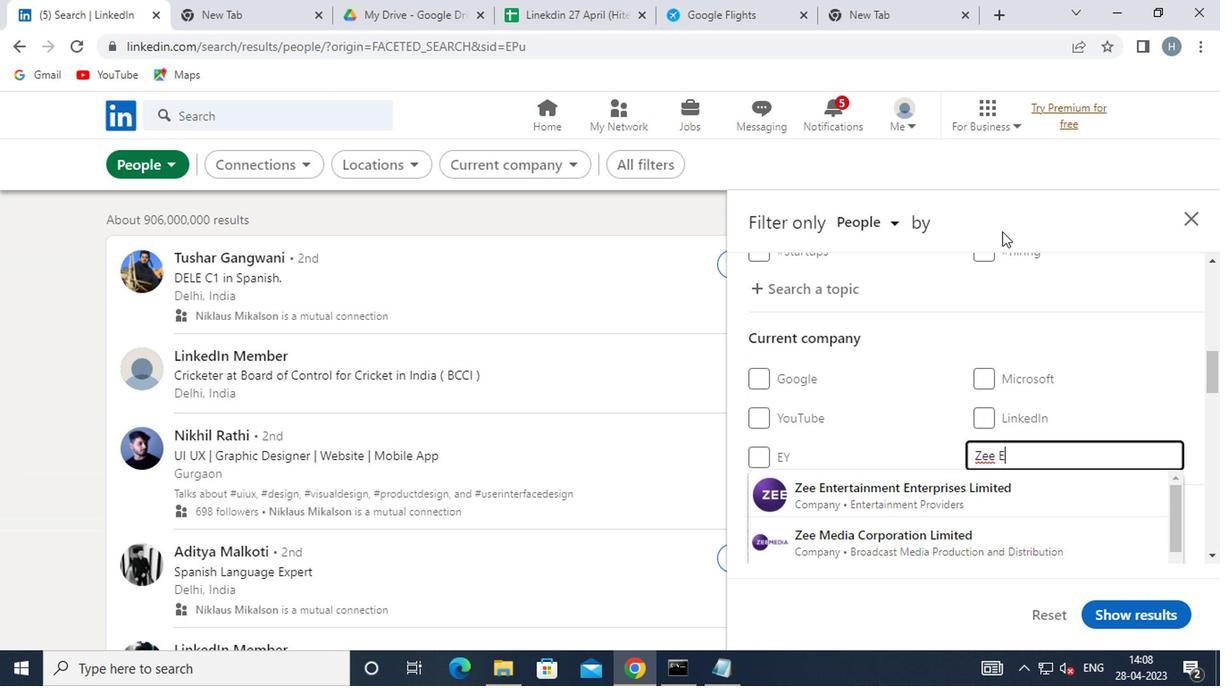 
Action: Mouse moved to (1026, 491)
Screenshot: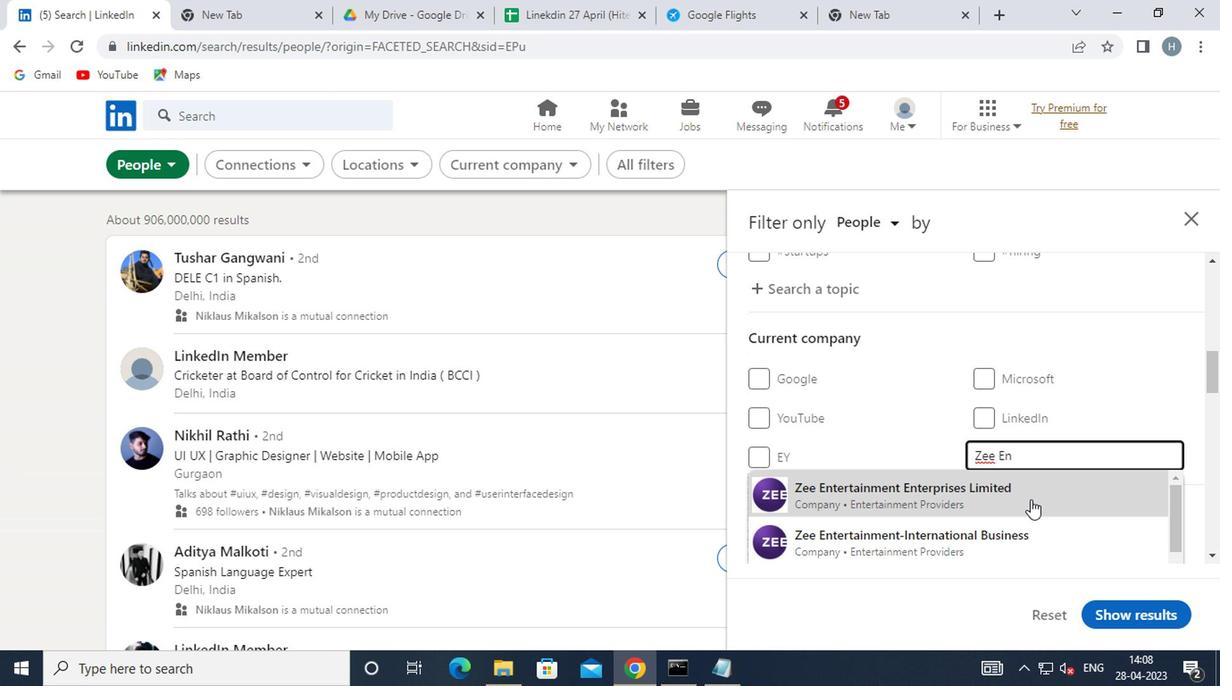 
Action: Mouse pressed left at (1026, 491)
Screenshot: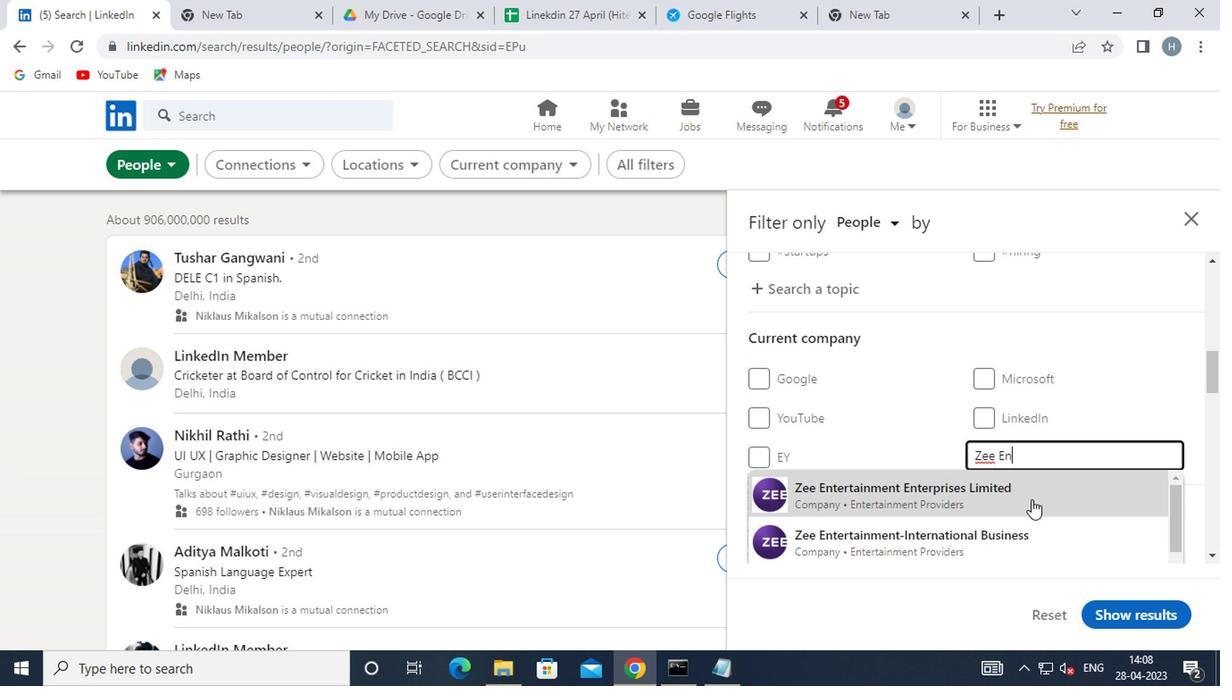 
Action: Mouse moved to (901, 413)
Screenshot: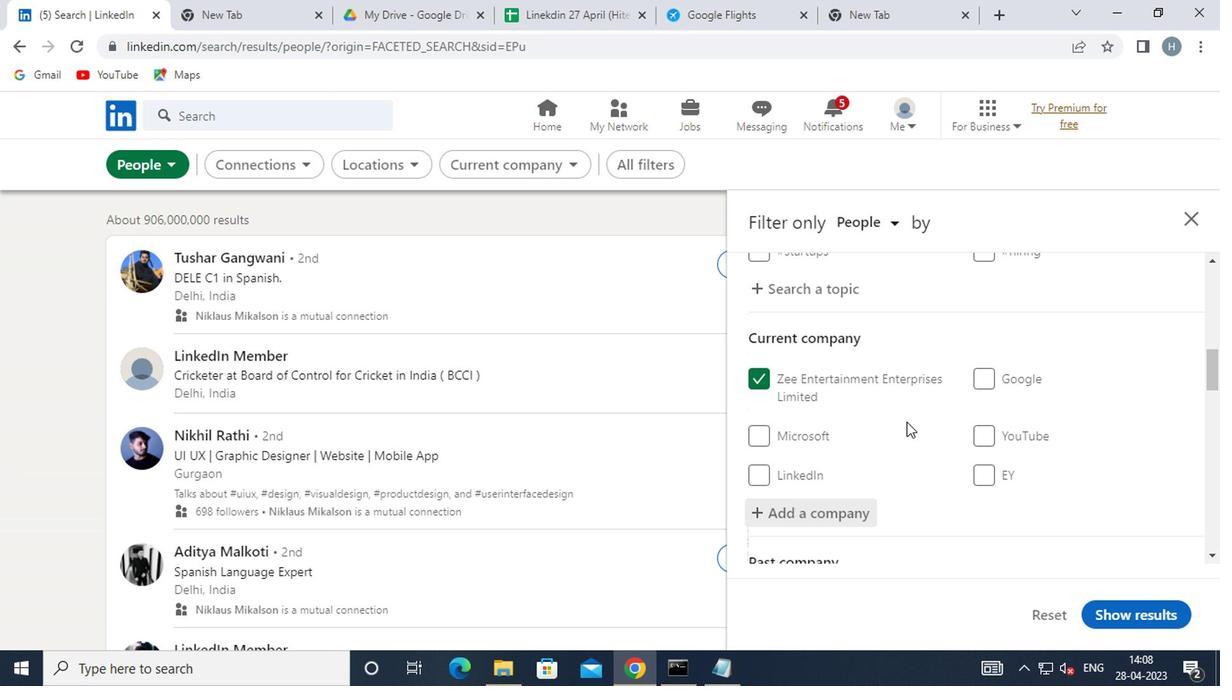 
Action: Mouse scrolled (901, 412) with delta (0, -1)
Screenshot: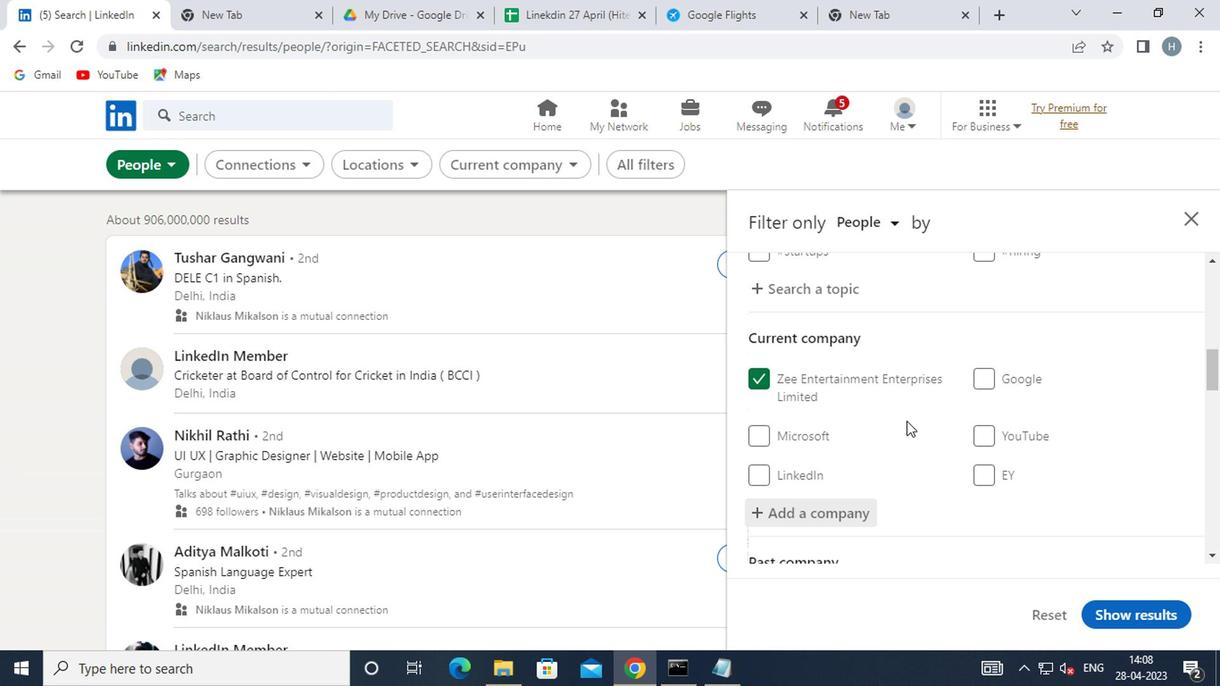 
Action: Mouse scrolled (901, 412) with delta (0, -1)
Screenshot: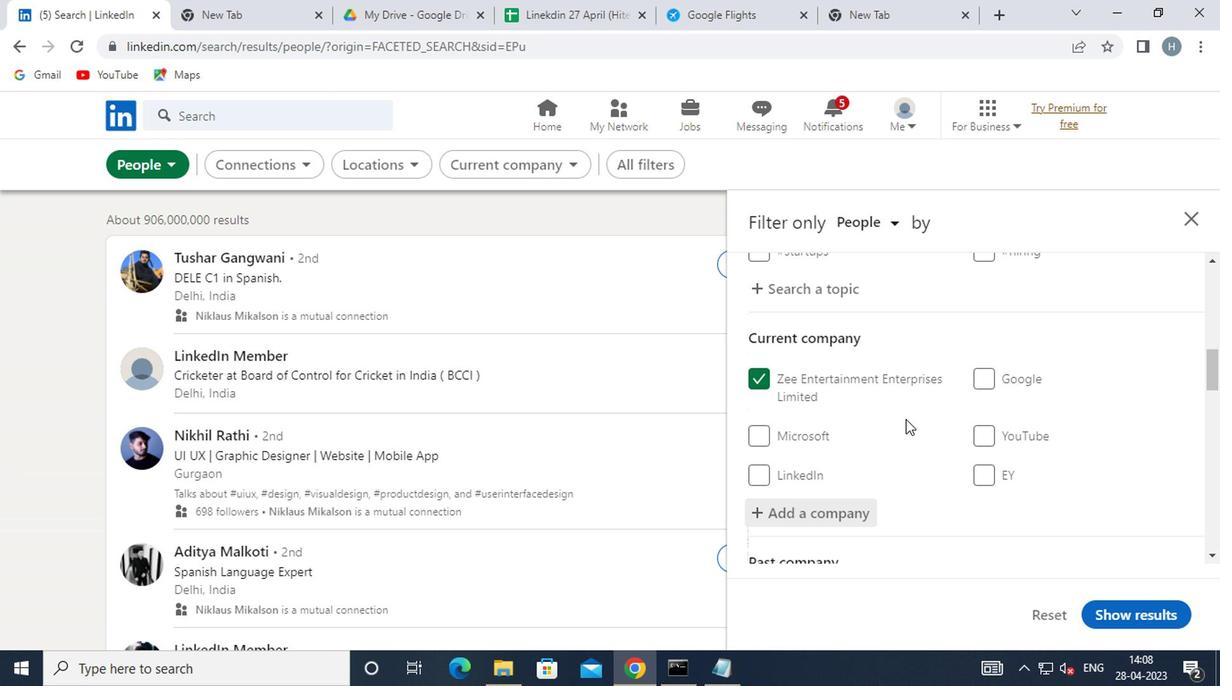 
Action: Mouse moved to (899, 407)
Screenshot: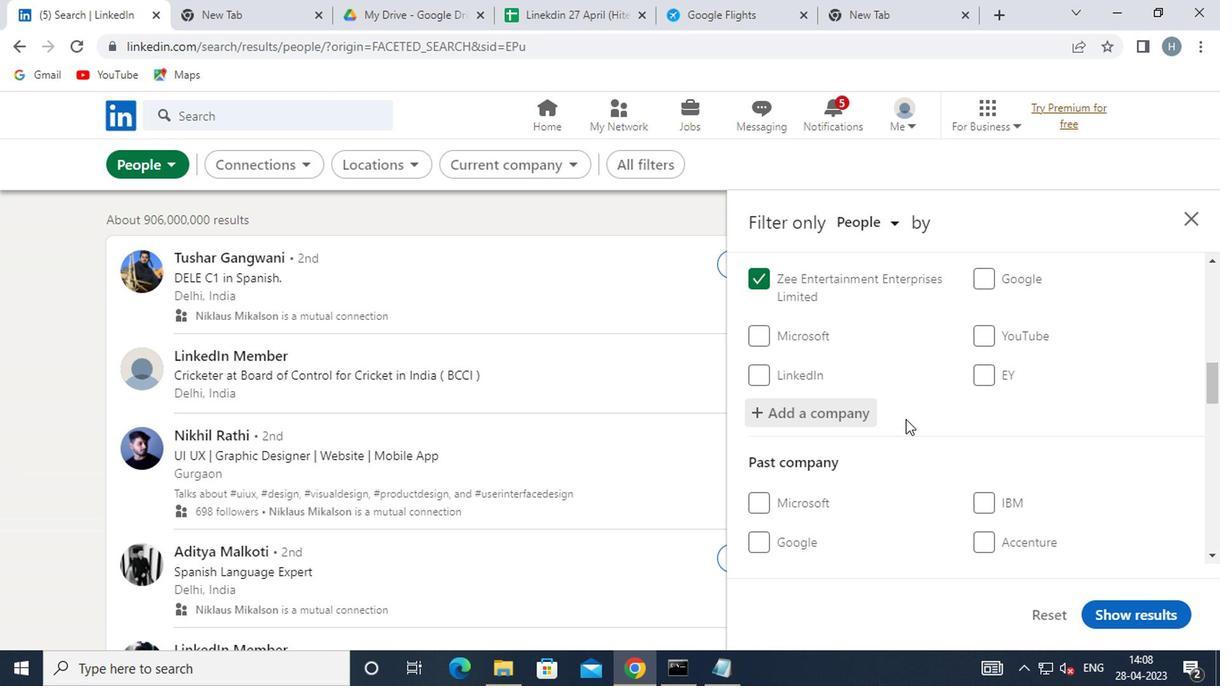 
Action: Mouse scrolled (899, 406) with delta (0, 0)
Screenshot: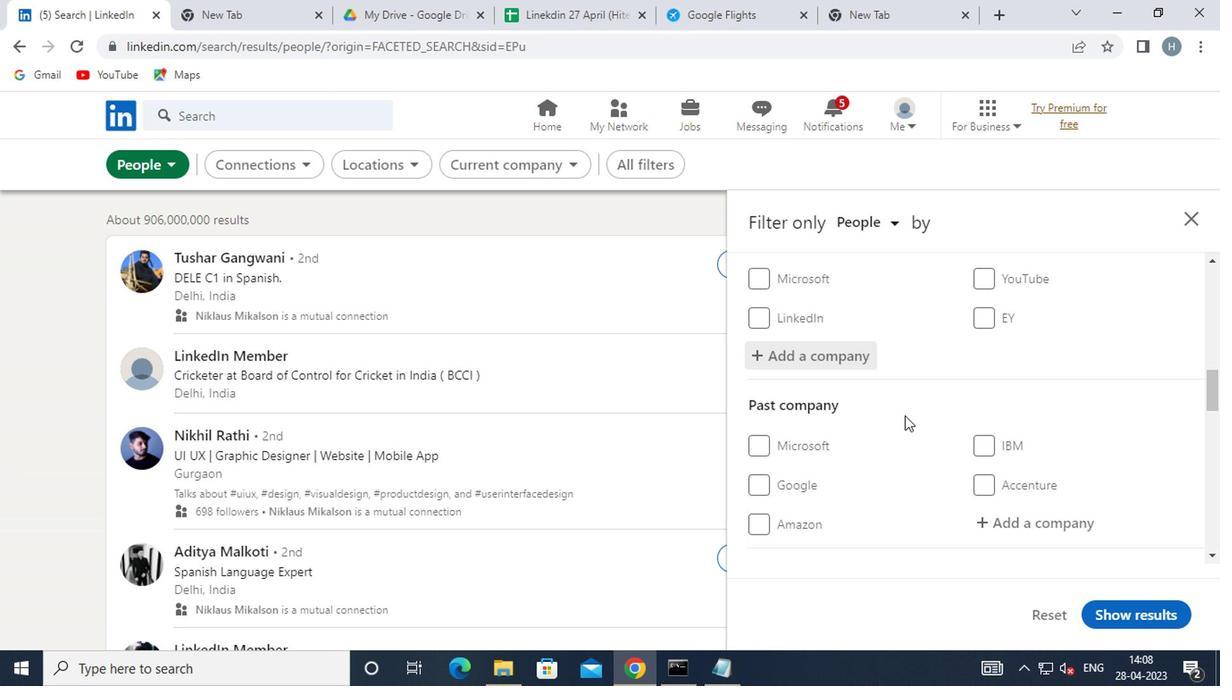 
Action: Mouse moved to (1015, 401)
Screenshot: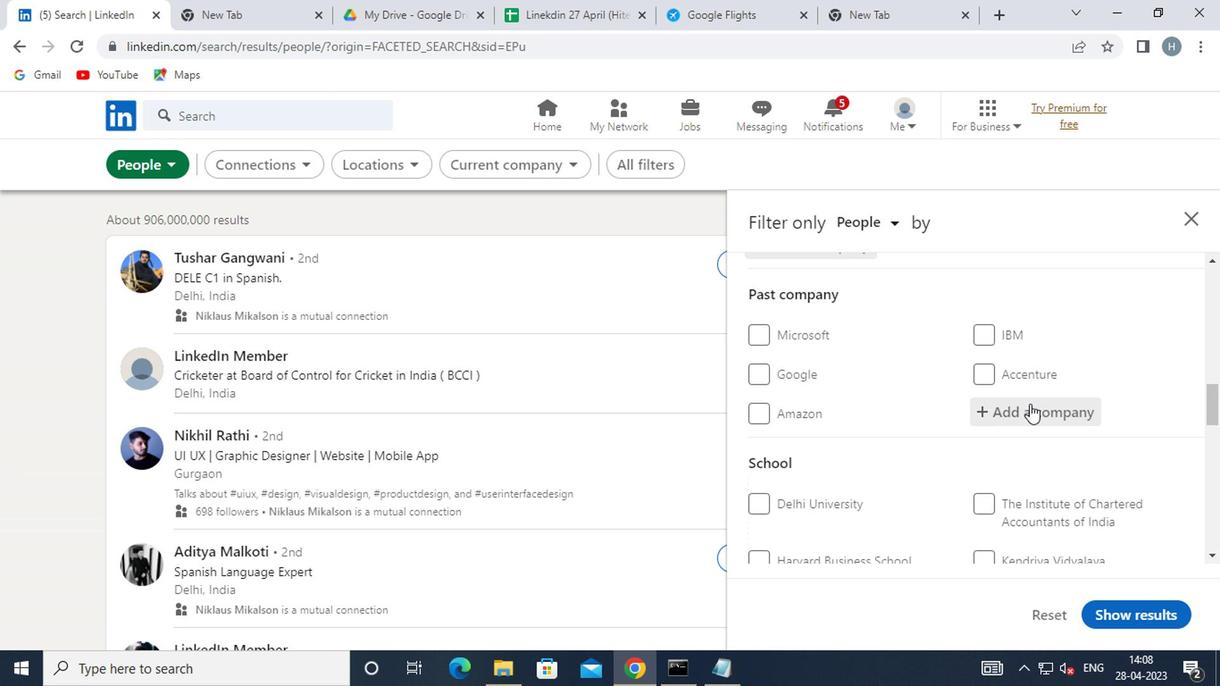 
Action: Mouse scrolled (1015, 400) with delta (0, -1)
Screenshot: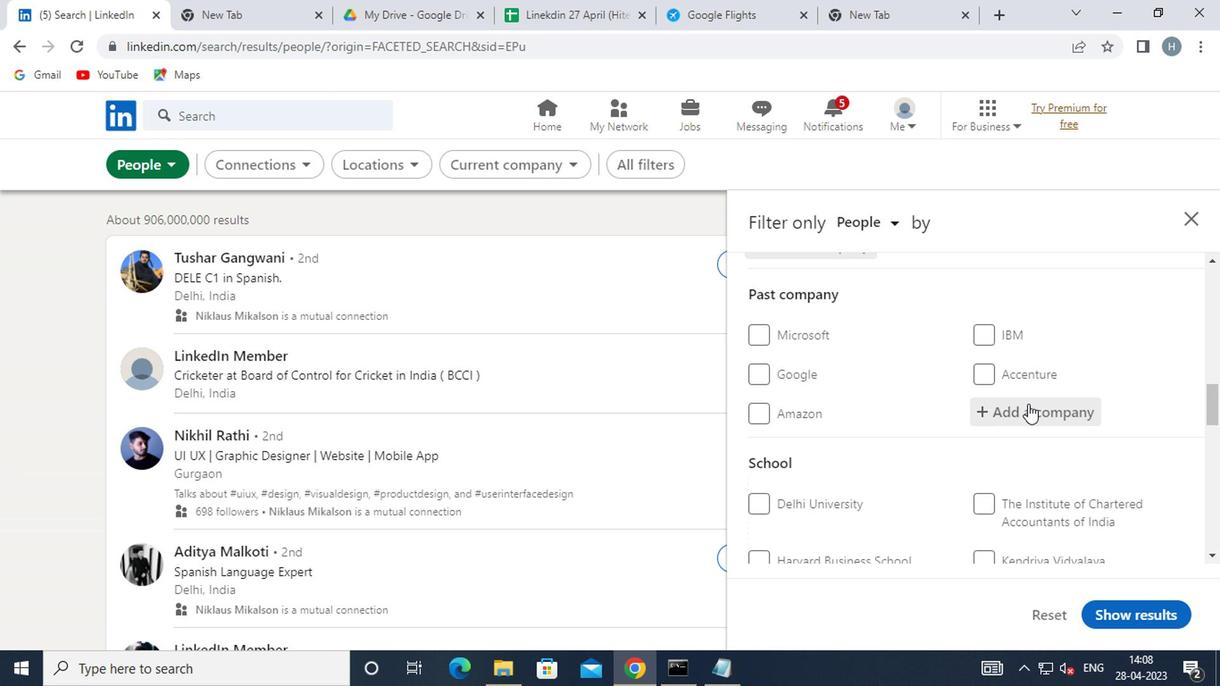 
Action: Mouse moved to (989, 406)
Screenshot: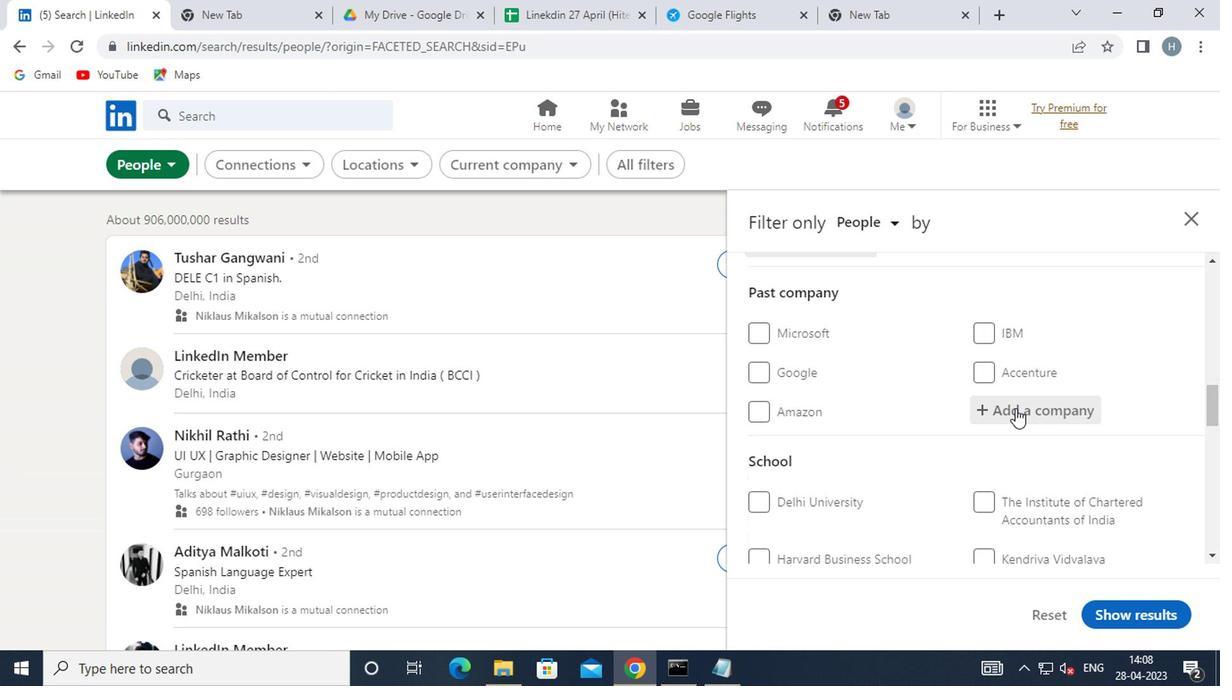 
Action: Mouse scrolled (989, 406) with delta (0, 0)
Screenshot: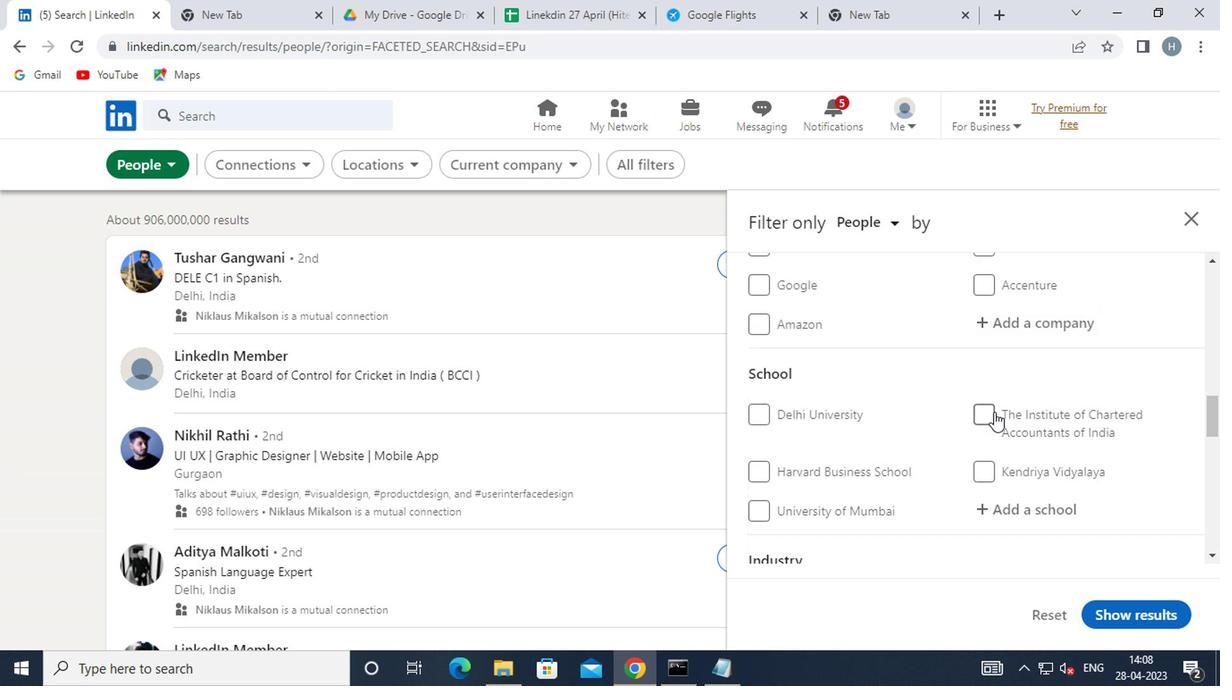 
Action: Mouse moved to (1010, 406)
Screenshot: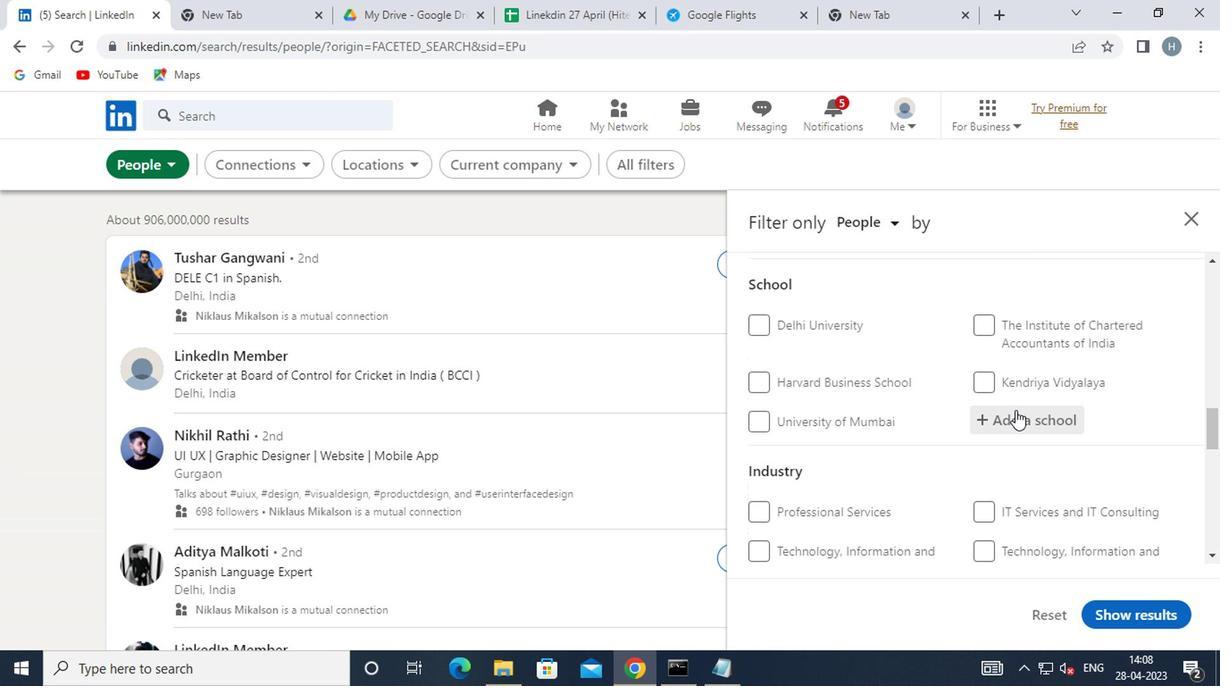 
Action: Mouse pressed left at (1010, 406)
Screenshot: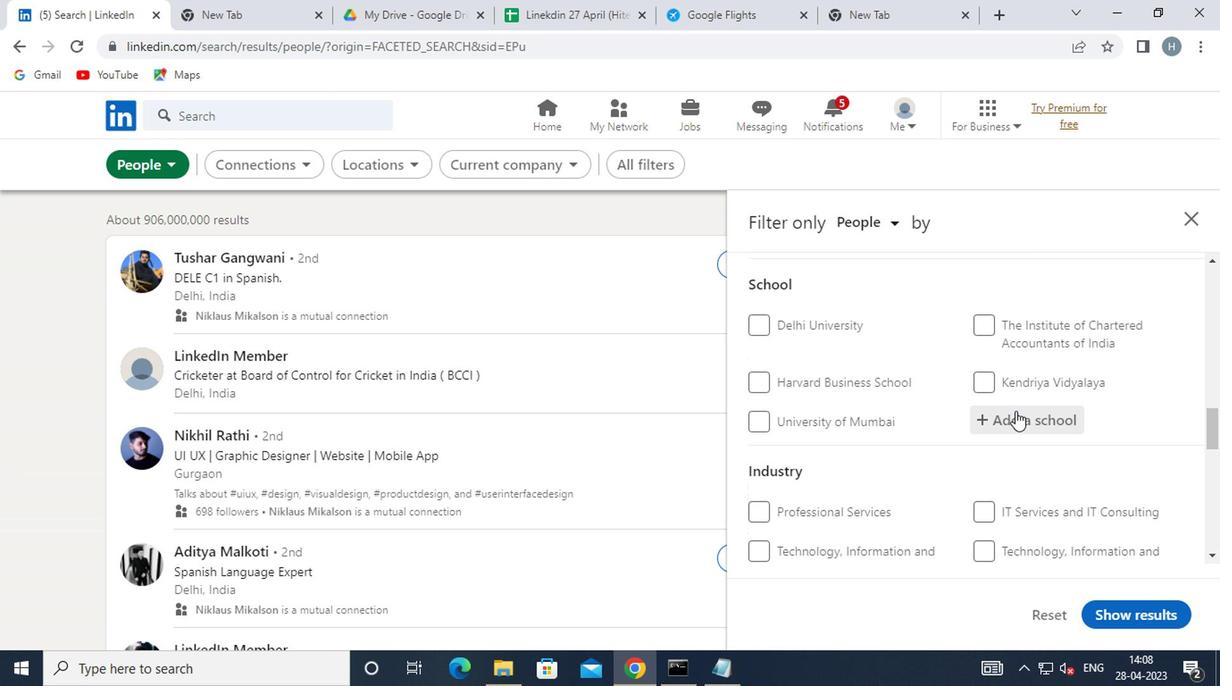 
Action: Mouse moved to (1006, 406)
Screenshot: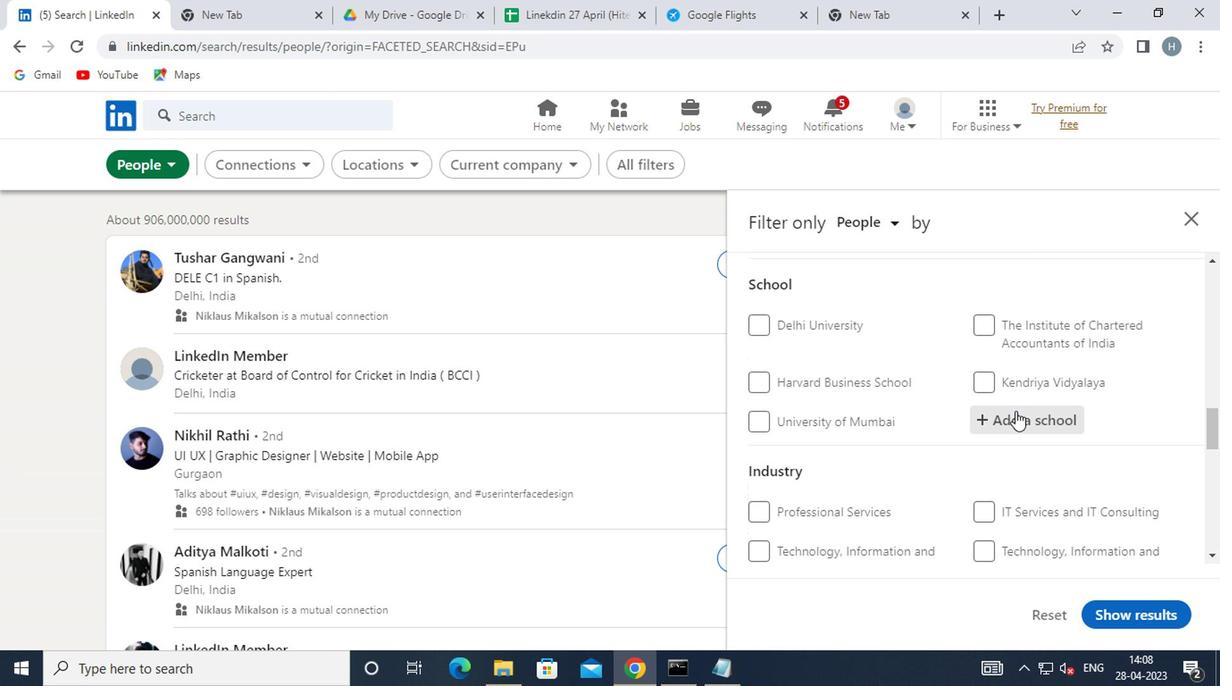 
Action: Key pressed <Key.shift>SBOA
Screenshot: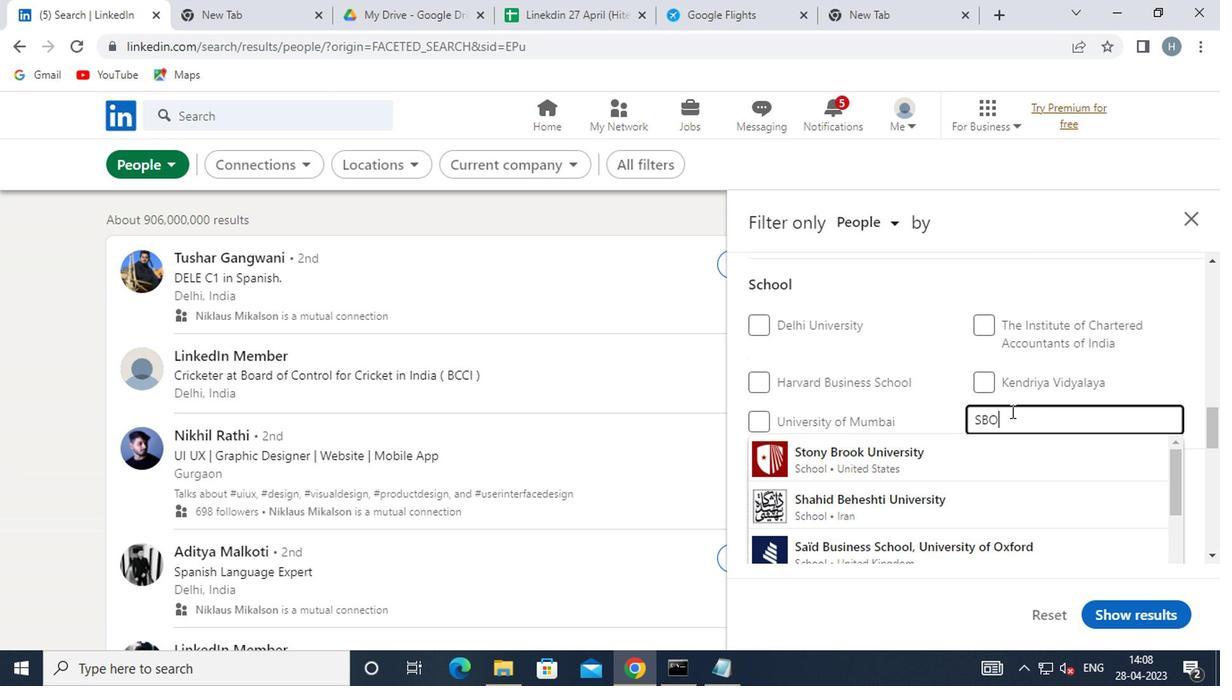 
Action: Mouse moved to (954, 450)
Screenshot: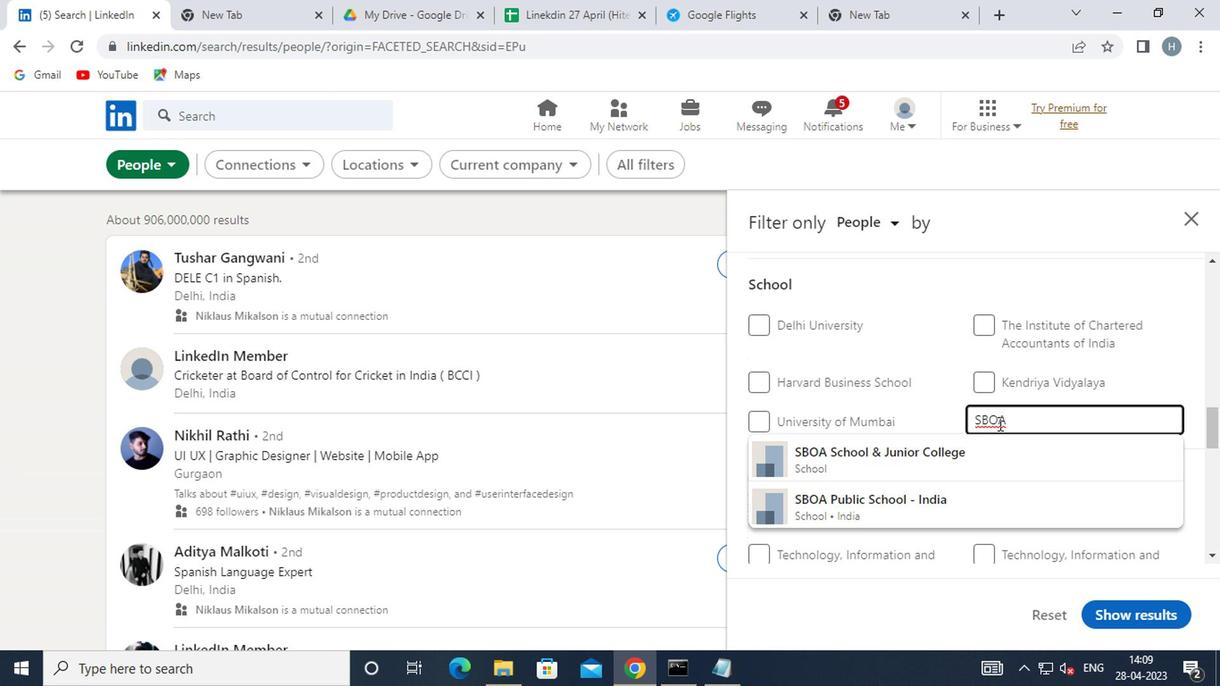 
Action: Mouse pressed left at (954, 450)
Screenshot: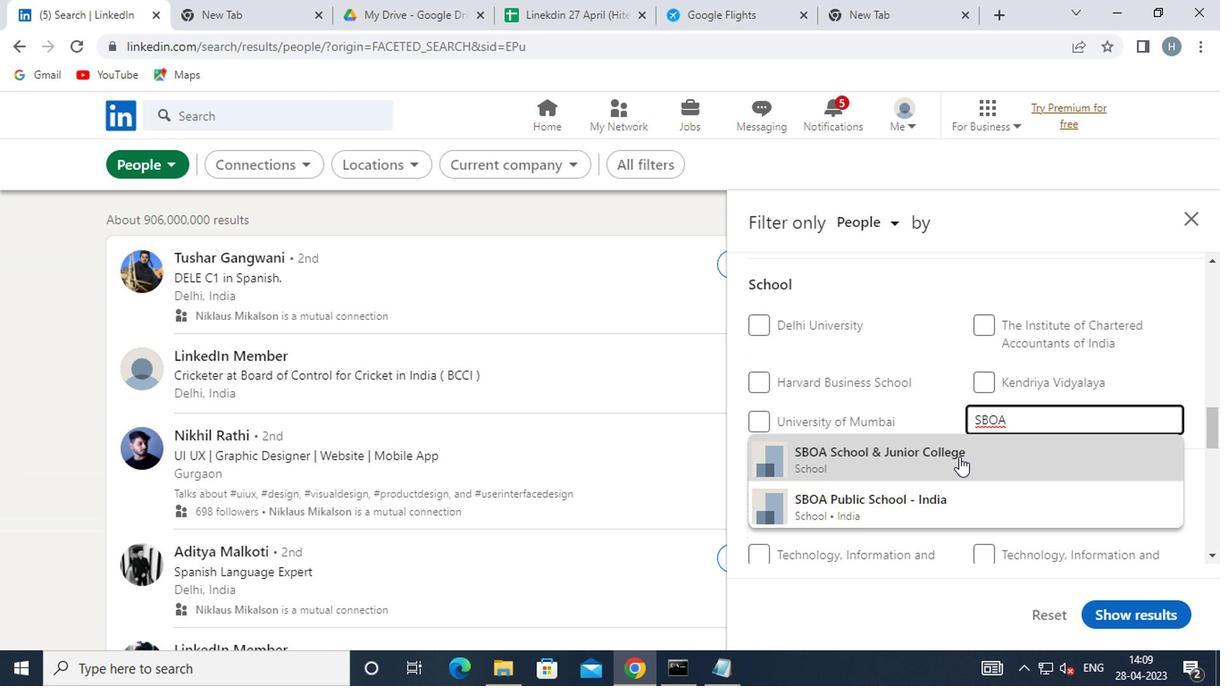 
Action: Mouse moved to (916, 414)
Screenshot: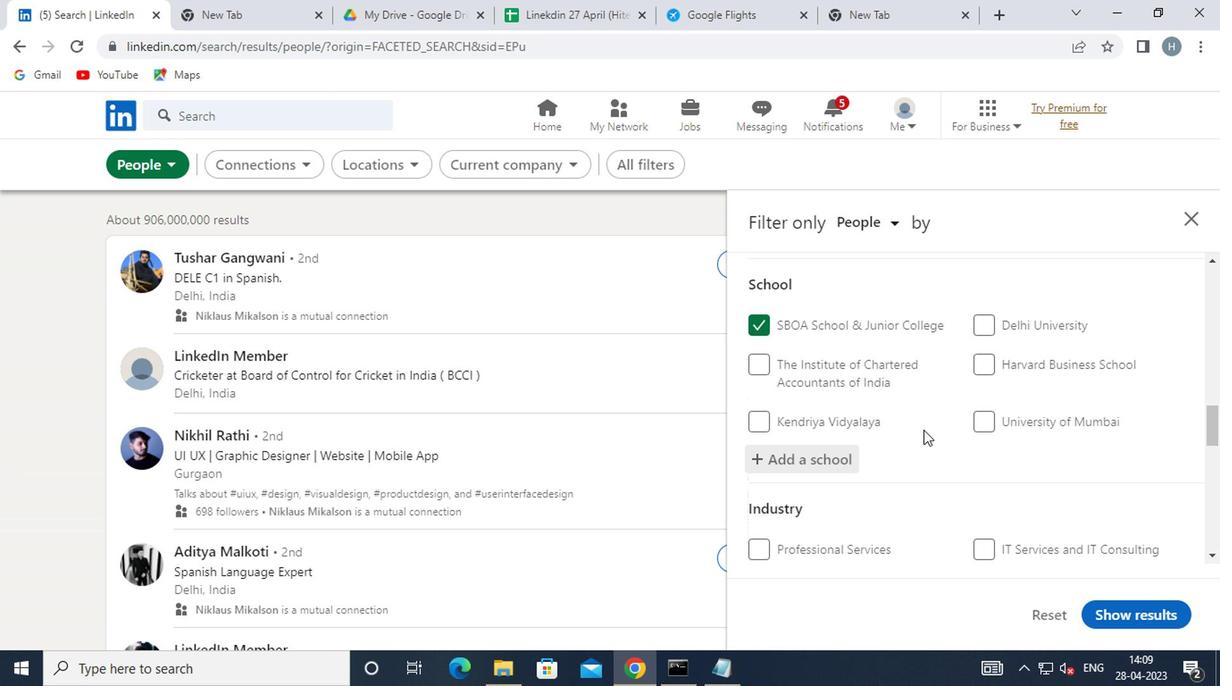 
Action: Mouse scrolled (916, 413) with delta (0, 0)
Screenshot: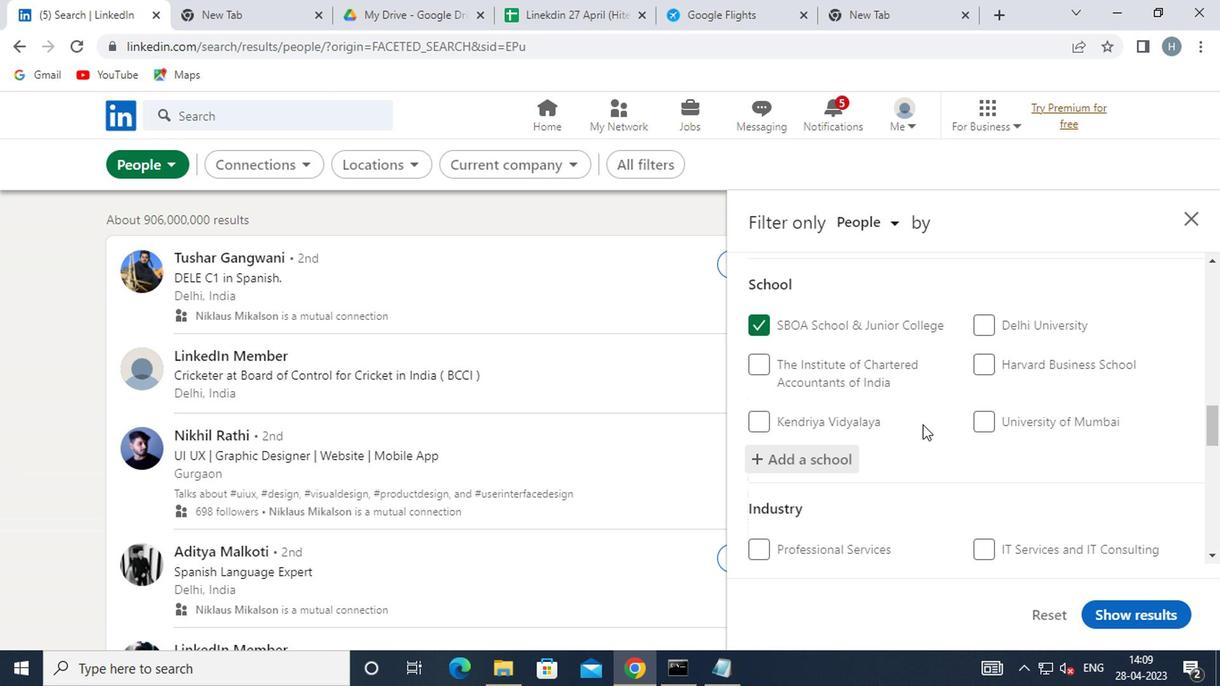 
Action: Mouse scrolled (916, 413) with delta (0, 0)
Screenshot: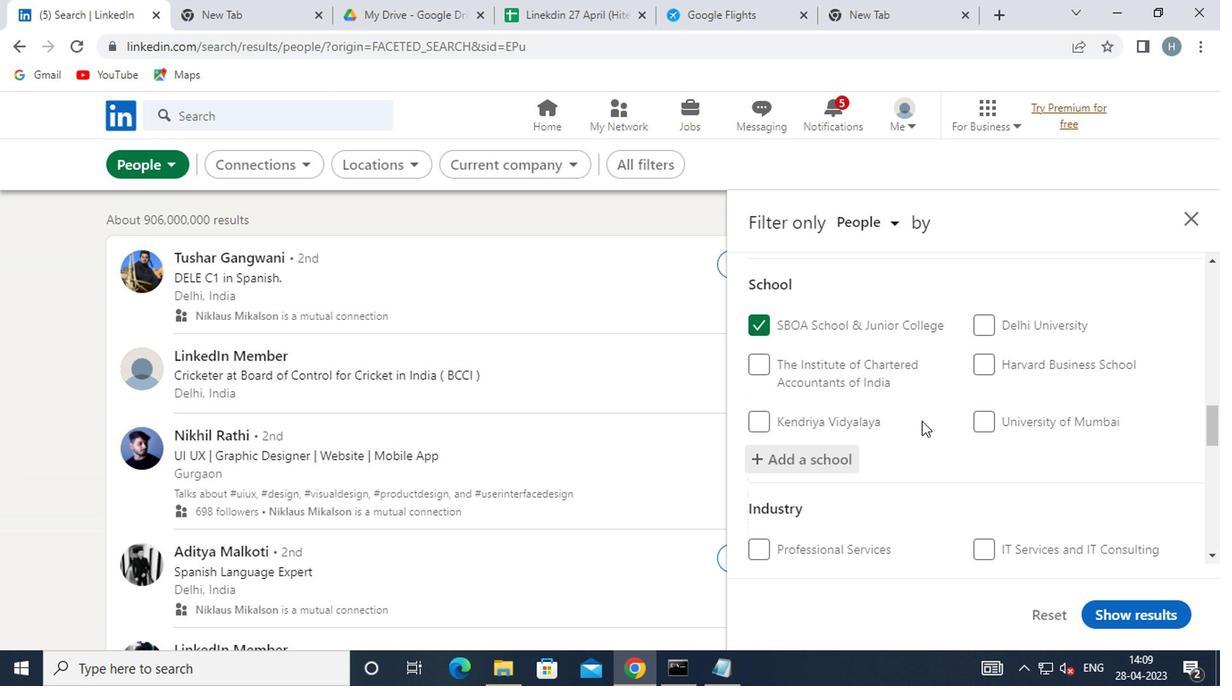 
Action: Mouse scrolled (916, 413) with delta (0, 0)
Screenshot: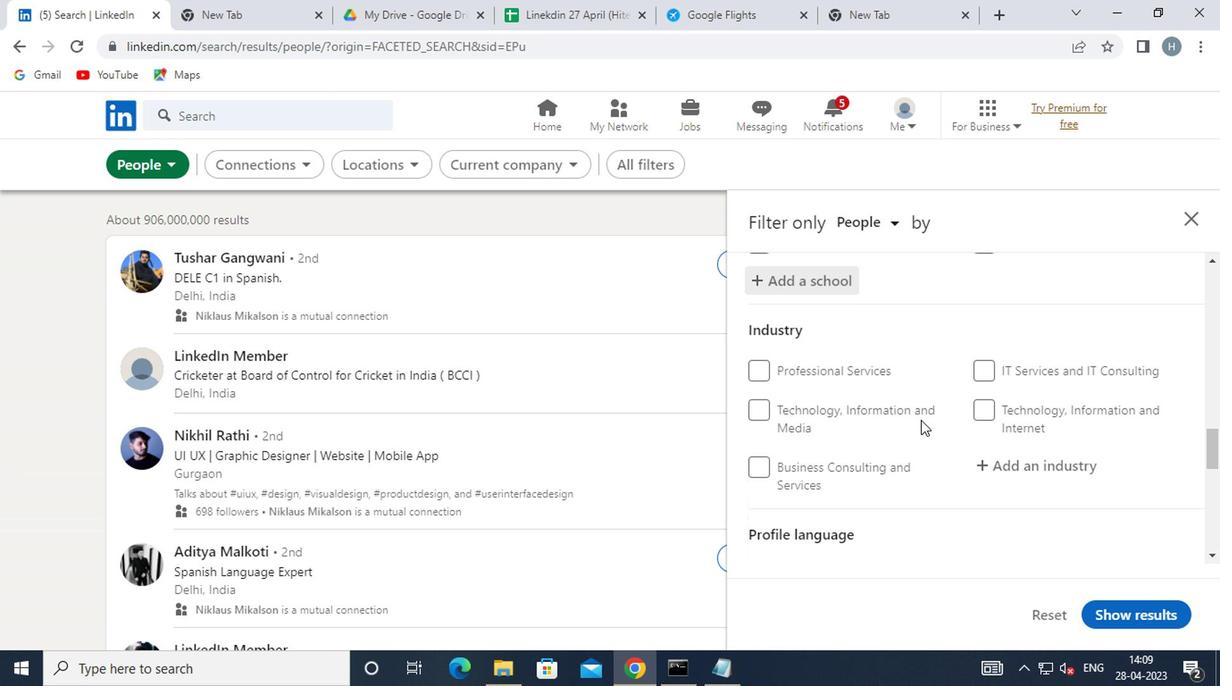 
Action: Mouse moved to (1026, 372)
Screenshot: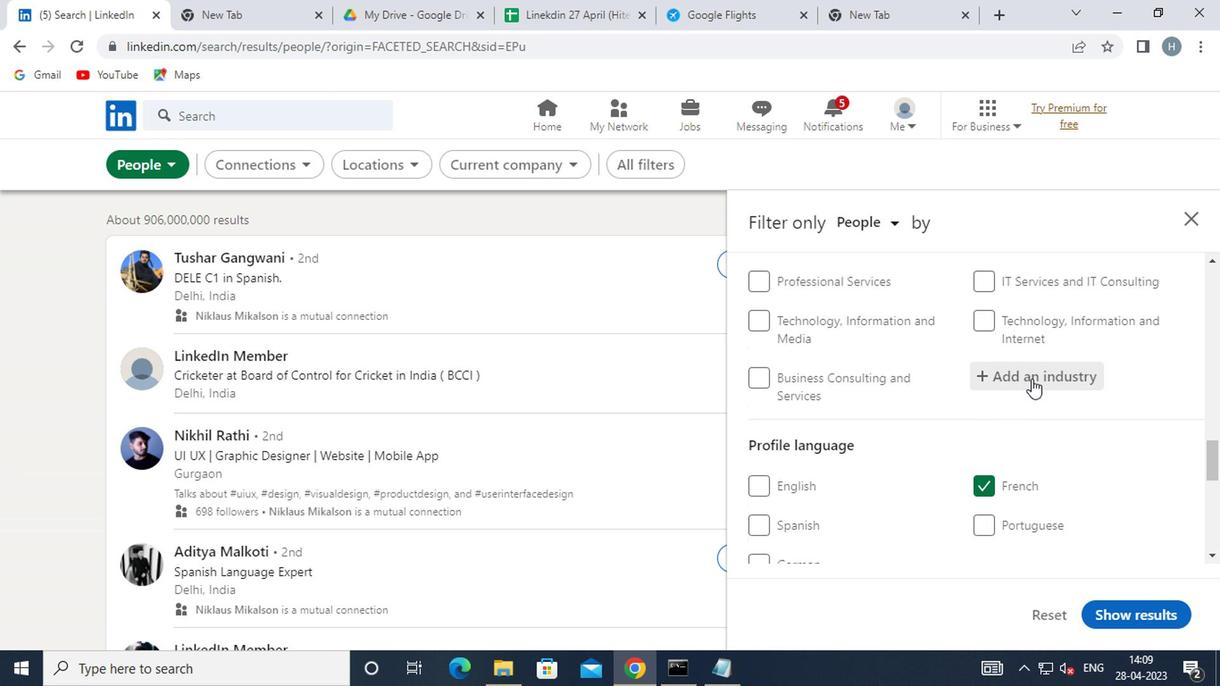 
Action: Mouse pressed left at (1026, 372)
Screenshot: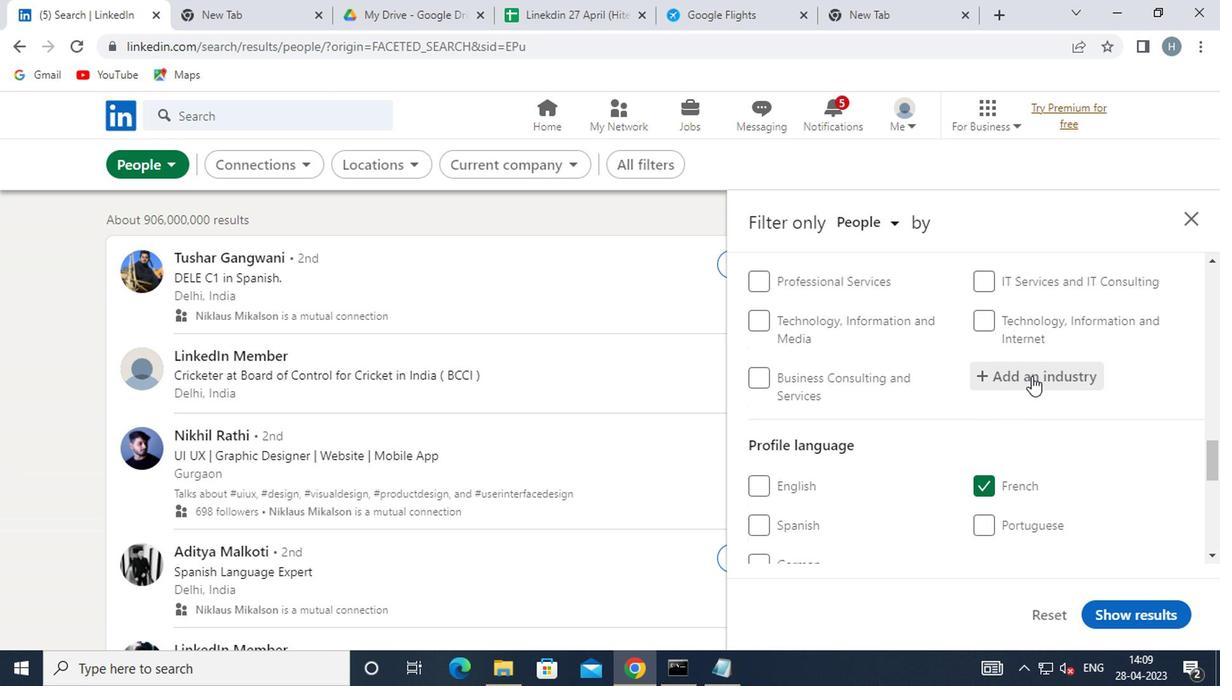 
Action: Mouse moved to (1024, 367)
Screenshot: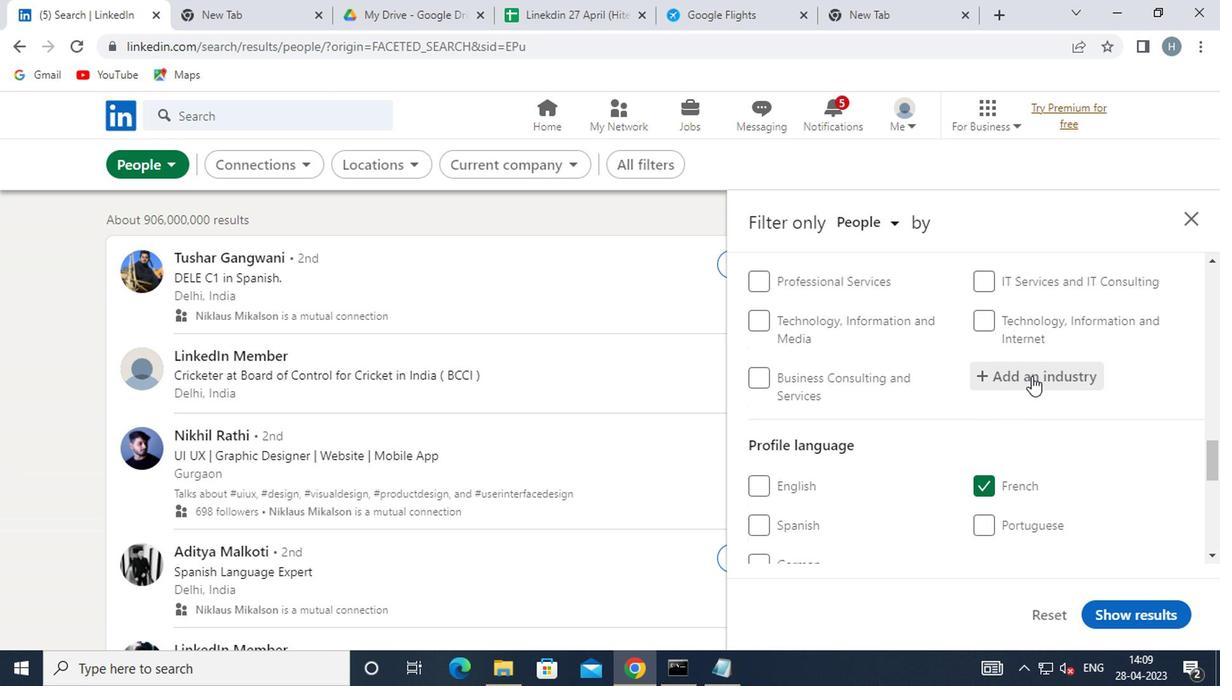 
Action: Key pressed <Key.shift>WHOLE
Screenshot: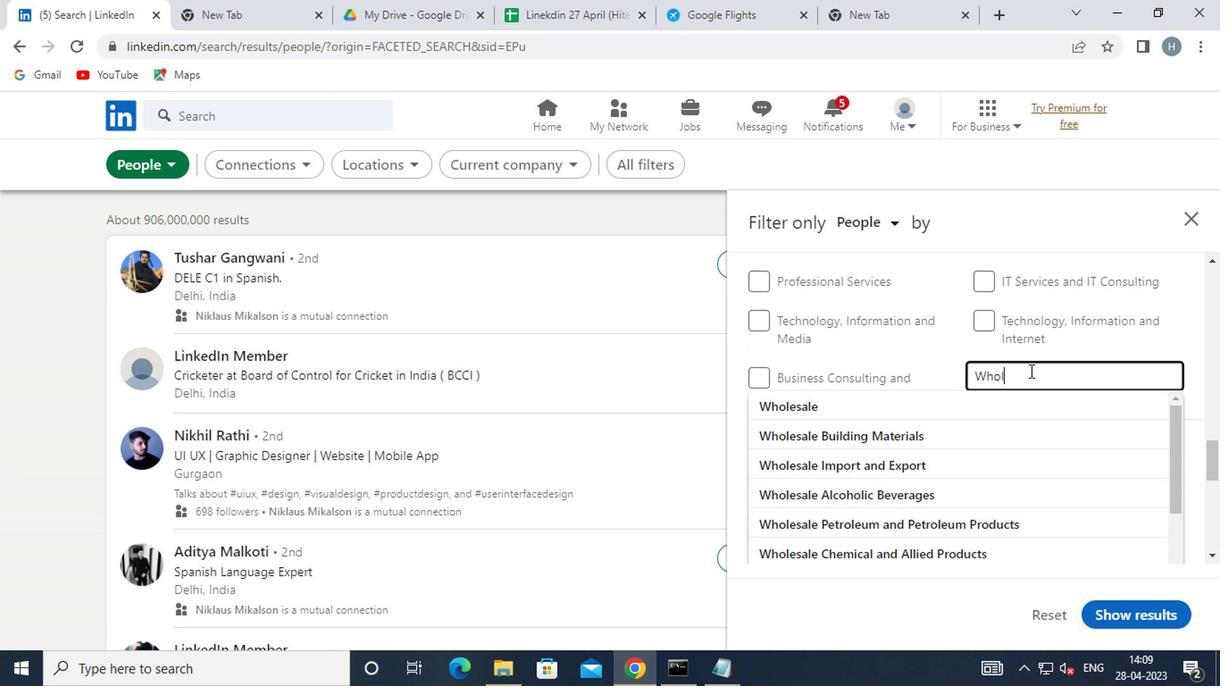 
Action: Mouse moved to (1030, 362)
Screenshot: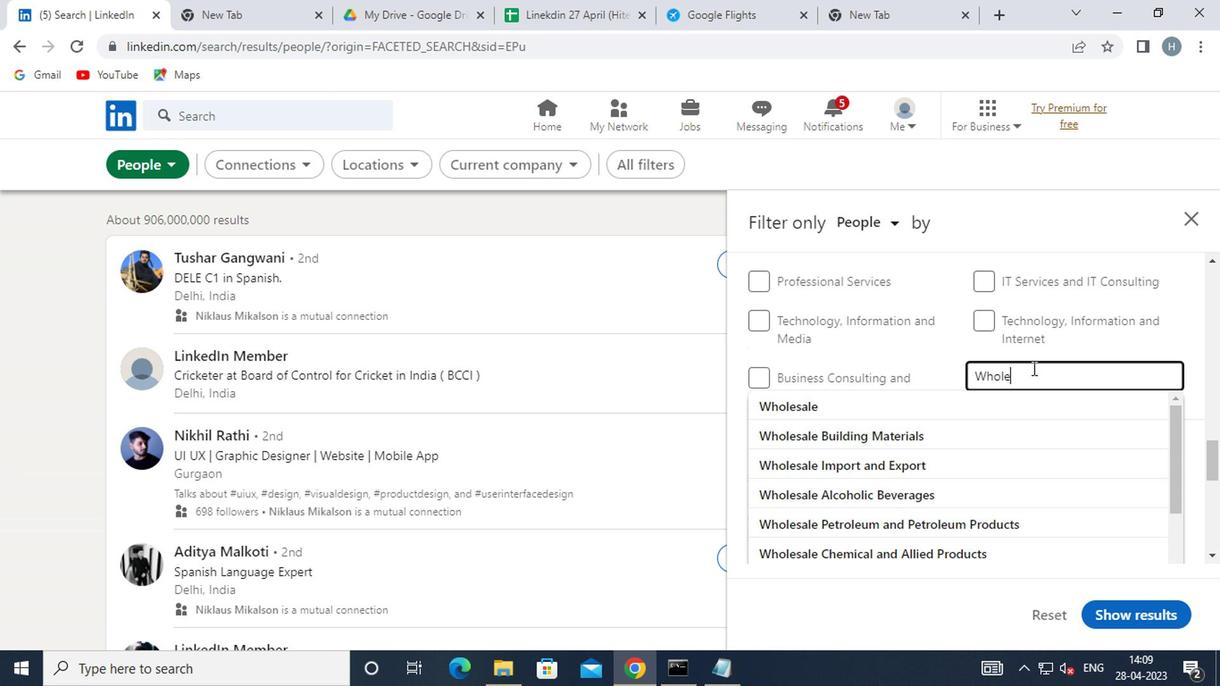 
Action: Key pressed SA
Screenshot: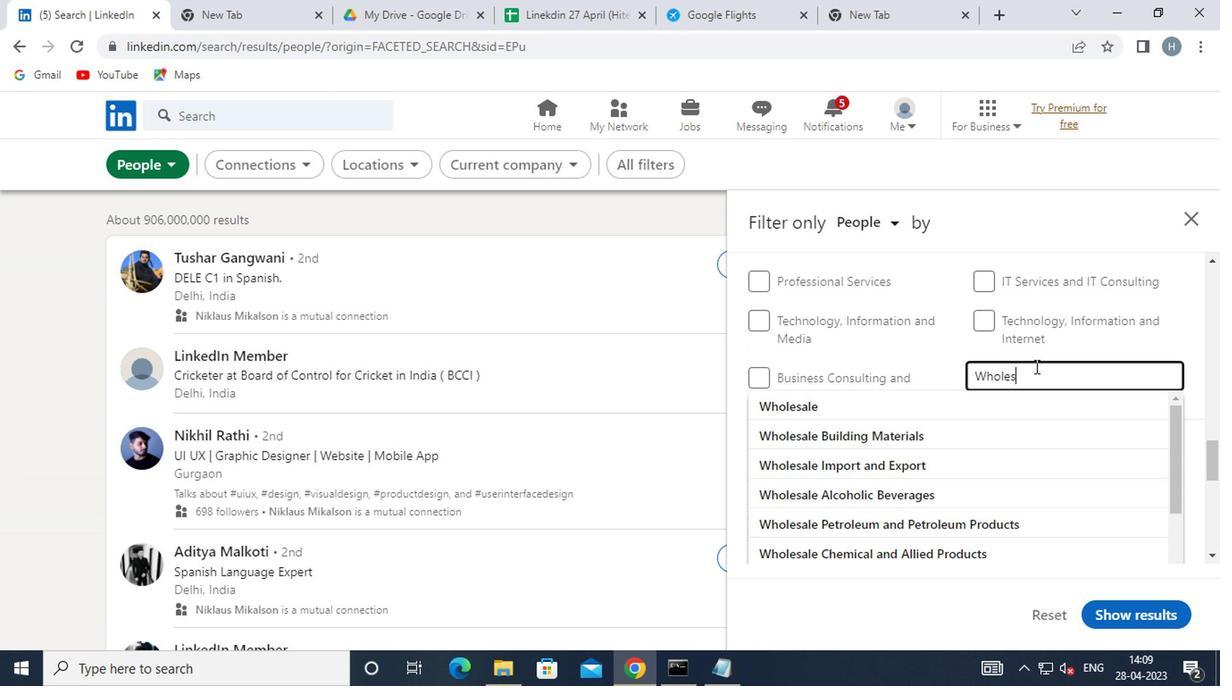 
Action: Mouse moved to (1036, 360)
Screenshot: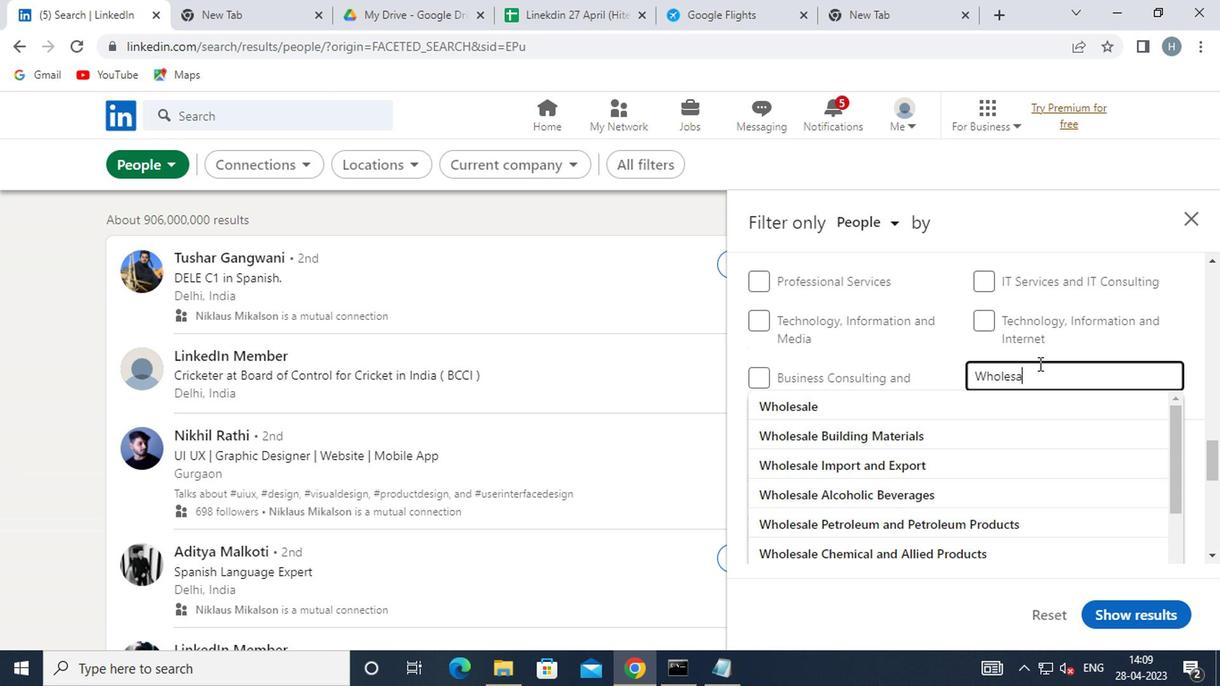 
Action: Key pressed L
Screenshot: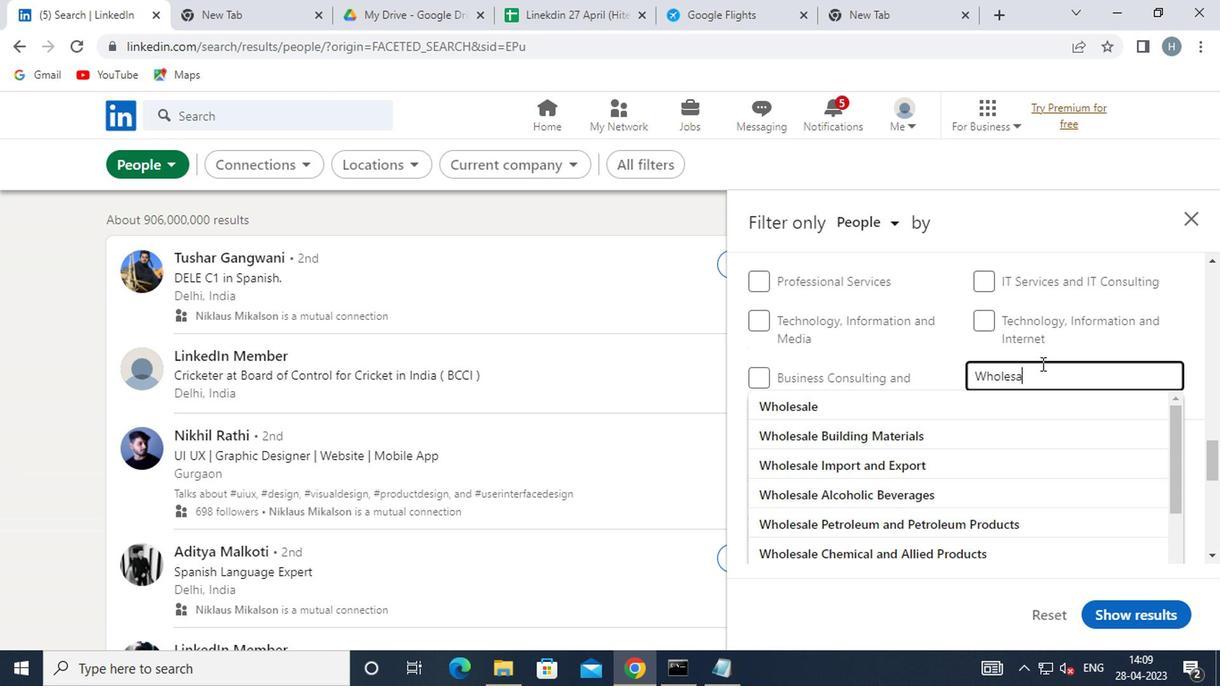 
Action: Mouse moved to (1037, 360)
Screenshot: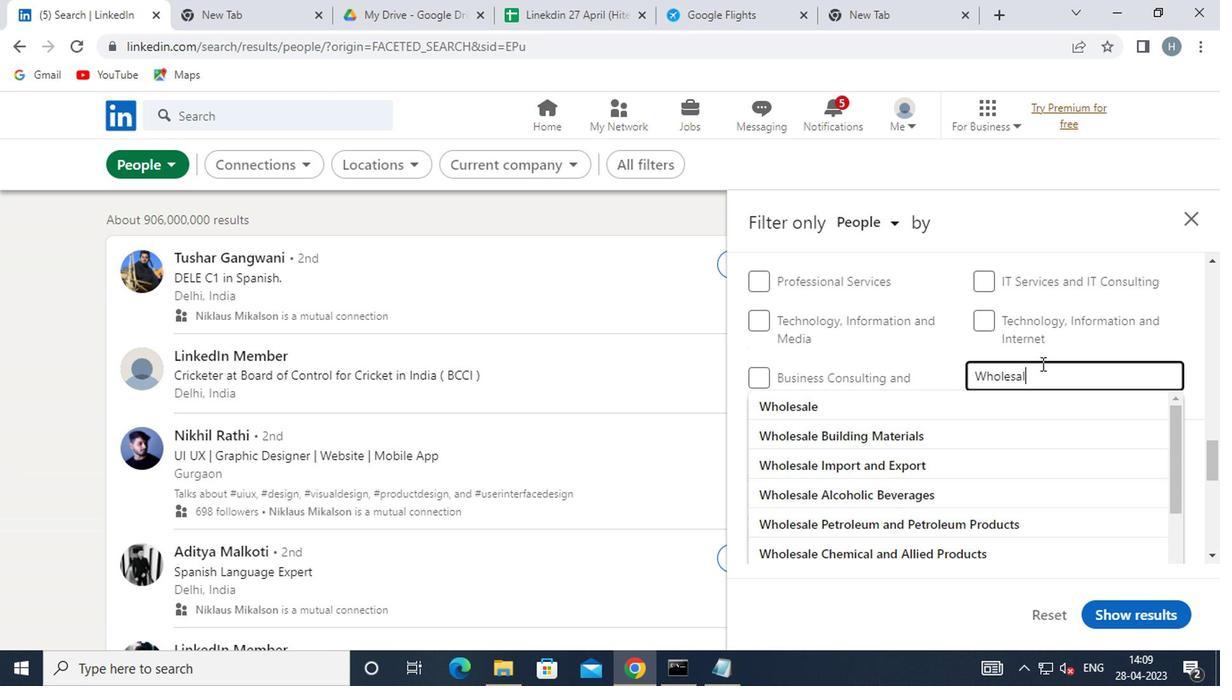 
Action: Key pressed E<Key.space><Key.shift>A
Screenshot: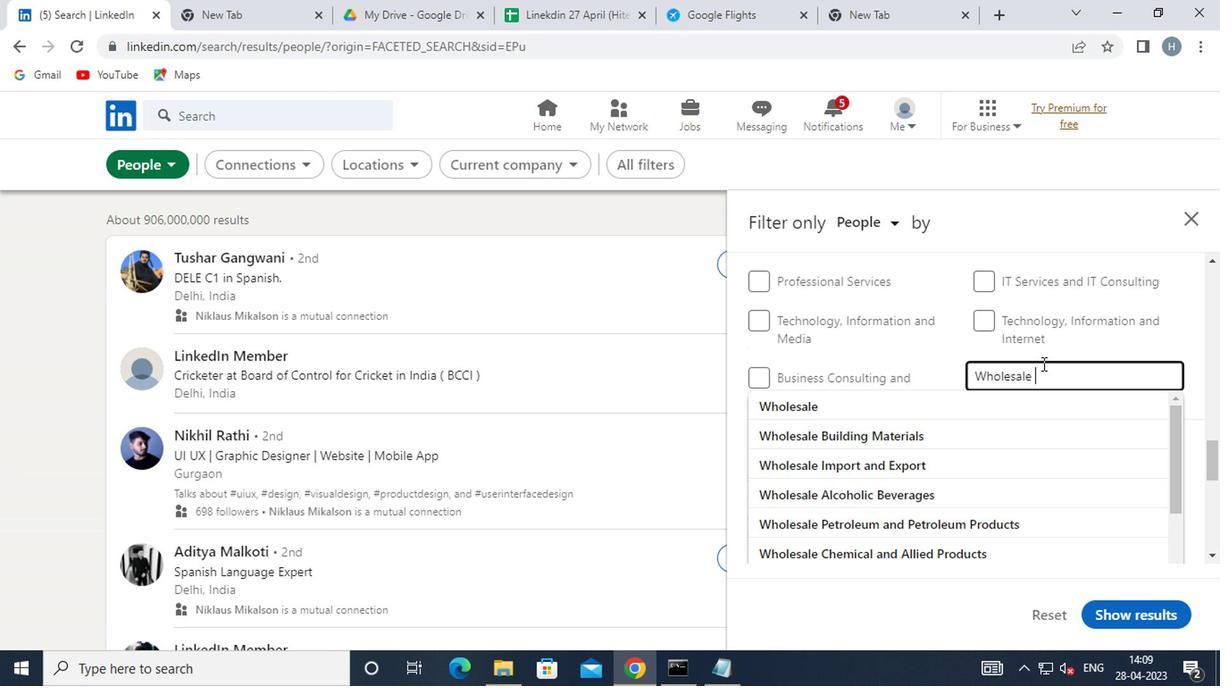 
Action: Mouse moved to (1027, 378)
Screenshot: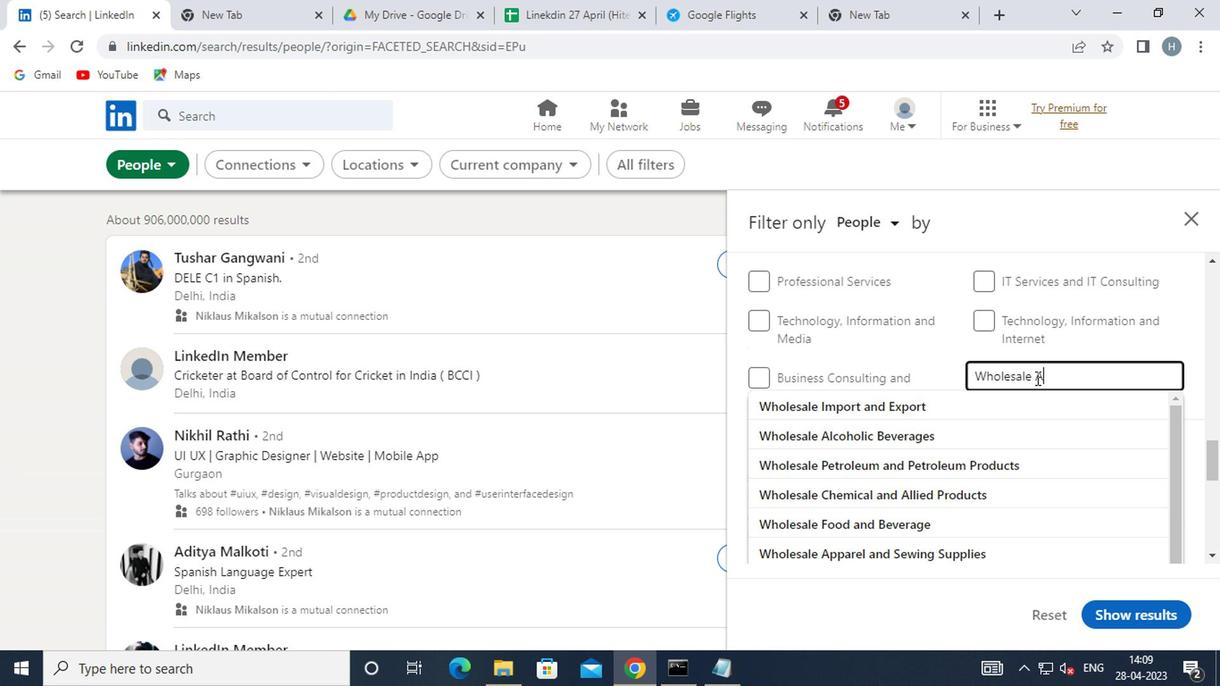 
Action: Key pressed P
Screenshot: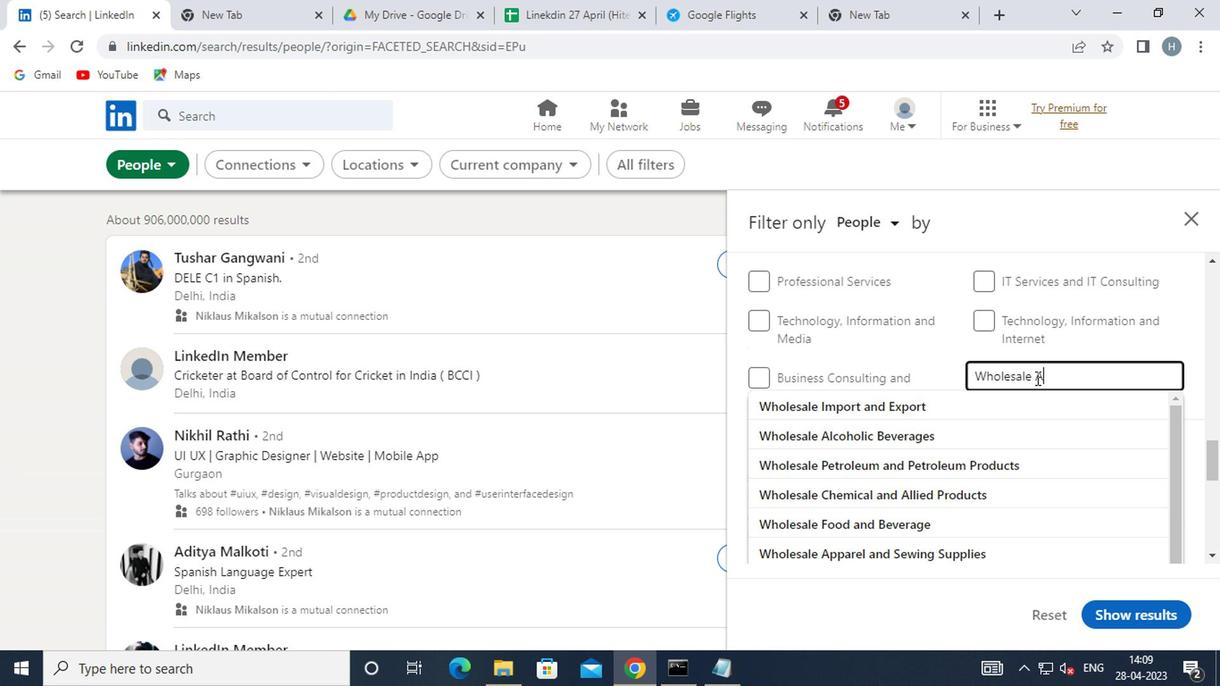 
Action: Mouse moved to (1030, 383)
Screenshot: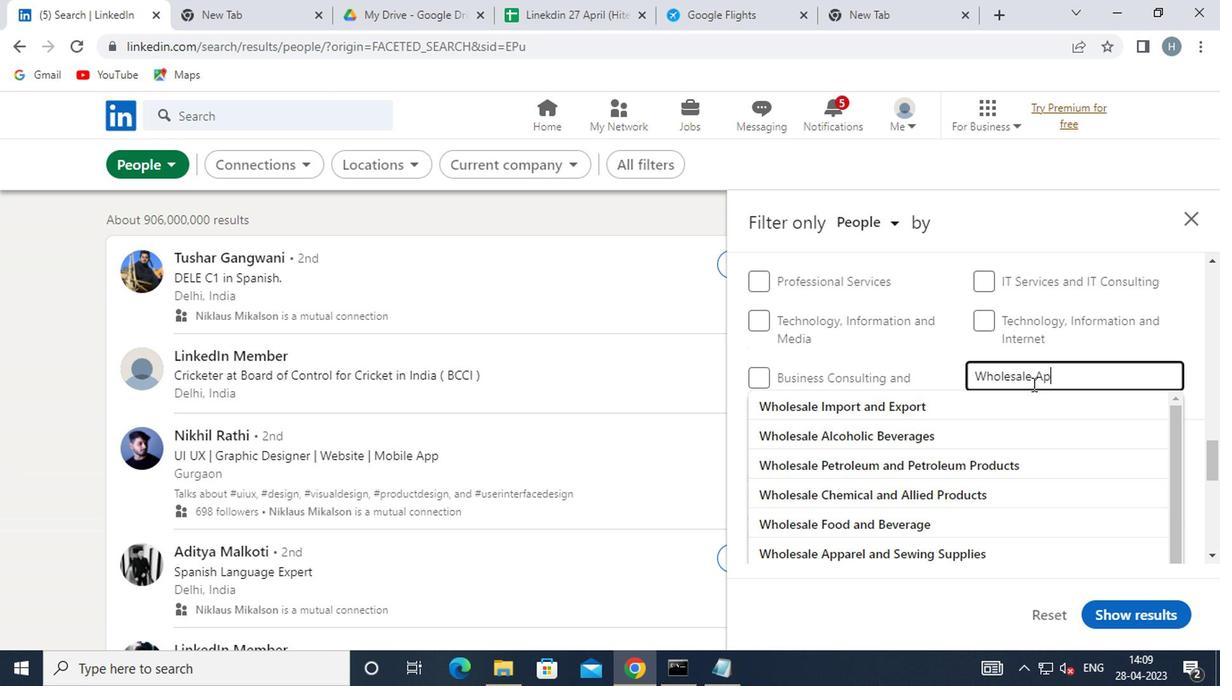
Action: Key pressed P
Screenshot: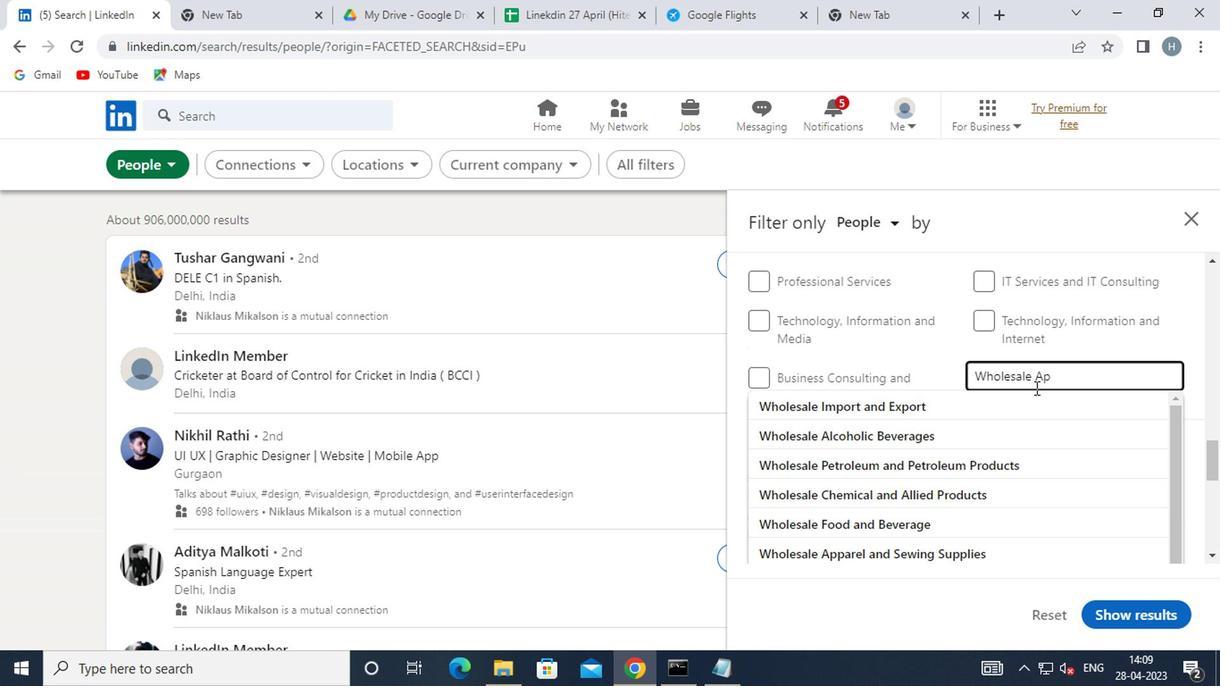 
Action: Mouse moved to (1035, 430)
Screenshot: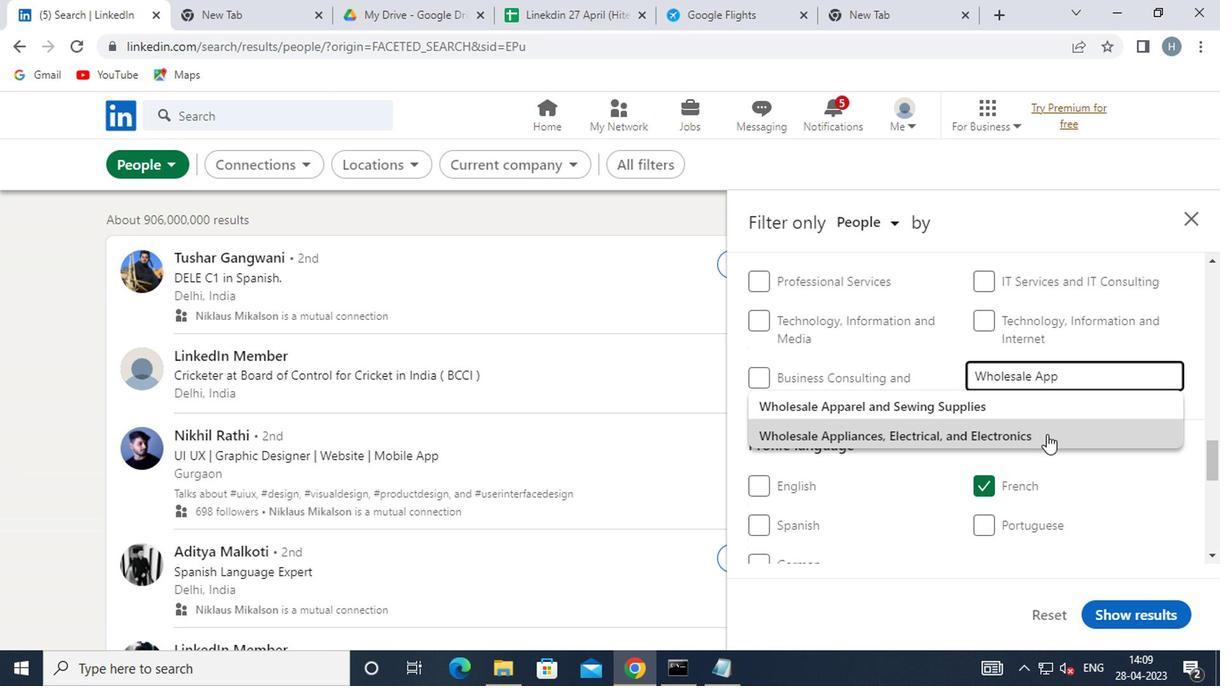 
Action: Mouse pressed left at (1035, 430)
Screenshot: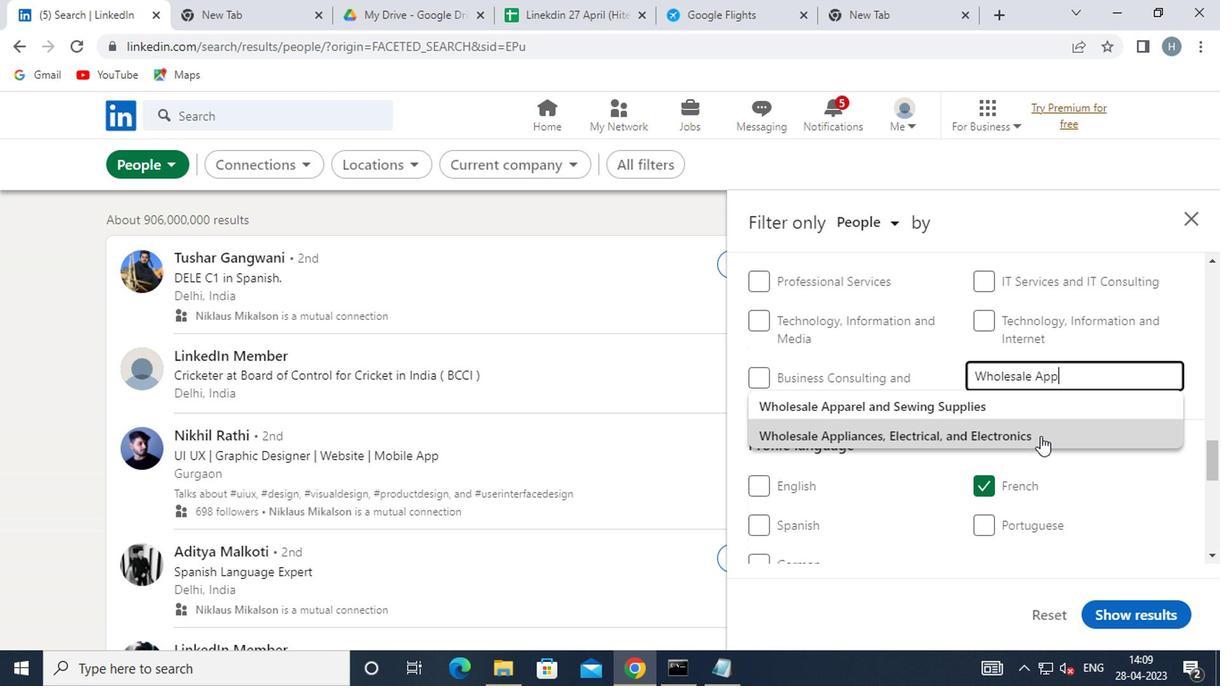 
Action: Mouse moved to (933, 384)
Screenshot: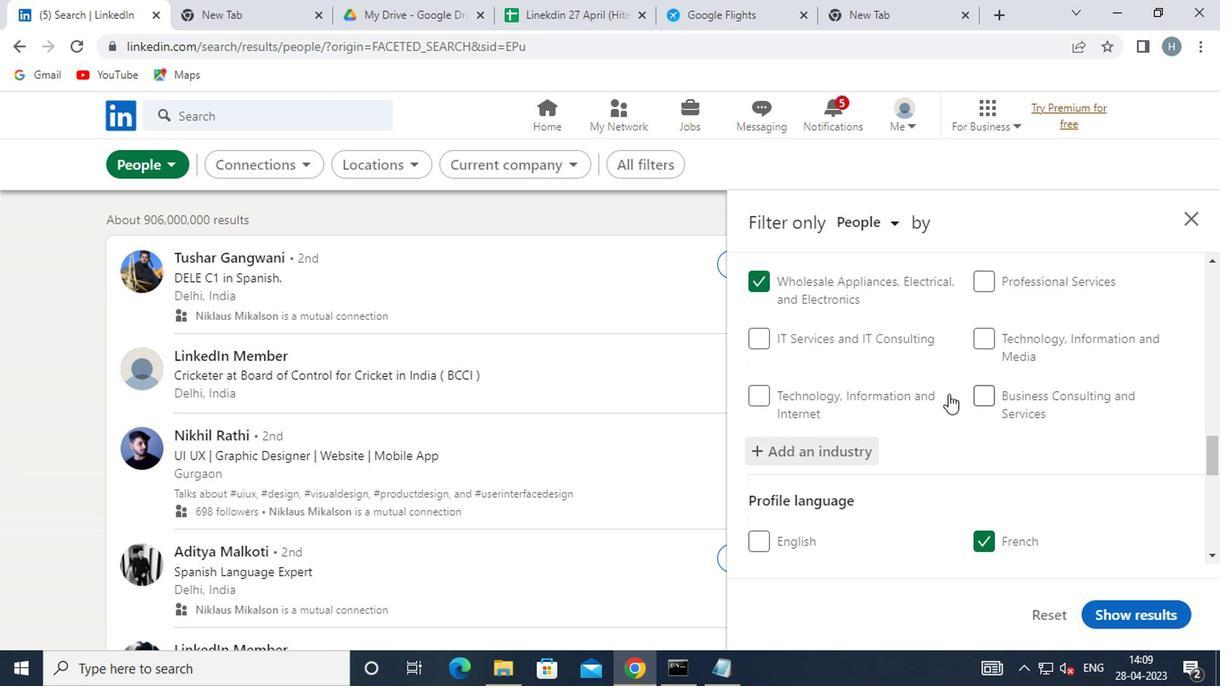 
Action: Mouse scrolled (933, 383) with delta (0, -1)
Screenshot: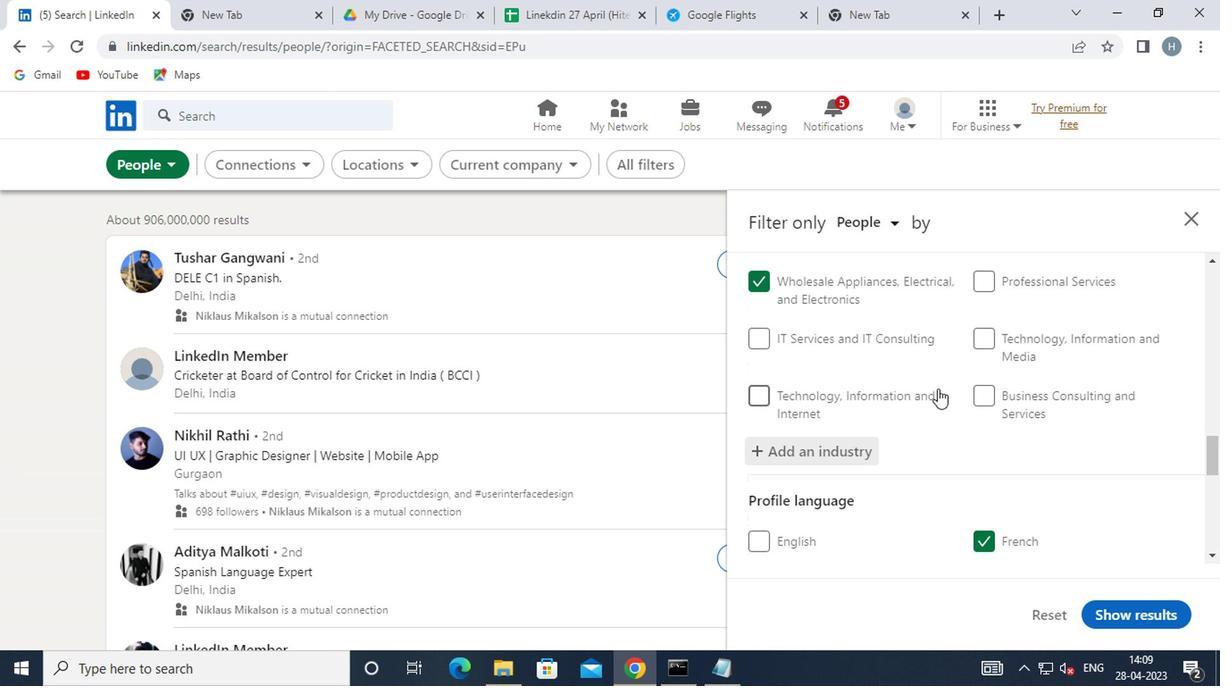 
Action: Mouse moved to (933, 383)
Screenshot: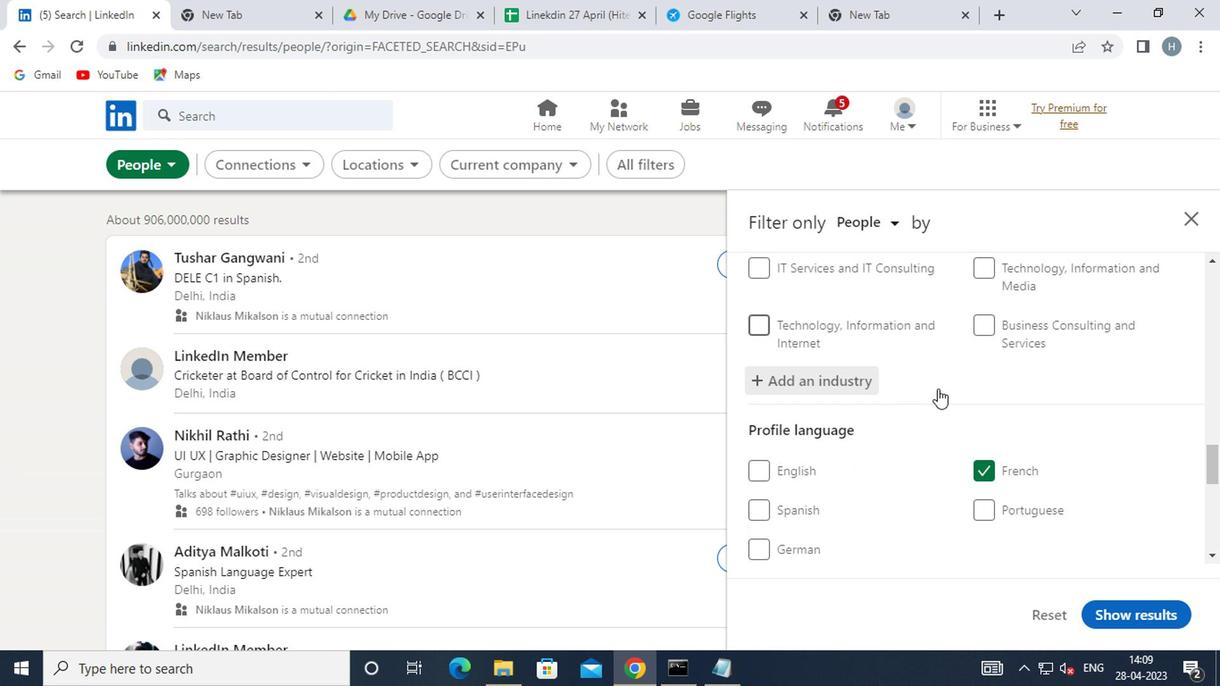 
Action: Mouse scrolled (933, 382) with delta (0, 0)
Screenshot: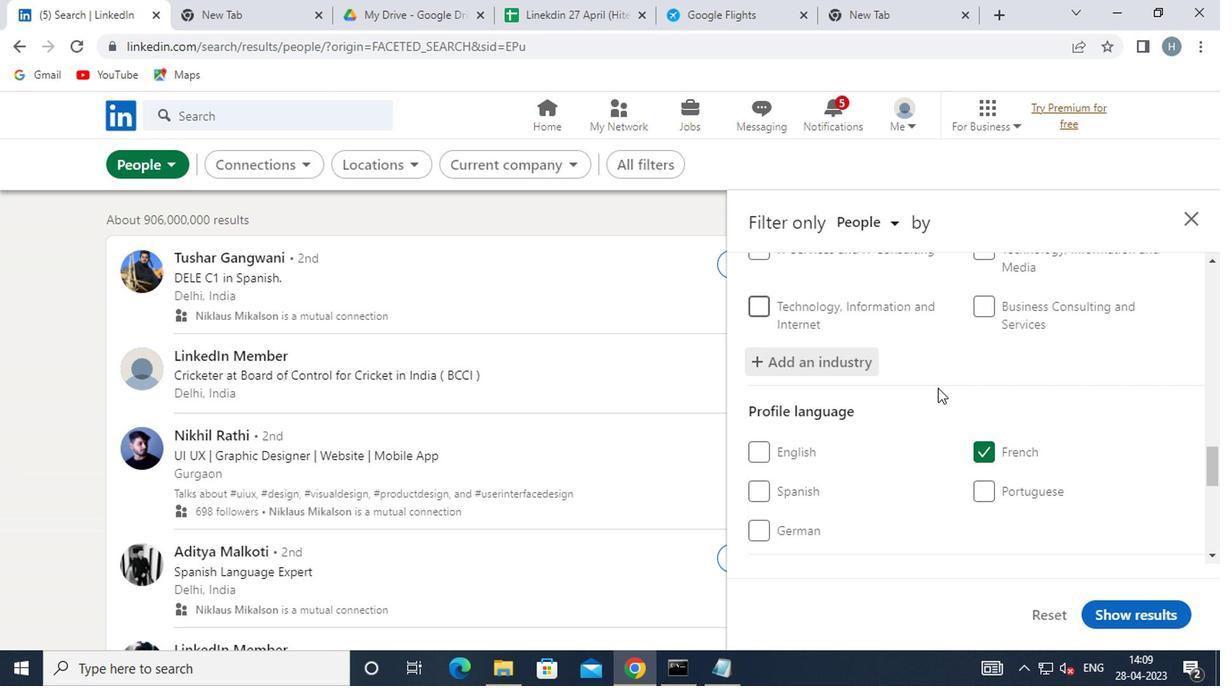 
Action: Mouse moved to (933, 382)
Screenshot: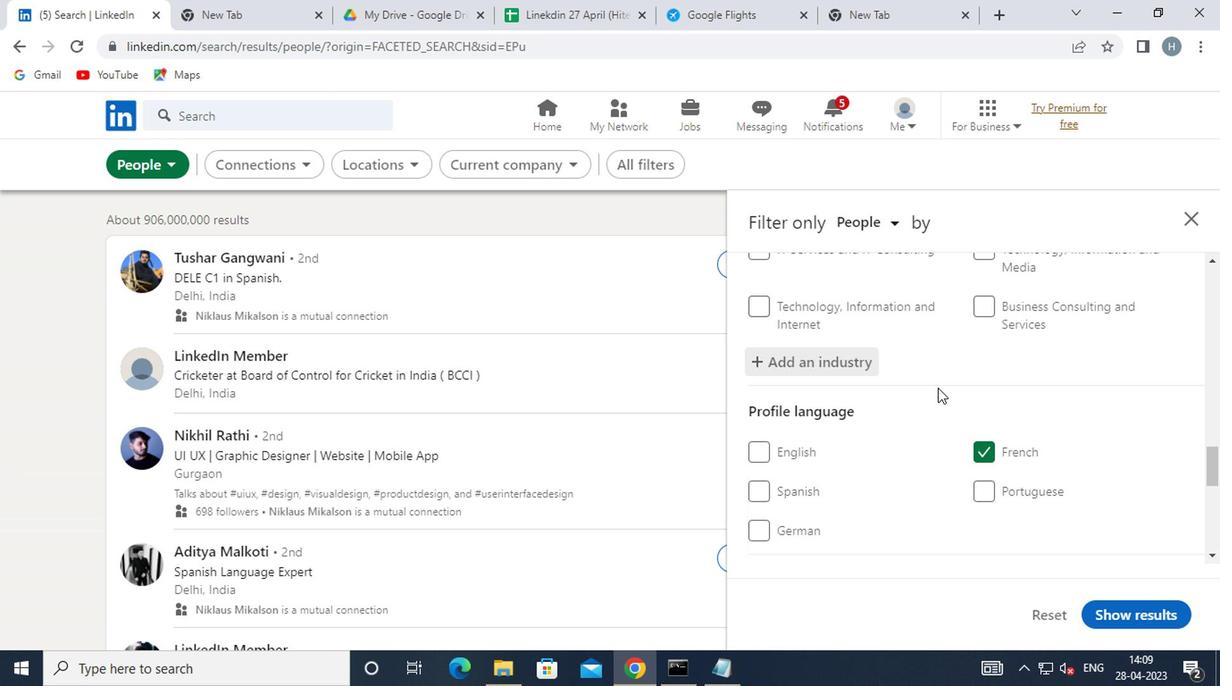 
Action: Mouse scrolled (933, 382) with delta (0, 0)
Screenshot: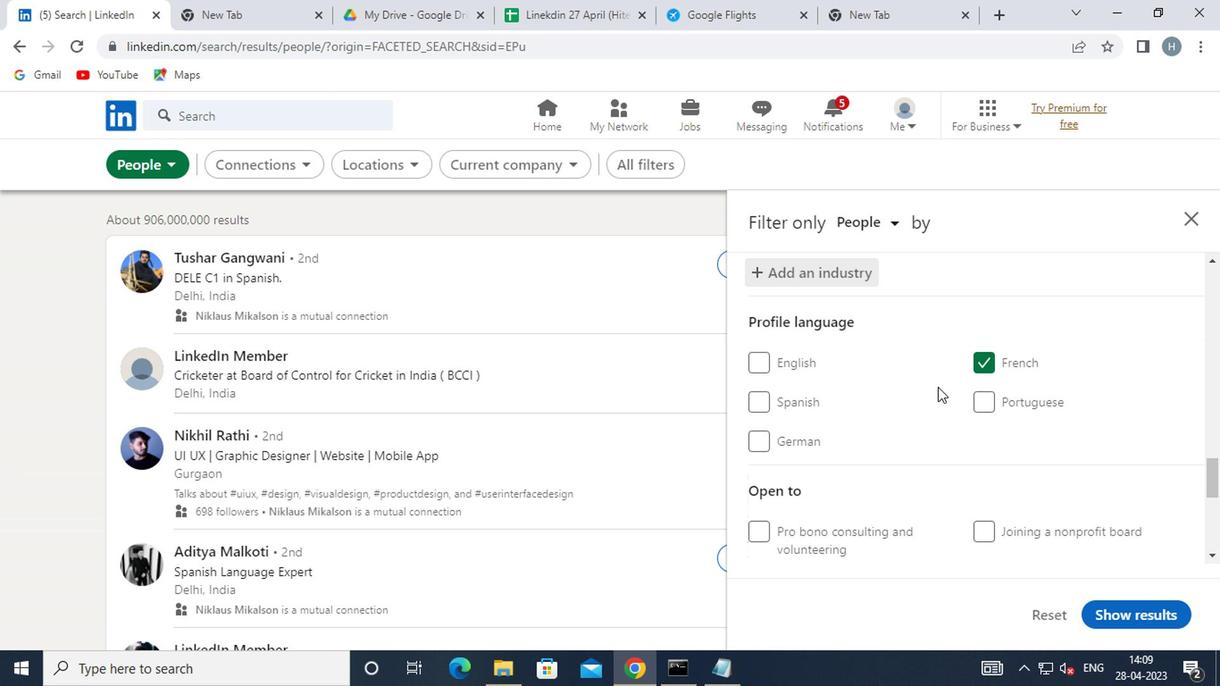 
Action: Mouse scrolled (933, 382) with delta (0, 0)
Screenshot: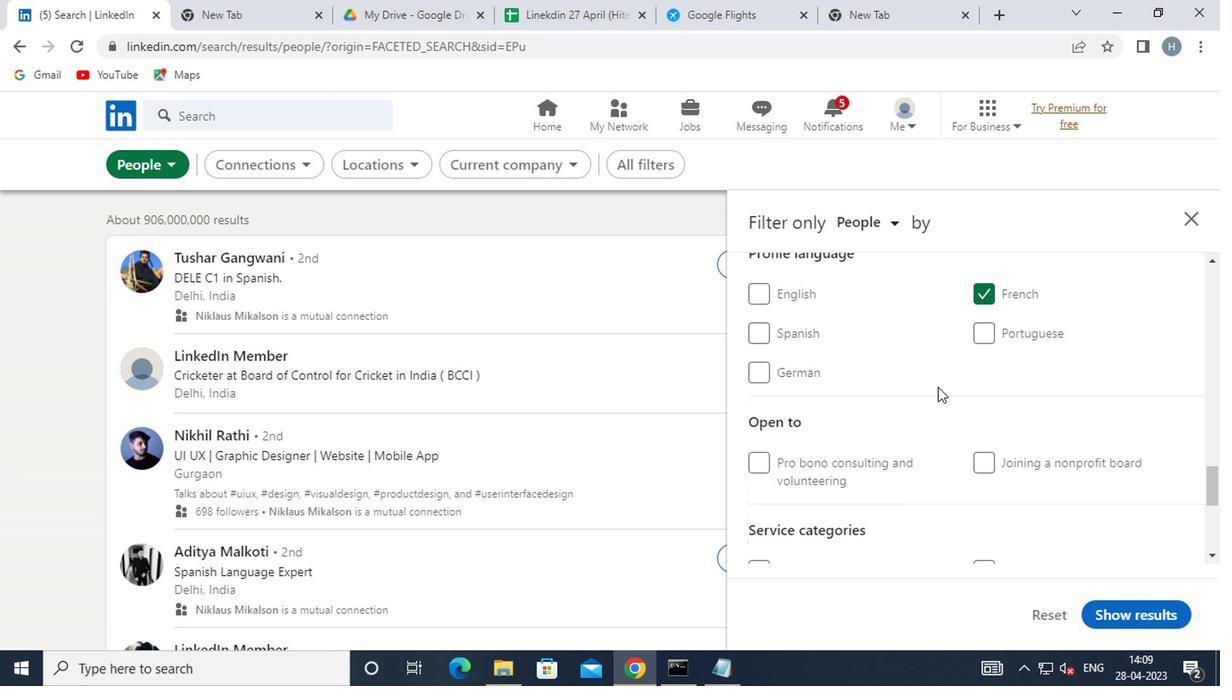 
Action: Mouse moved to (945, 380)
Screenshot: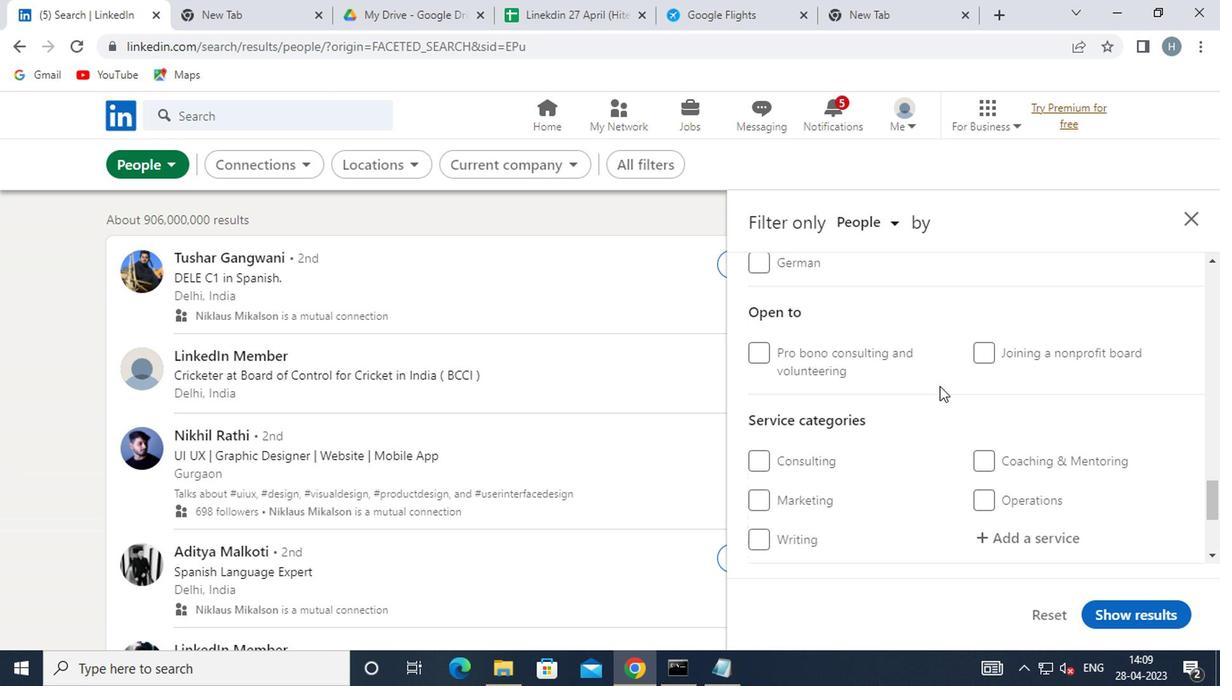 
Action: Mouse scrolled (945, 379) with delta (0, 0)
Screenshot: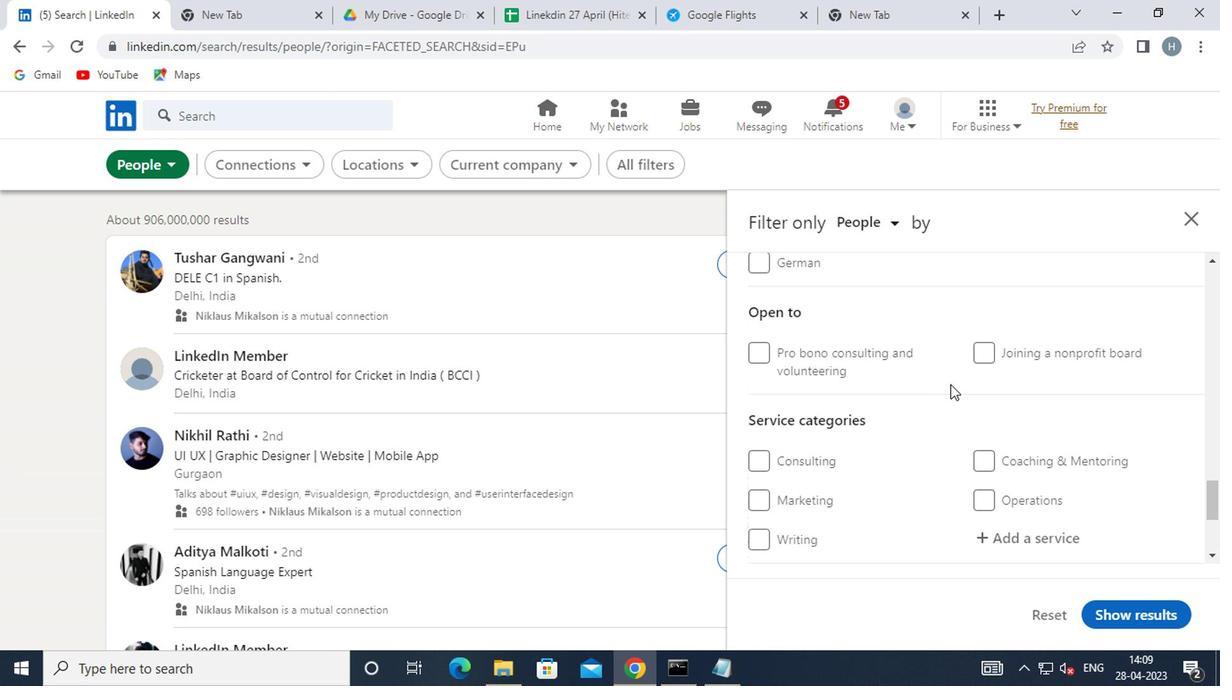 
Action: Mouse scrolled (945, 379) with delta (0, 0)
Screenshot: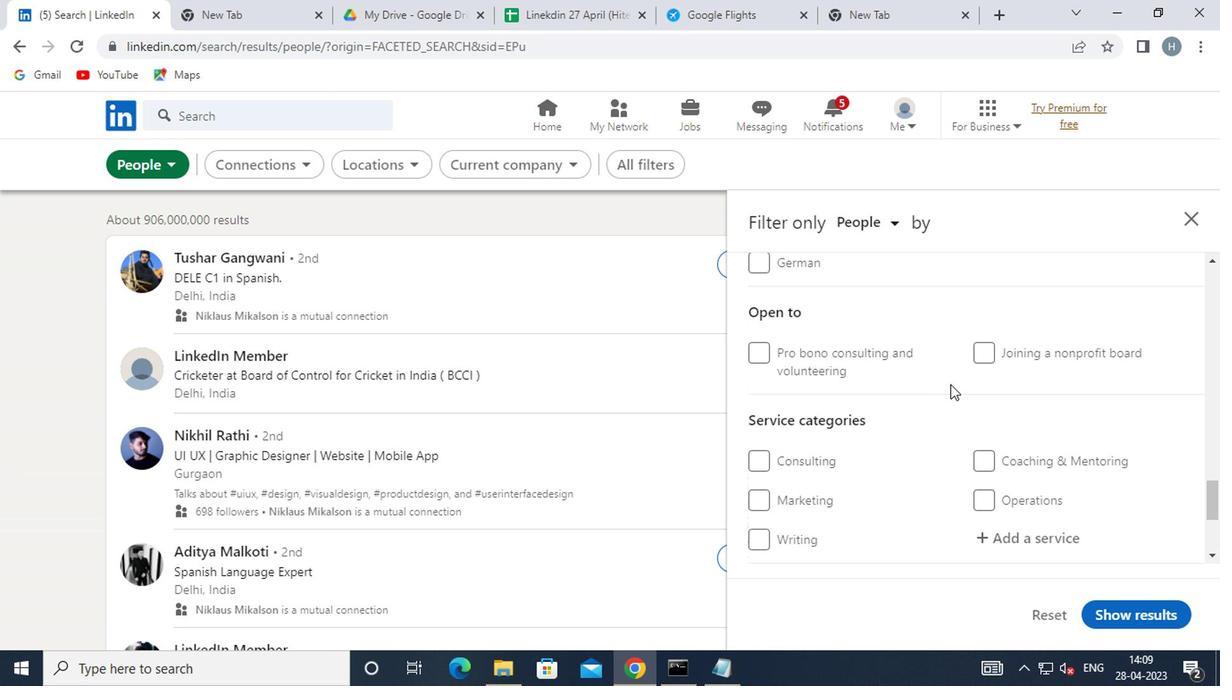 
Action: Mouse moved to (1002, 350)
Screenshot: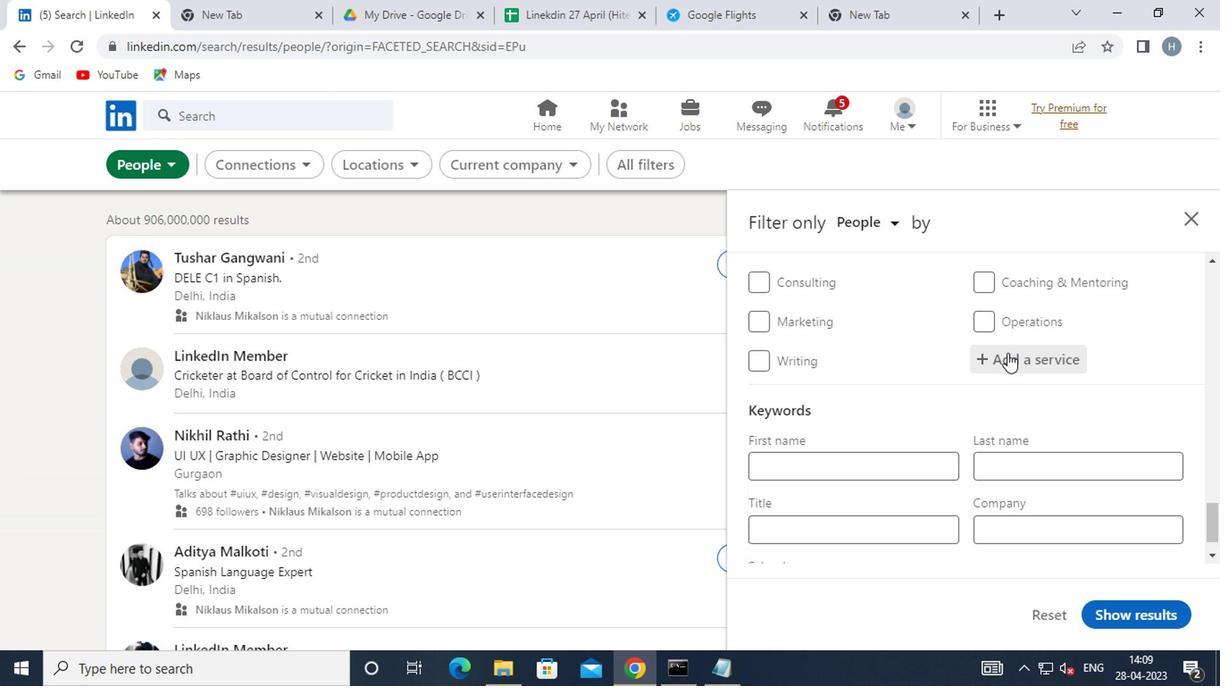 
Action: Mouse pressed left at (1002, 350)
Screenshot: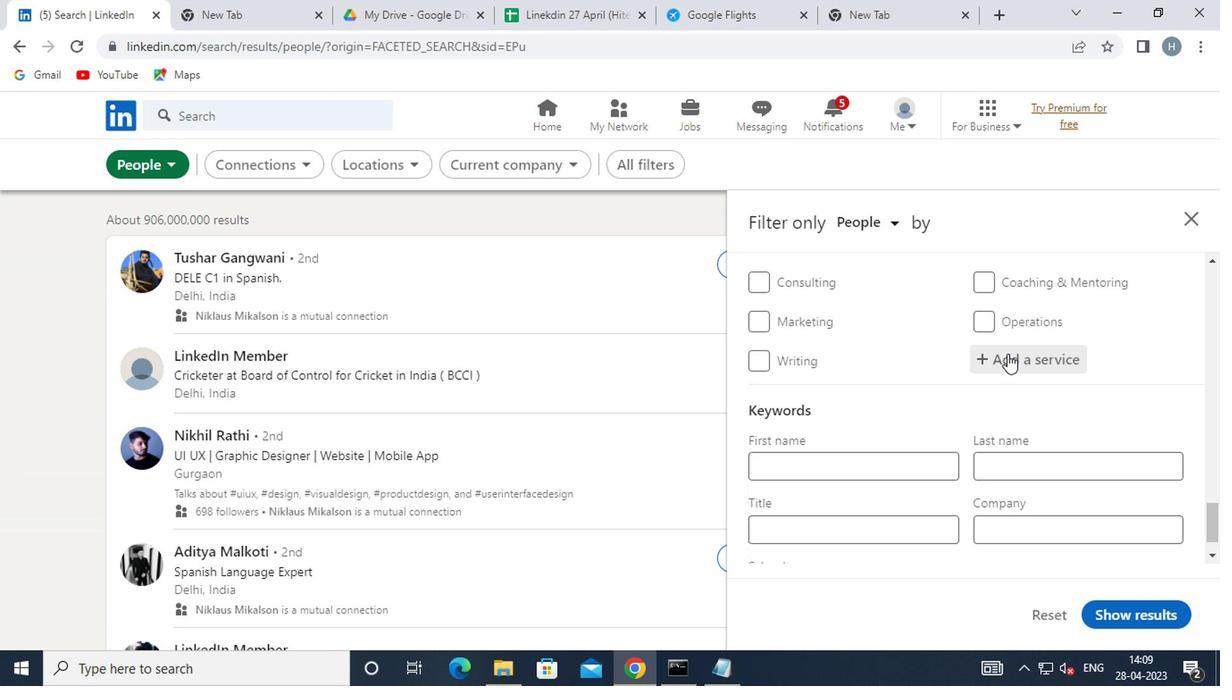 
Action: Key pressed <Key.shift>EDI
Screenshot: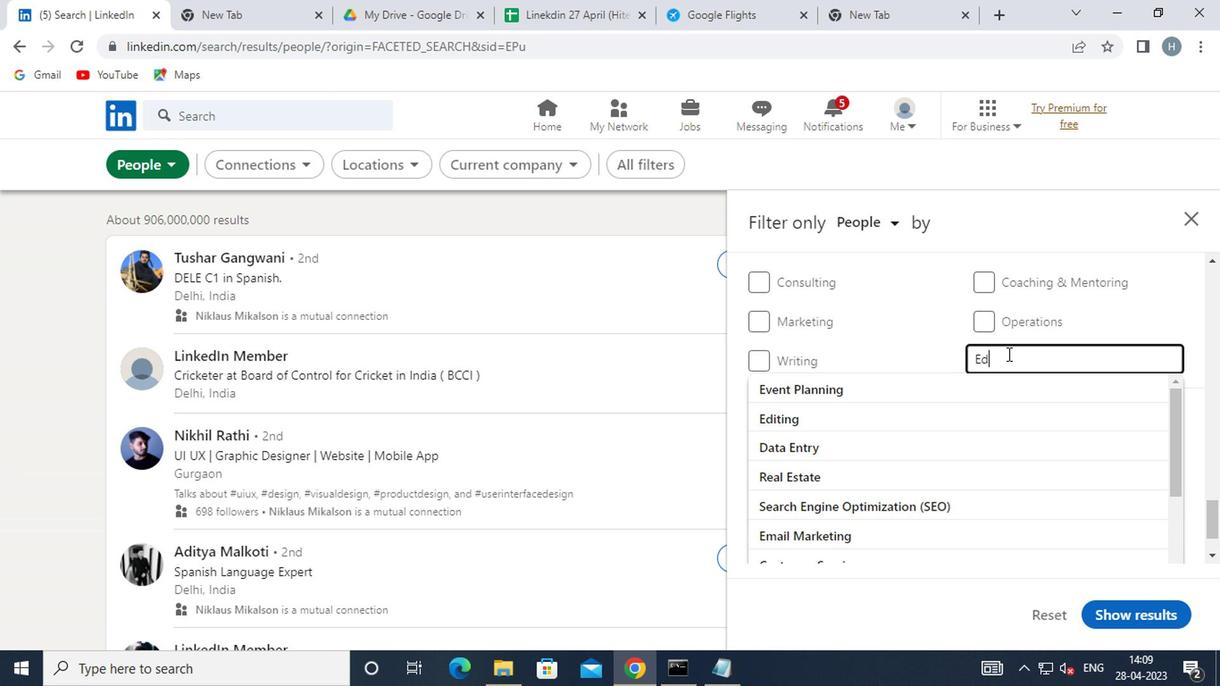 
Action: Mouse moved to (1004, 345)
Screenshot: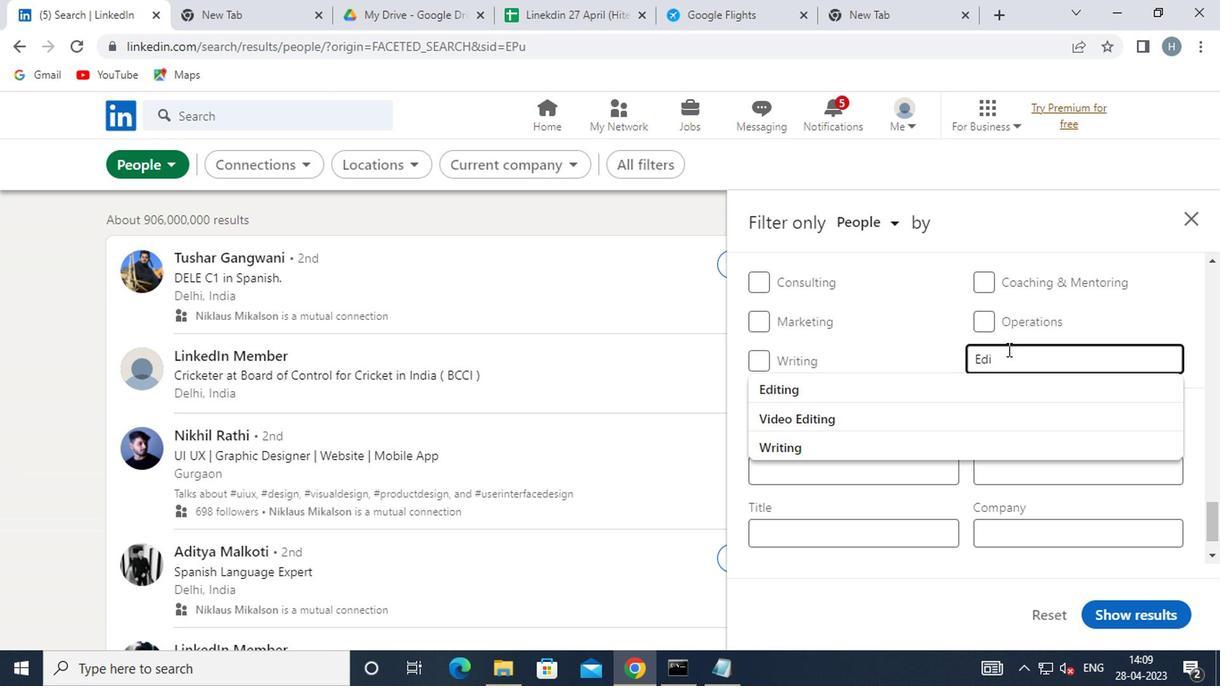 
Action: Key pressed T
Screenshot: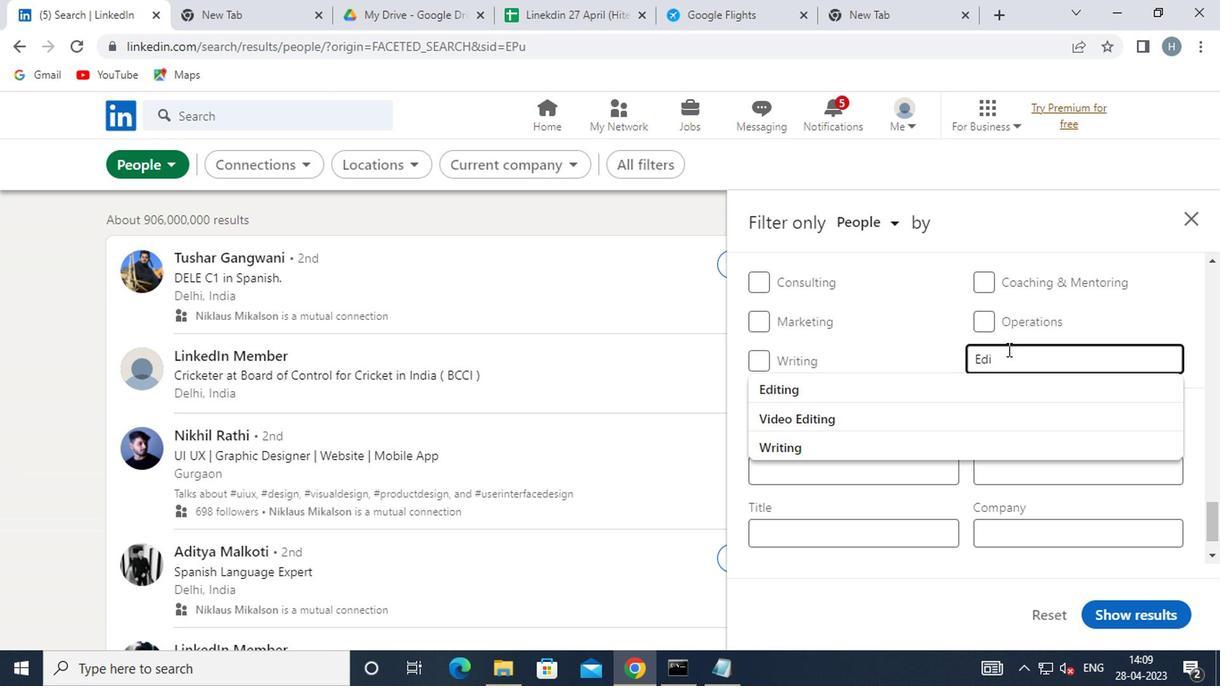 
Action: Mouse moved to (1001, 406)
Screenshot: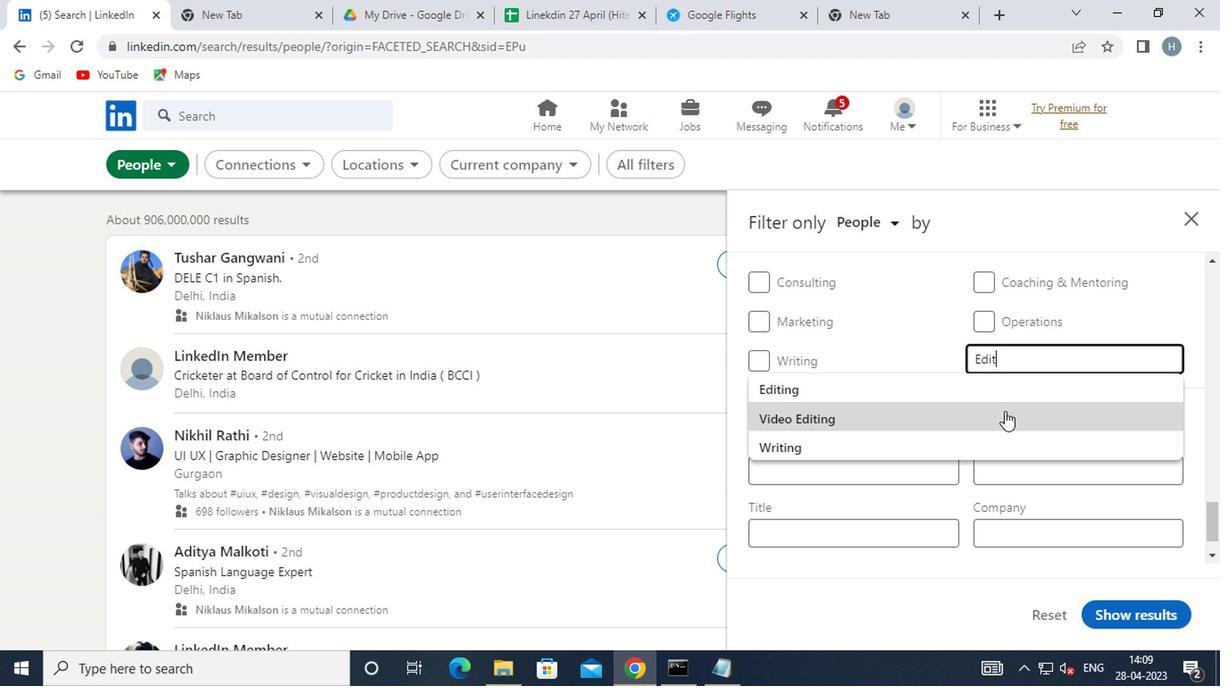 
Action: Key pressed IN
Screenshot: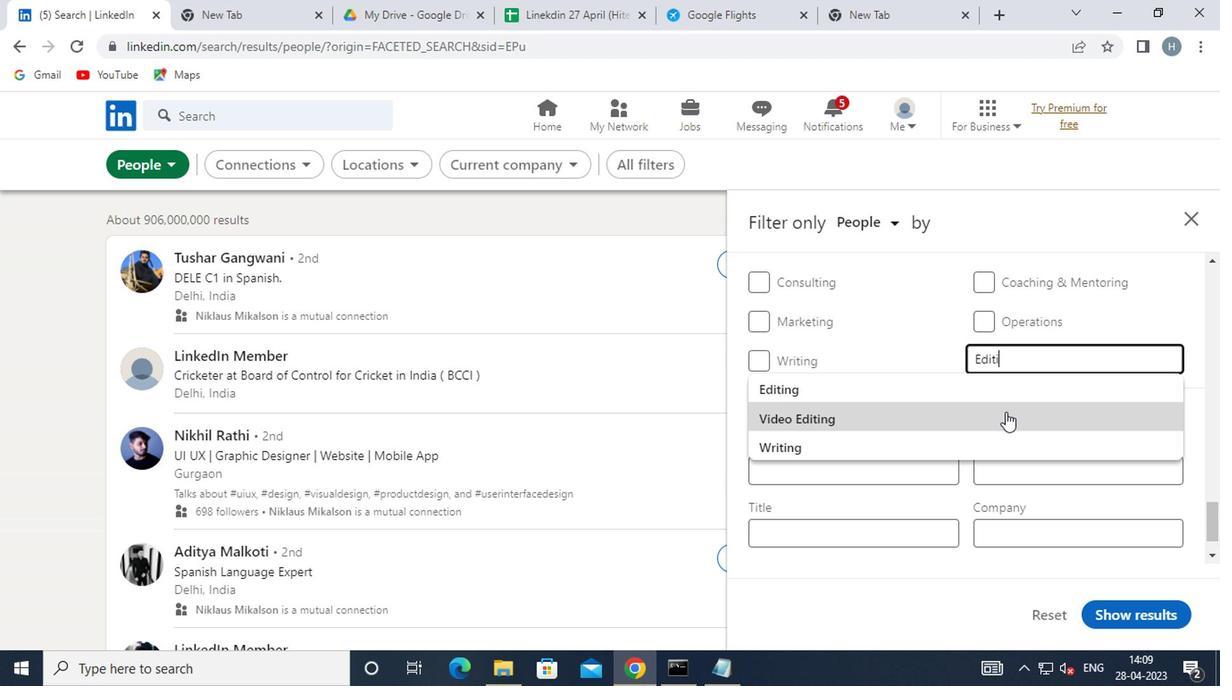 
Action: Mouse moved to (1032, 391)
Screenshot: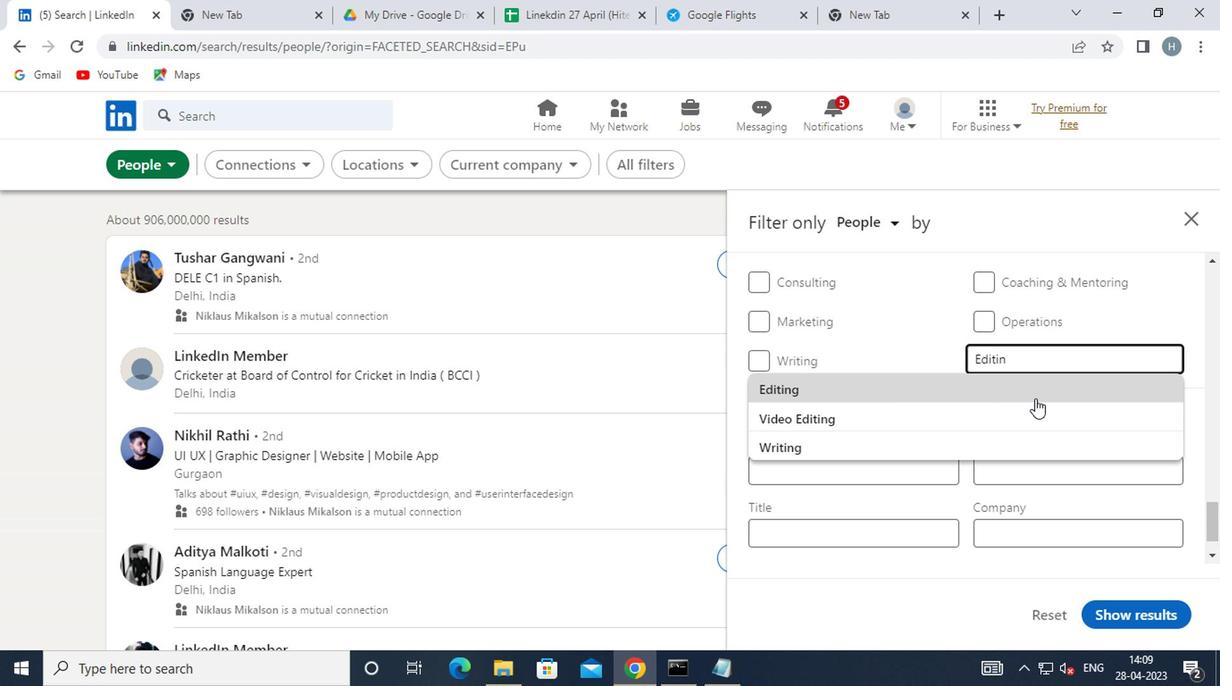 
Action: Key pressed G
Screenshot: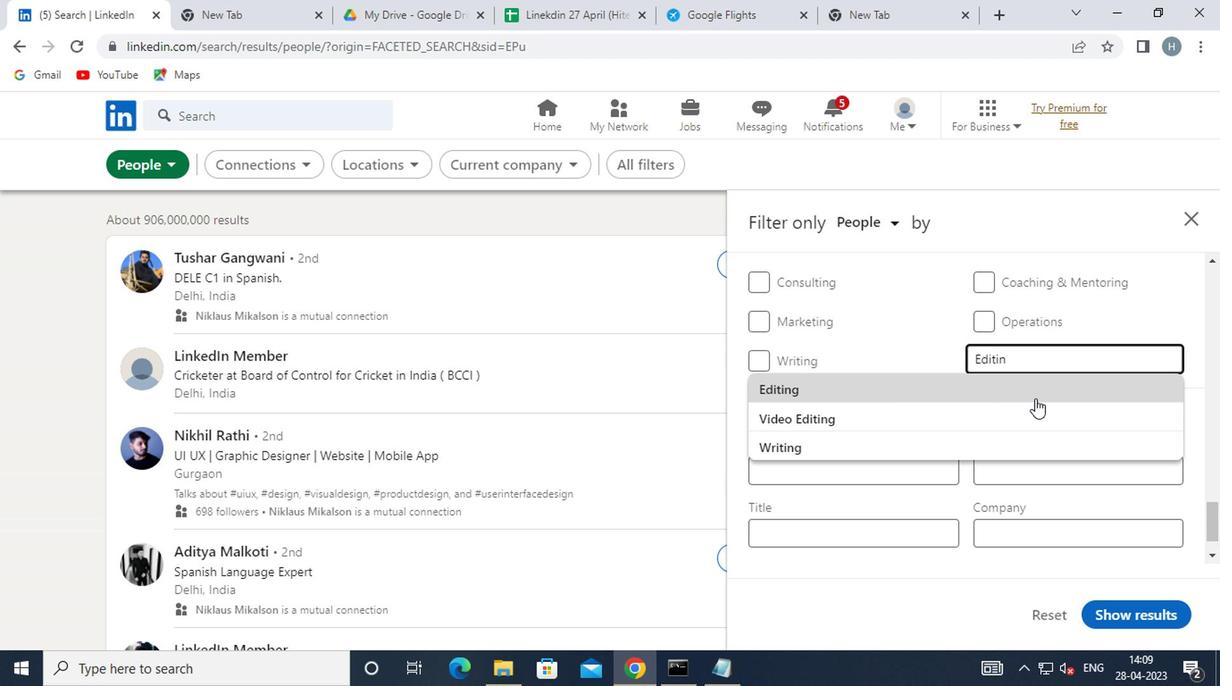 
Action: Mouse moved to (1090, 343)
Screenshot: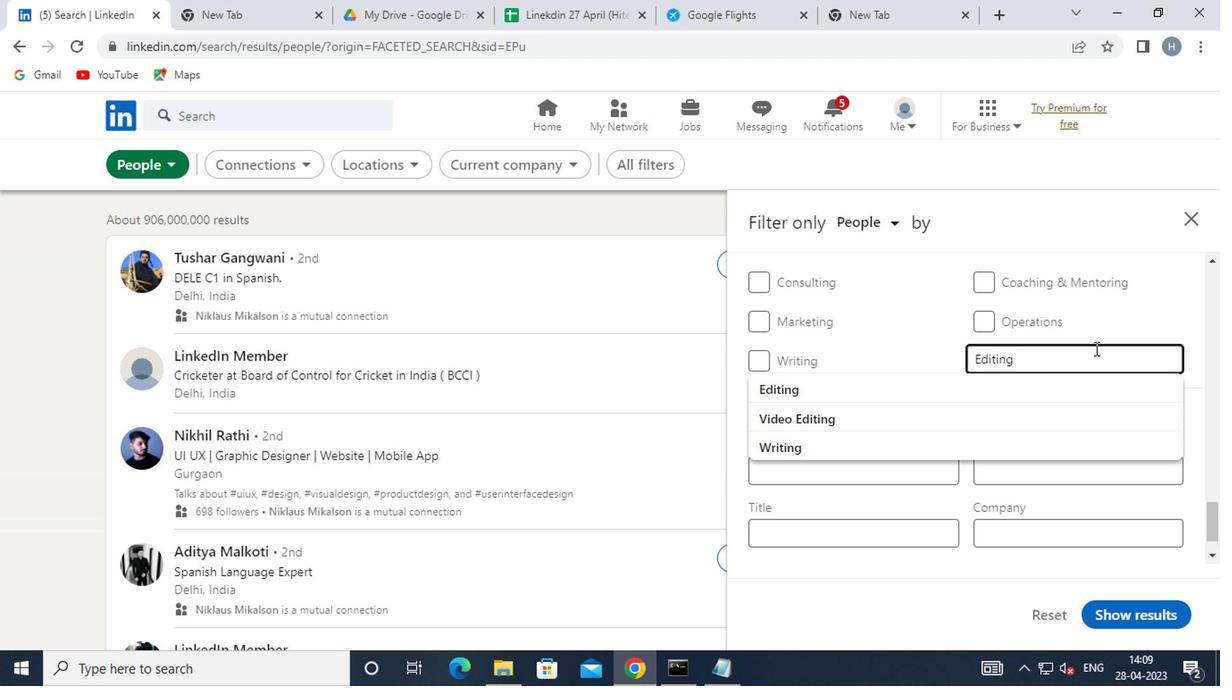 
Action: Key pressed <Key.enter>
Screenshot: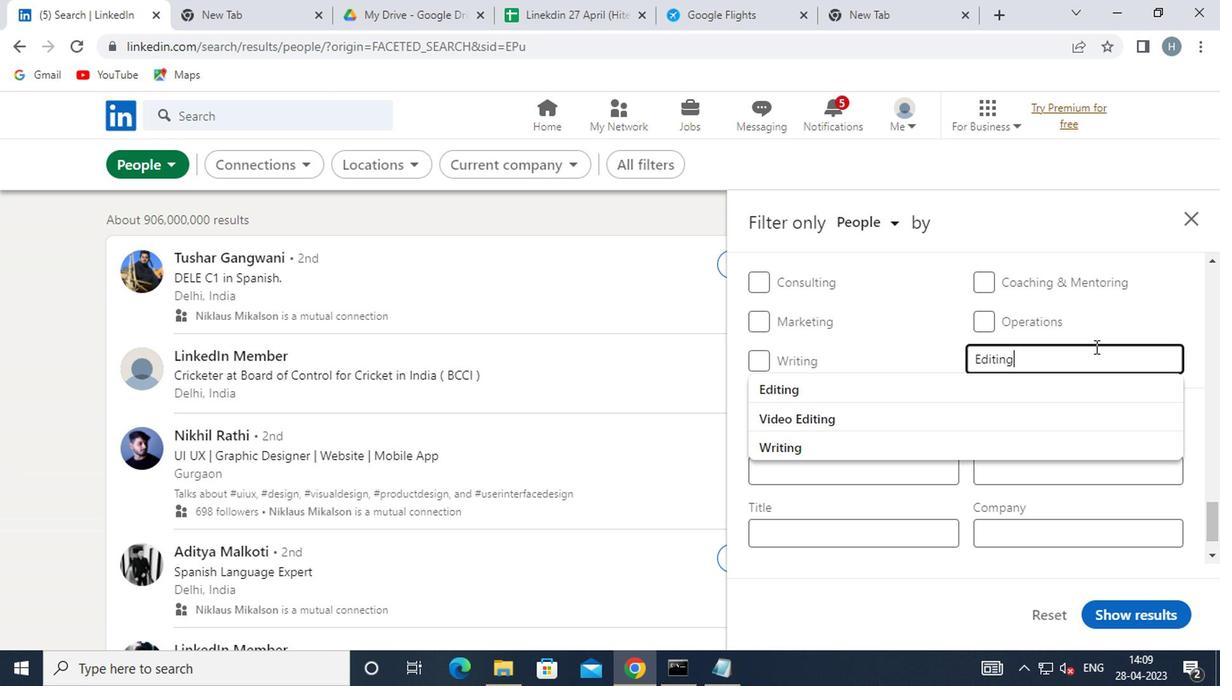 
Action: Mouse moved to (1020, 399)
Screenshot: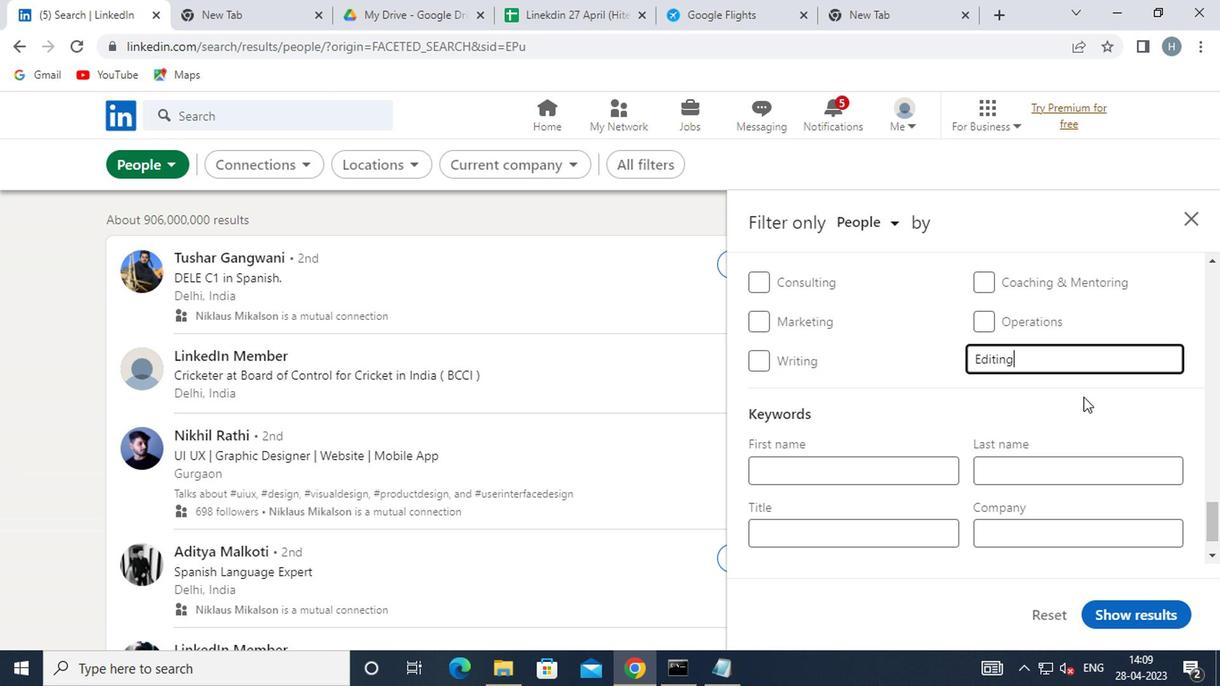 
Action: Mouse scrolled (1020, 399) with delta (0, 0)
Screenshot: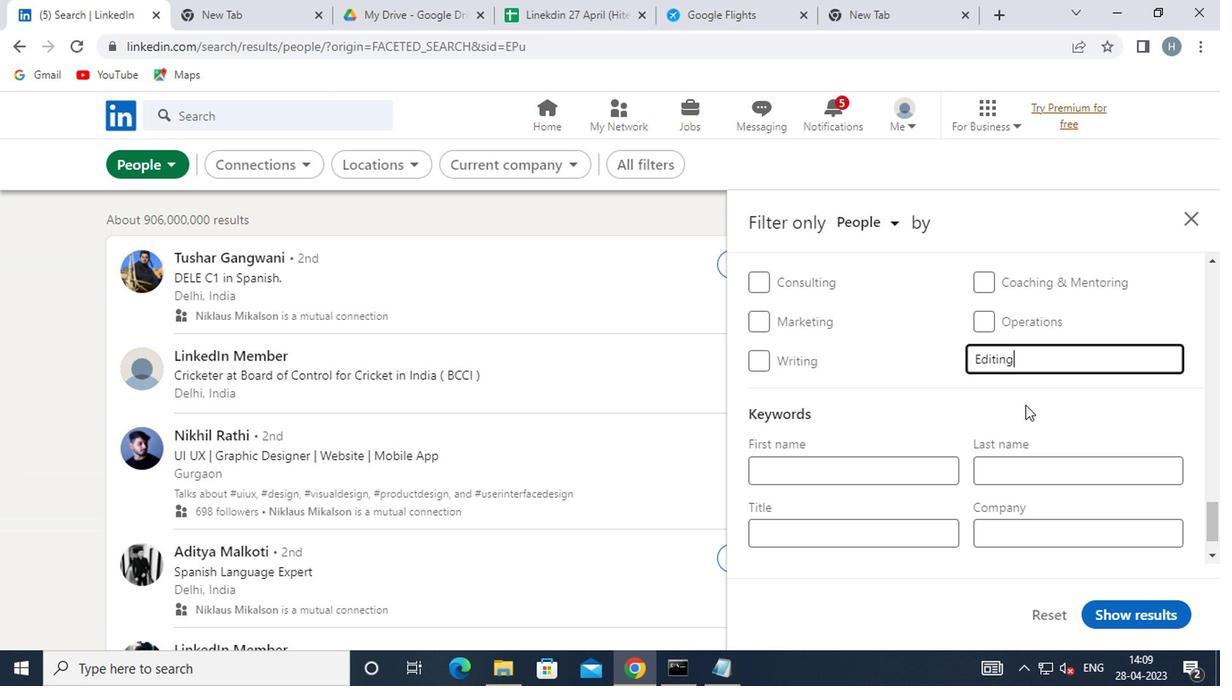 
Action: Mouse moved to (1019, 400)
Screenshot: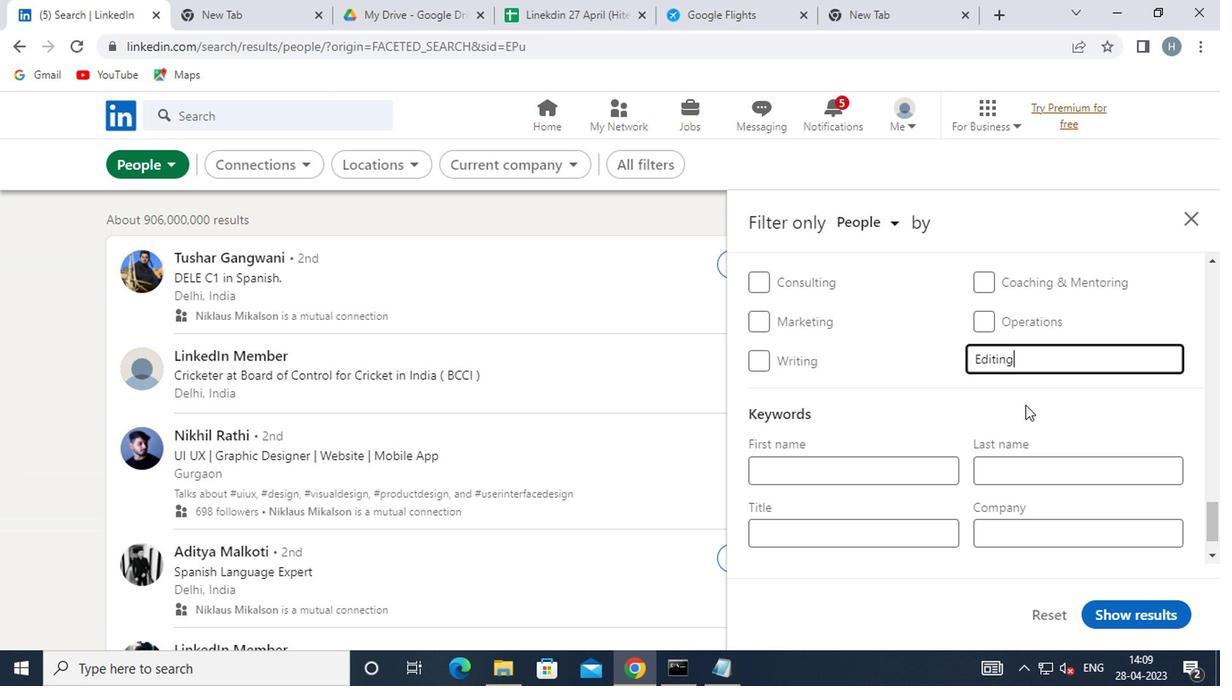 
Action: Mouse scrolled (1019, 399) with delta (0, 0)
Screenshot: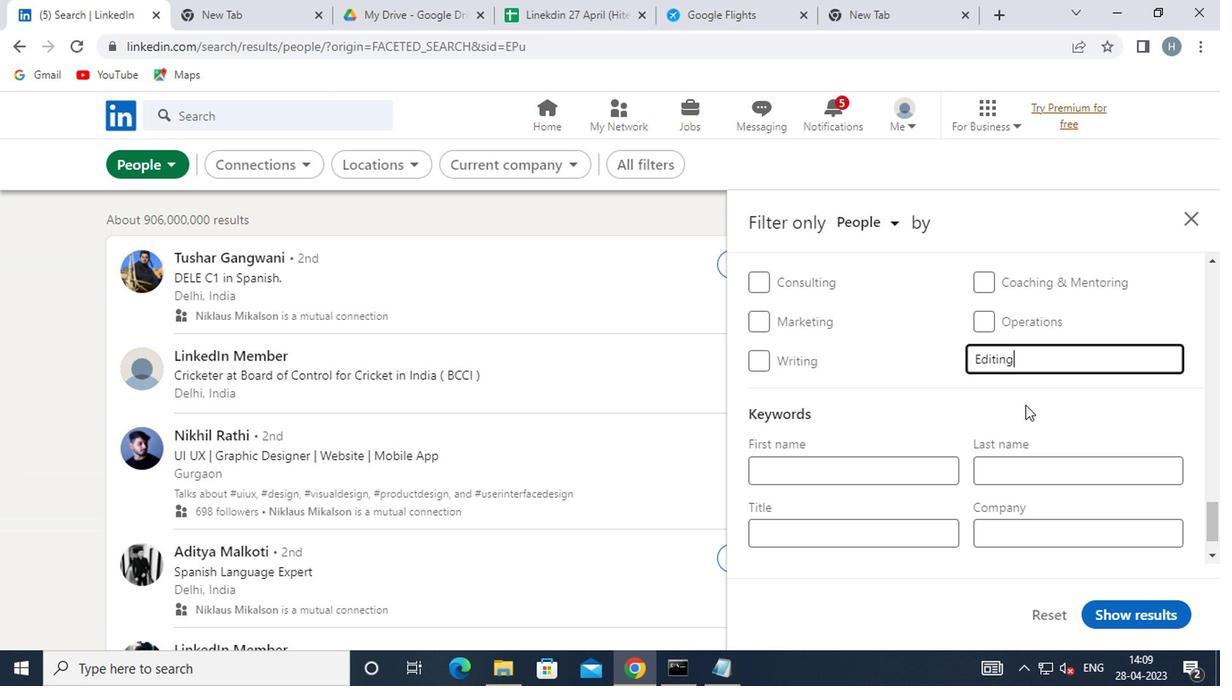 
Action: Mouse moved to (906, 472)
Screenshot: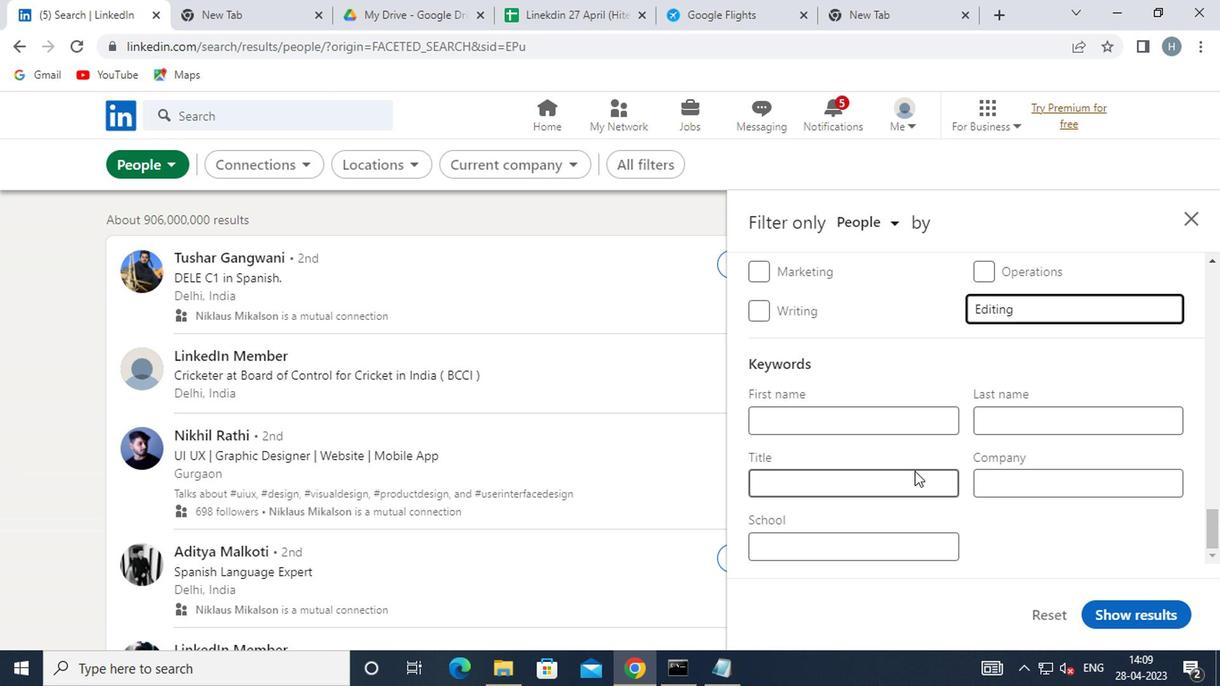 
Action: Mouse pressed left at (906, 472)
Screenshot: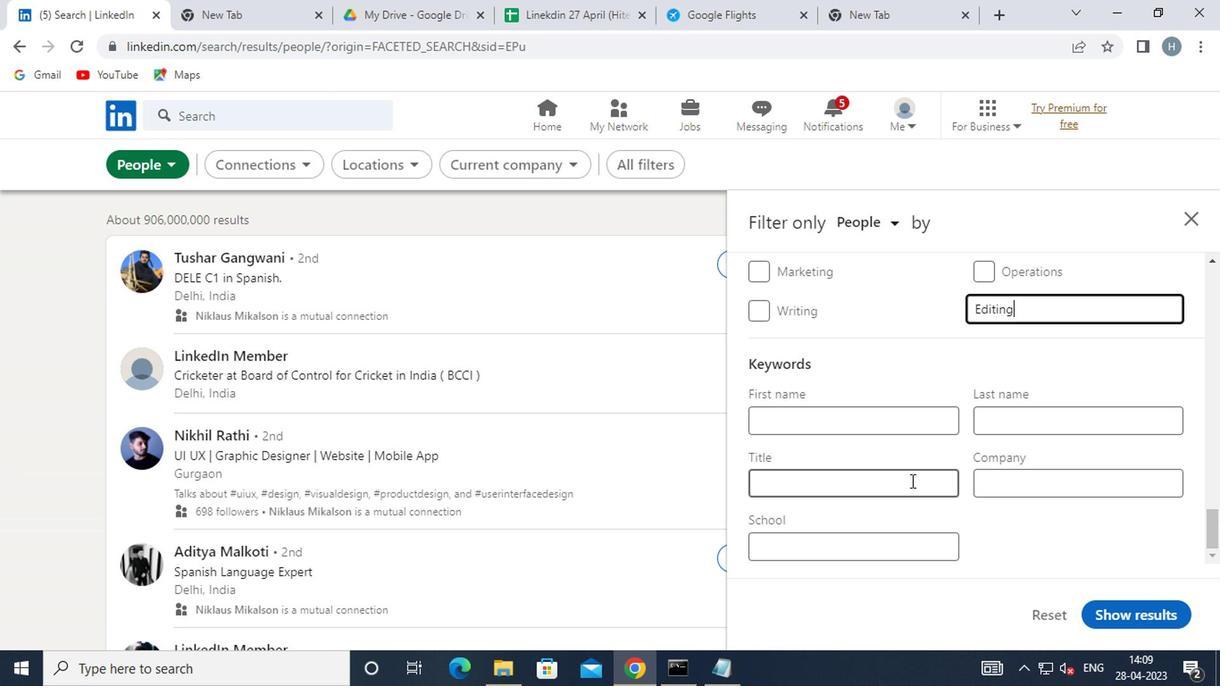 
Action: Key pressed <Key.shift>CHEF
Screenshot: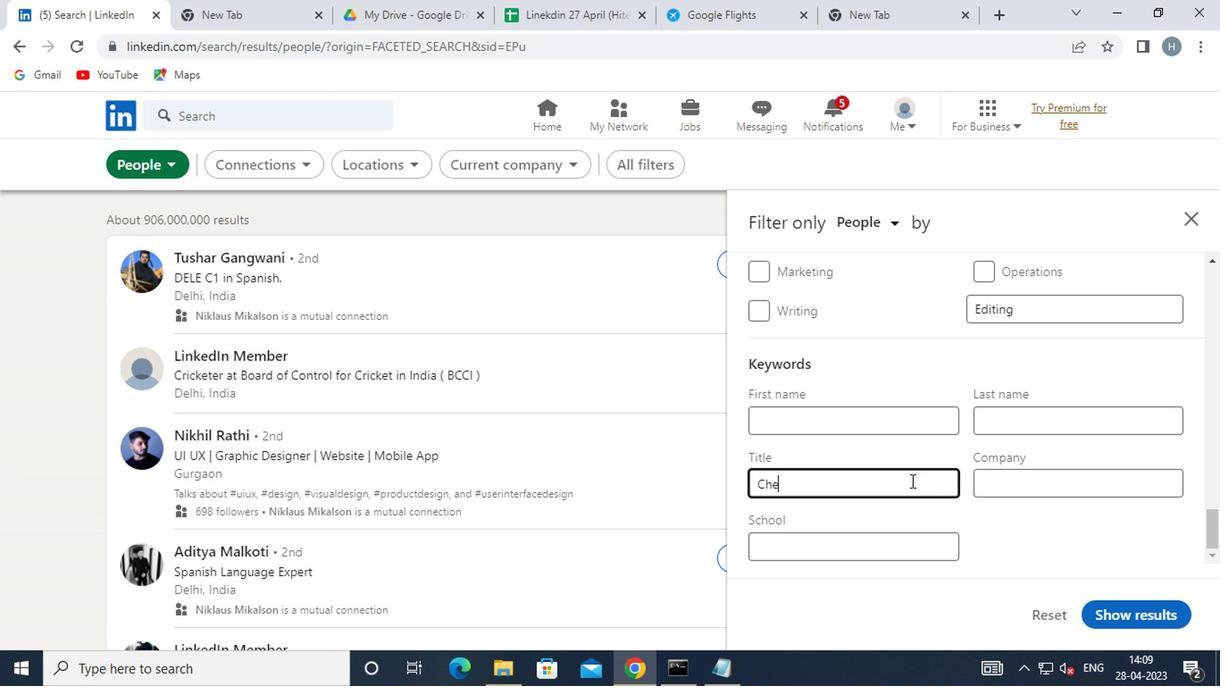 
Action: Mouse moved to (1148, 598)
Screenshot: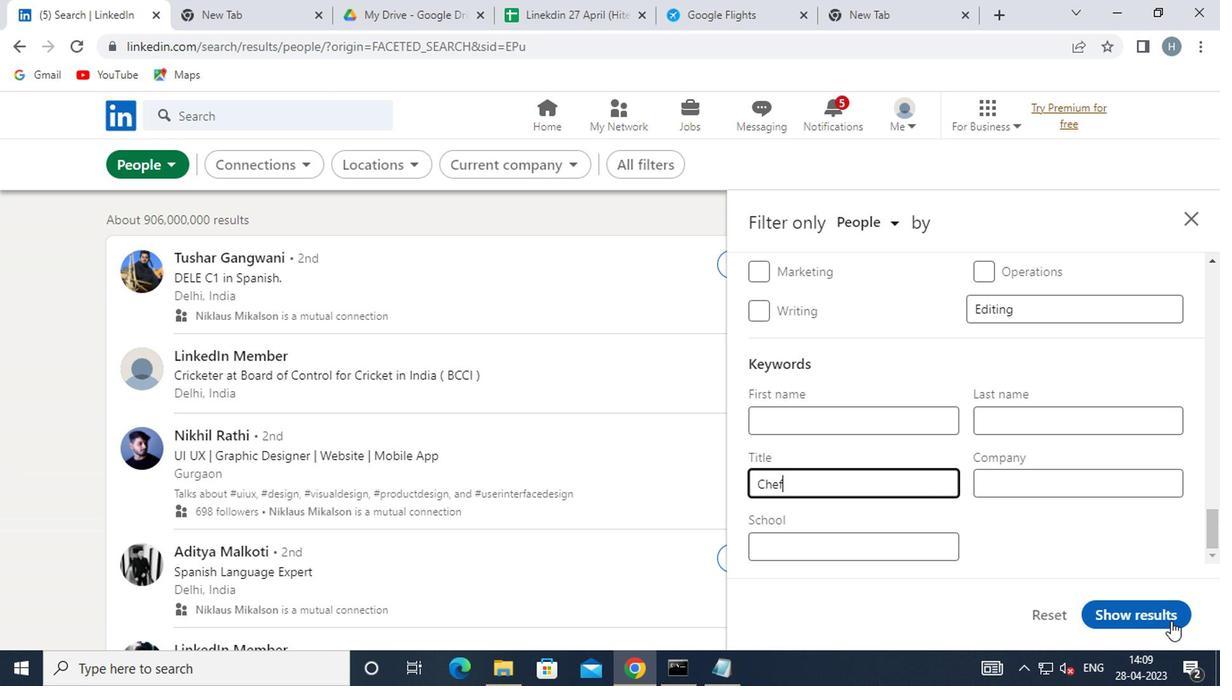 
Action: Mouse pressed left at (1148, 598)
Screenshot: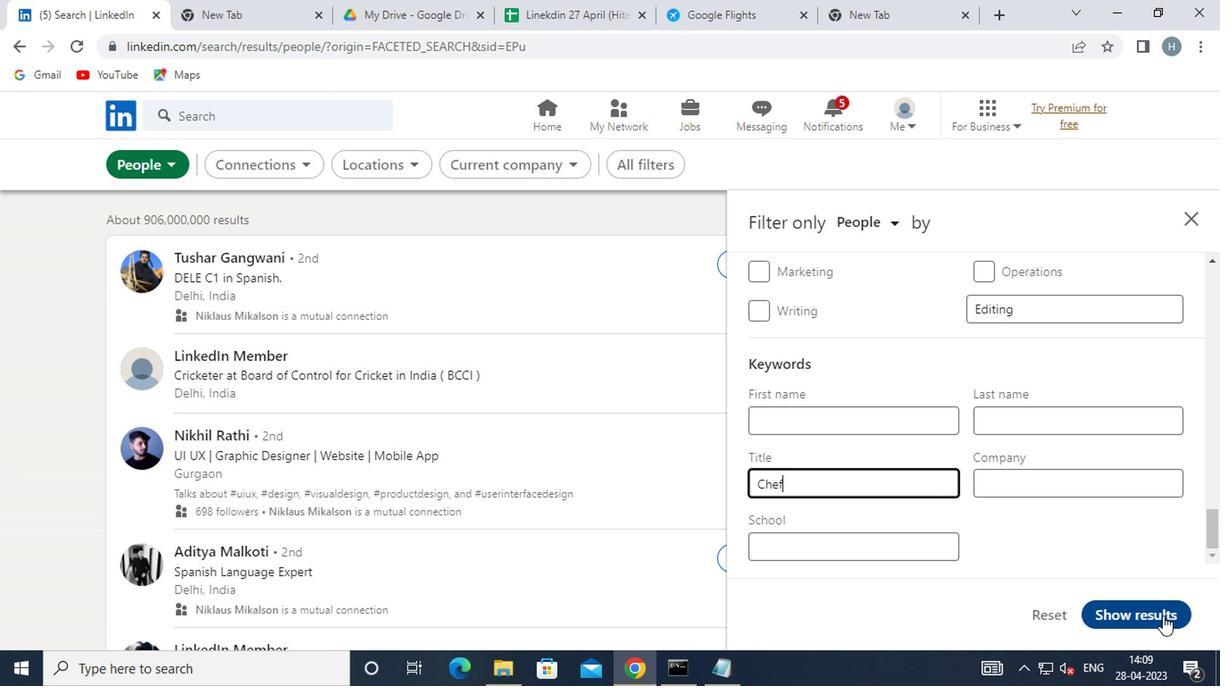 
Action: Mouse moved to (656, 355)
Screenshot: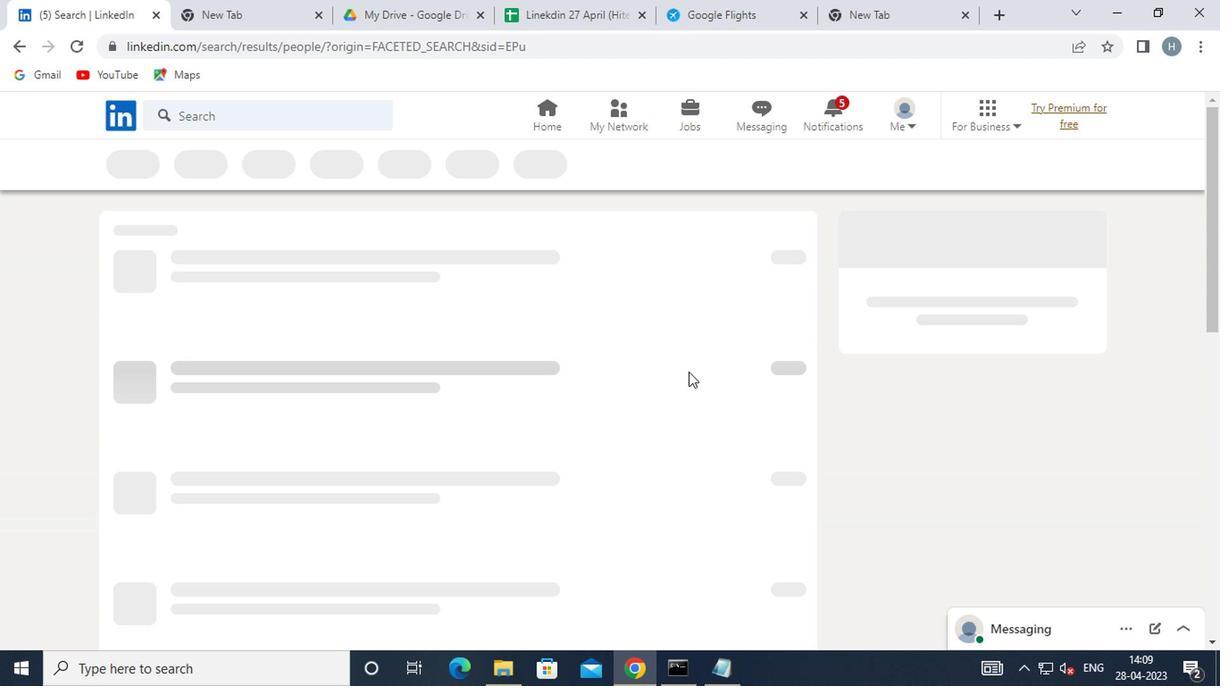 
